 Task: Find connections with filter location Esperanza with filter topic #family with filter profile language English with filter current company Mettl with filter school SIES College of Arts, Science & Commerce SION(W) with filter industry IT Services and IT Consulting with filter service category Visual Design with filter keywords title Human Resources
Action: Mouse moved to (604, 80)
Screenshot: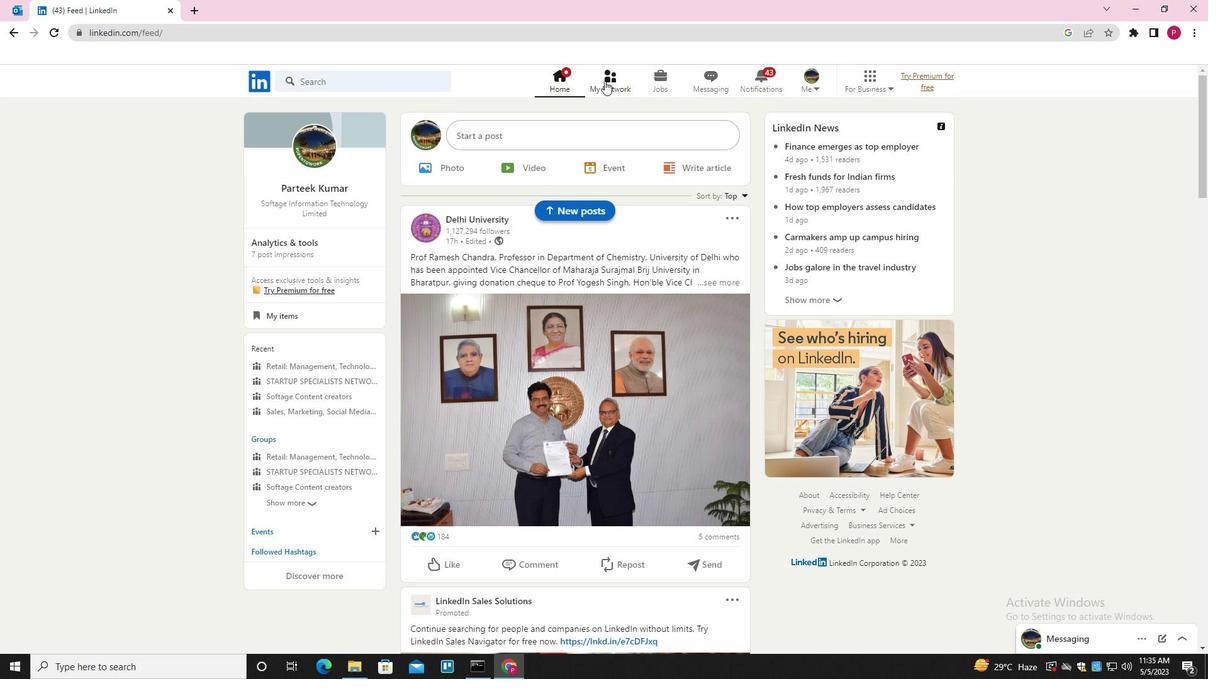 
Action: Mouse pressed left at (604, 80)
Screenshot: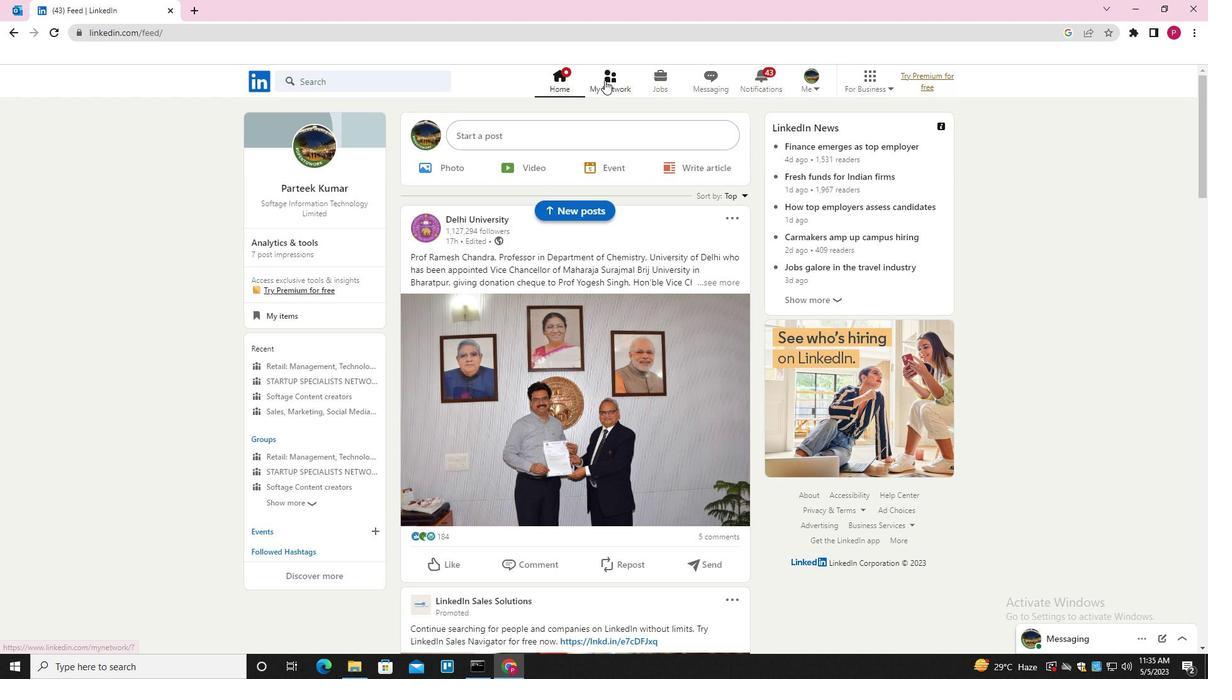 
Action: Mouse moved to (411, 148)
Screenshot: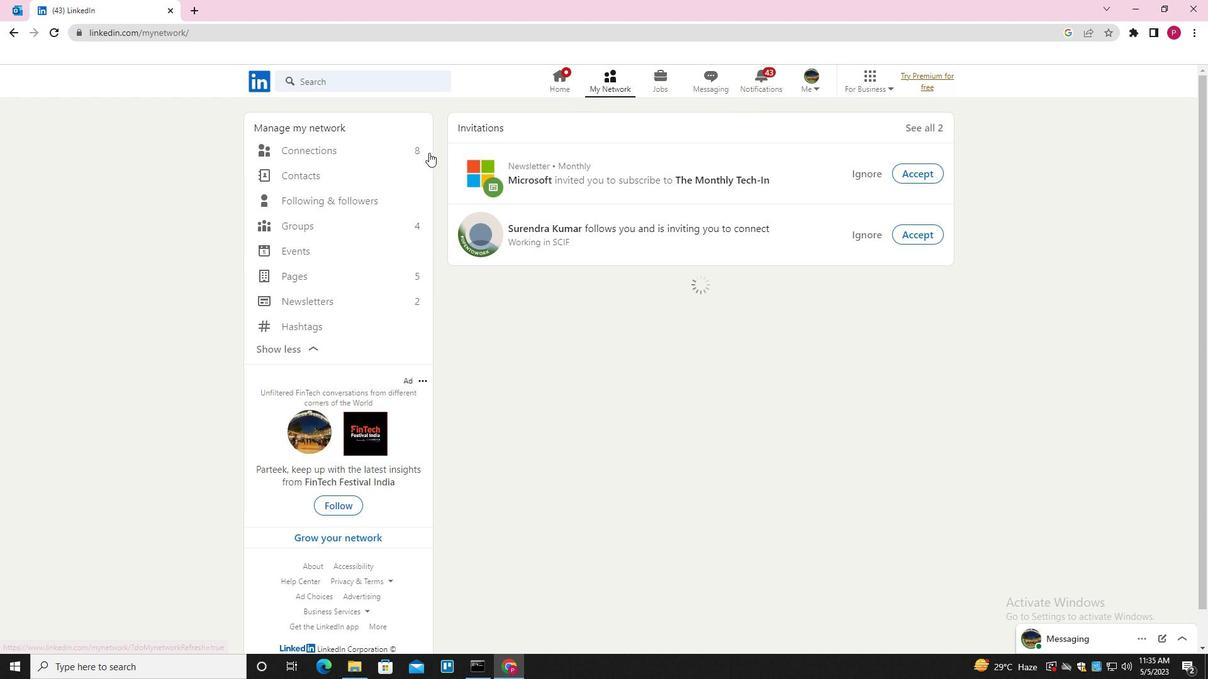
Action: Mouse pressed left at (411, 148)
Screenshot: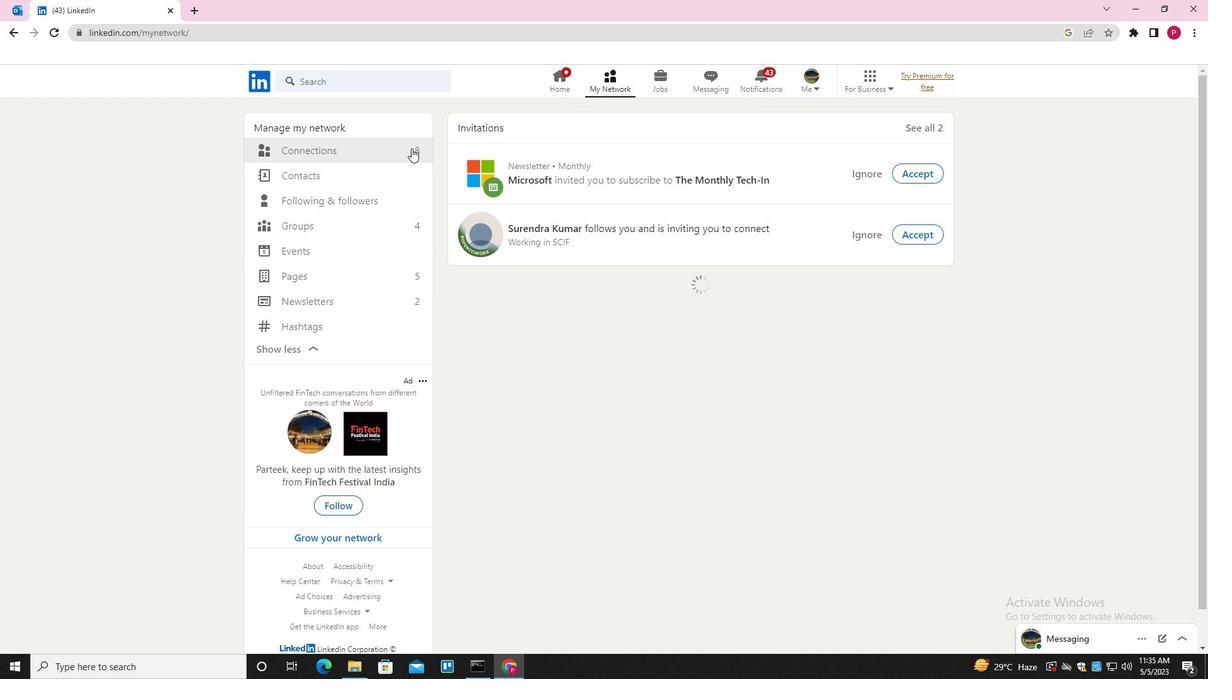 
Action: Mouse moved to (681, 152)
Screenshot: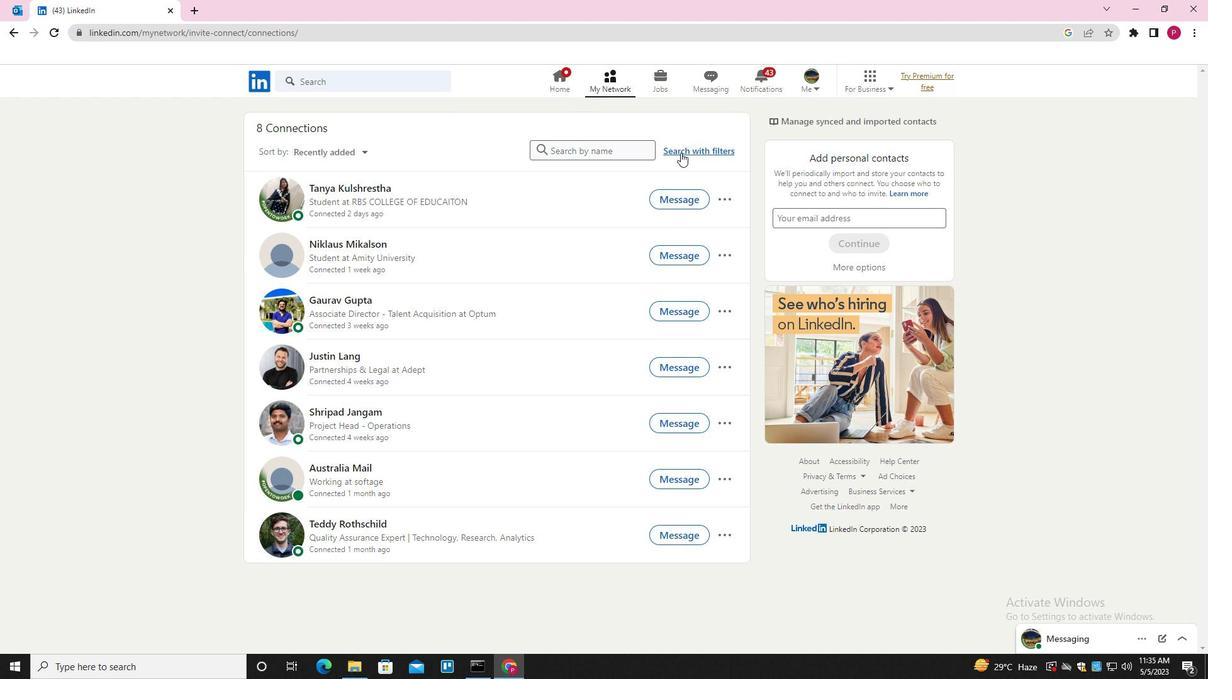 
Action: Mouse pressed left at (681, 152)
Screenshot: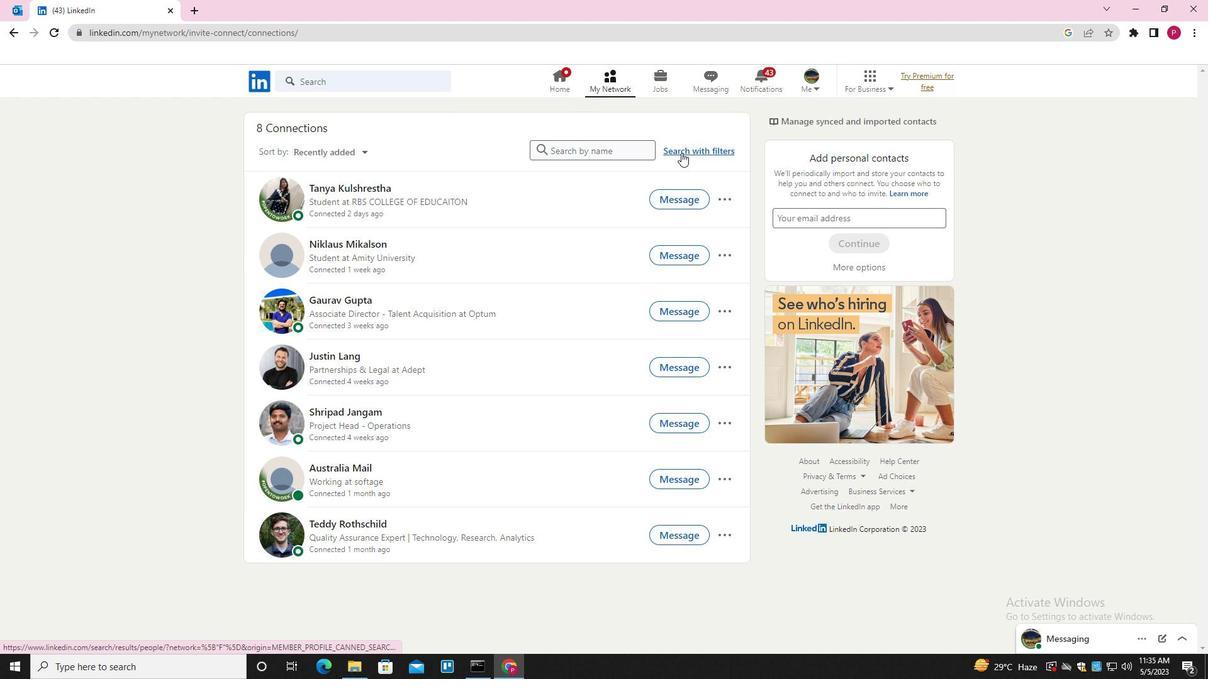 
Action: Mouse moved to (650, 119)
Screenshot: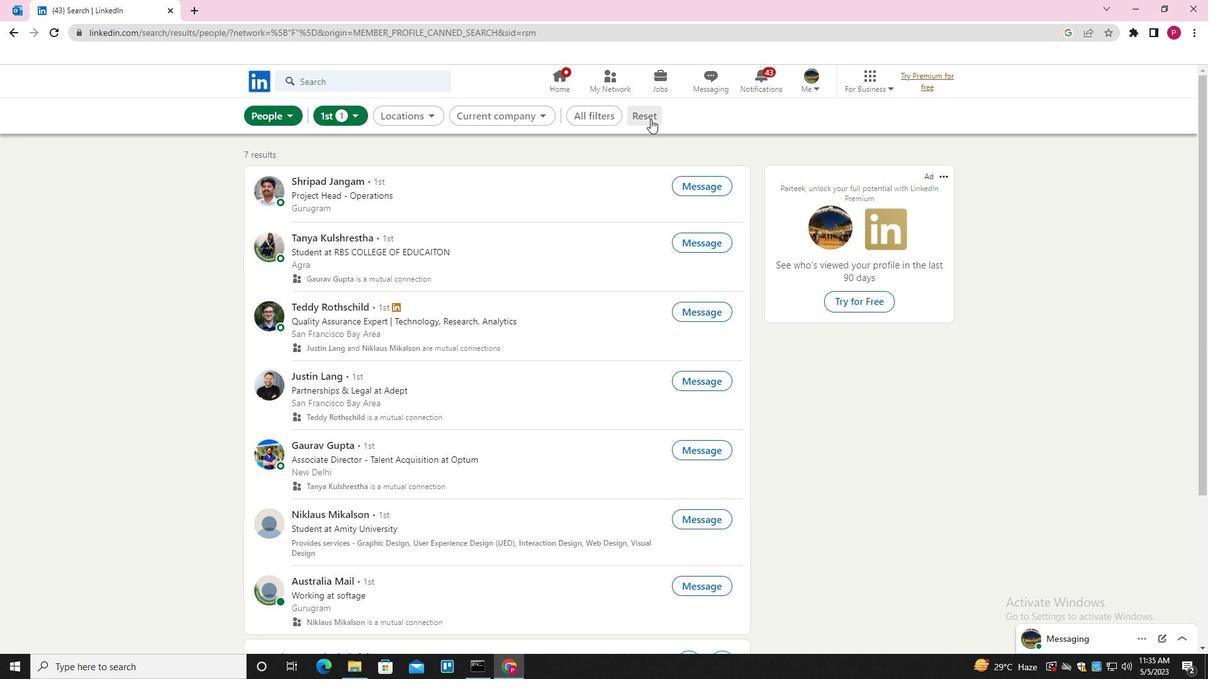 
Action: Mouse pressed left at (650, 119)
Screenshot: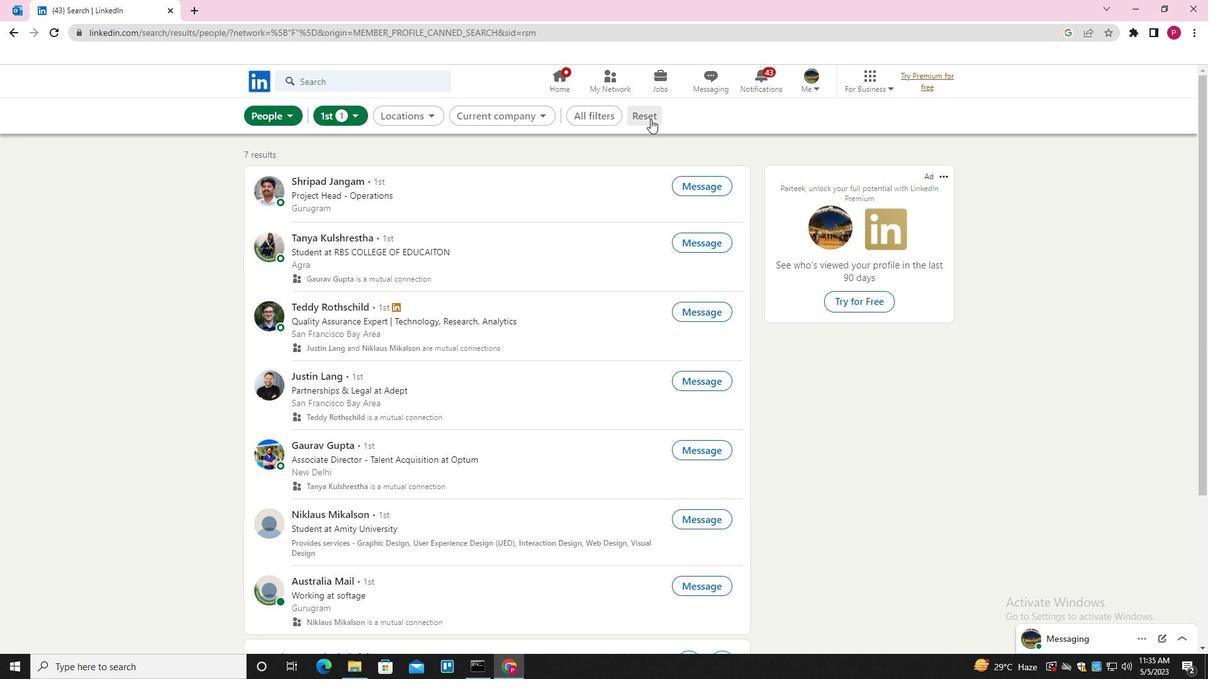 
Action: Mouse moved to (636, 118)
Screenshot: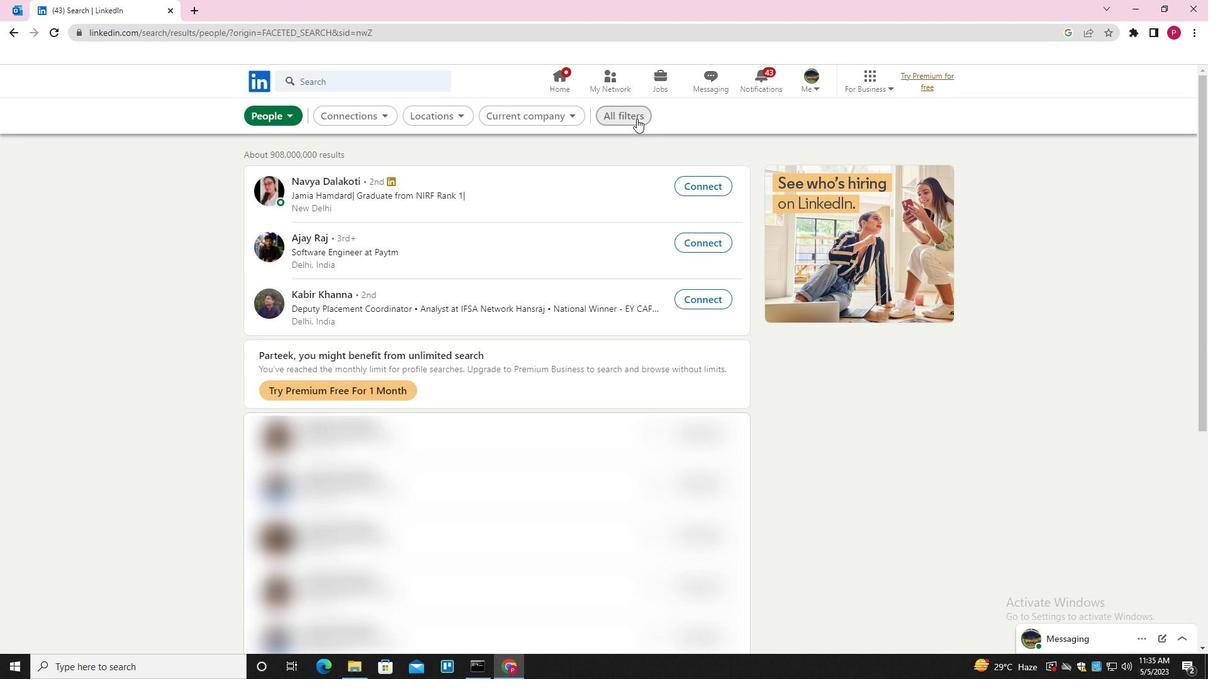 
Action: Mouse pressed left at (636, 118)
Screenshot: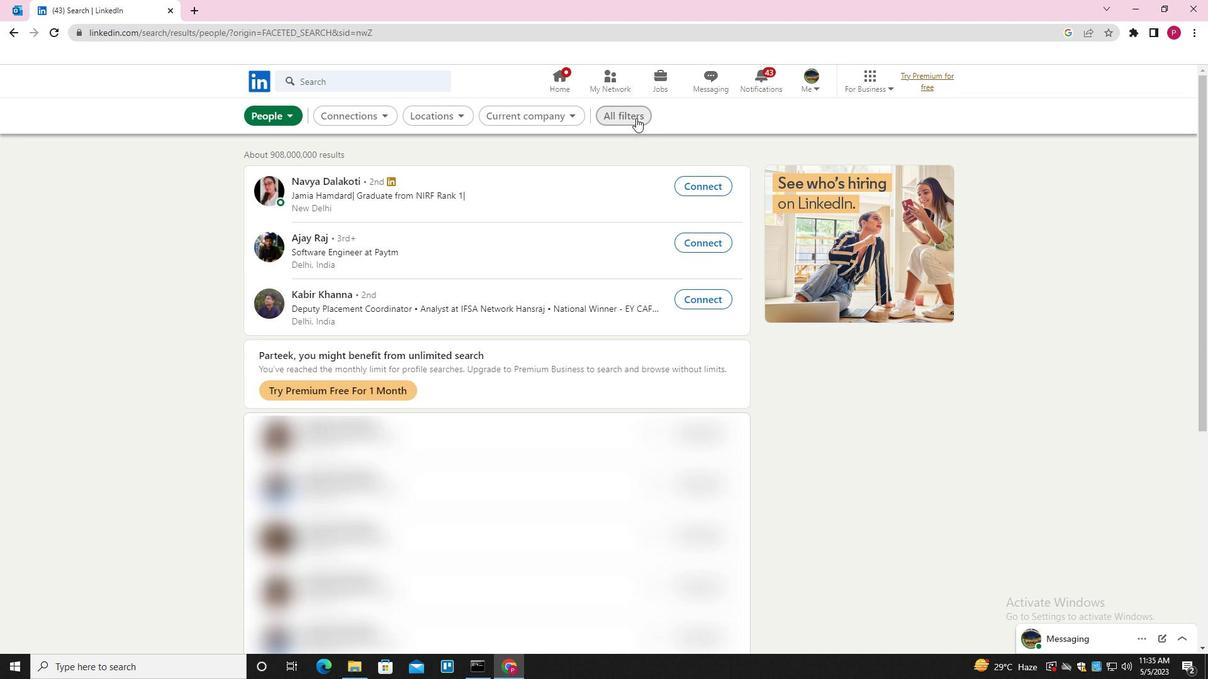 
Action: Mouse moved to (982, 353)
Screenshot: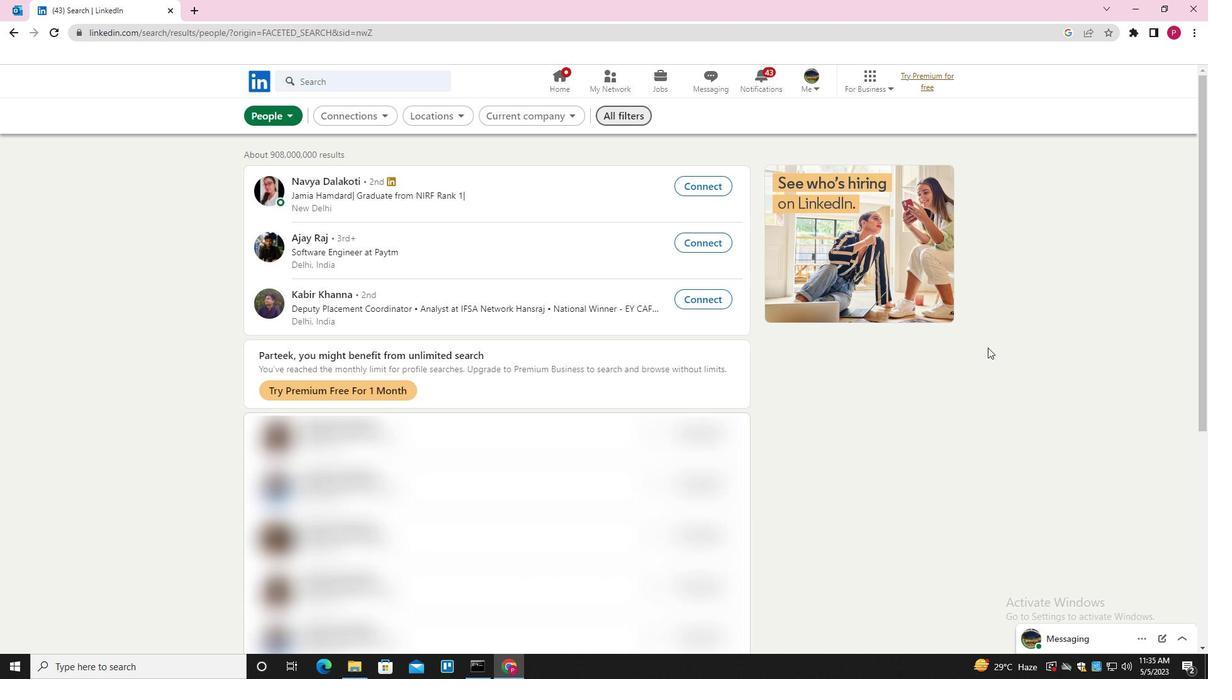 
Action: Mouse scrolled (982, 353) with delta (0, 0)
Screenshot: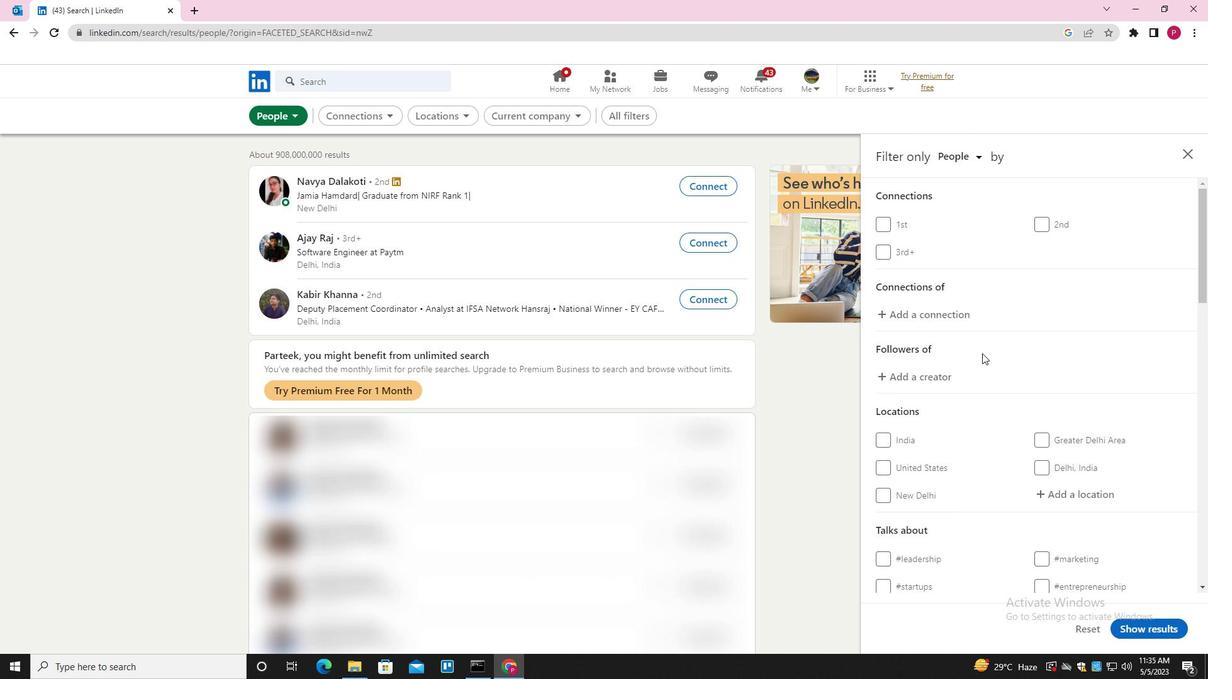 
Action: Mouse scrolled (982, 353) with delta (0, 0)
Screenshot: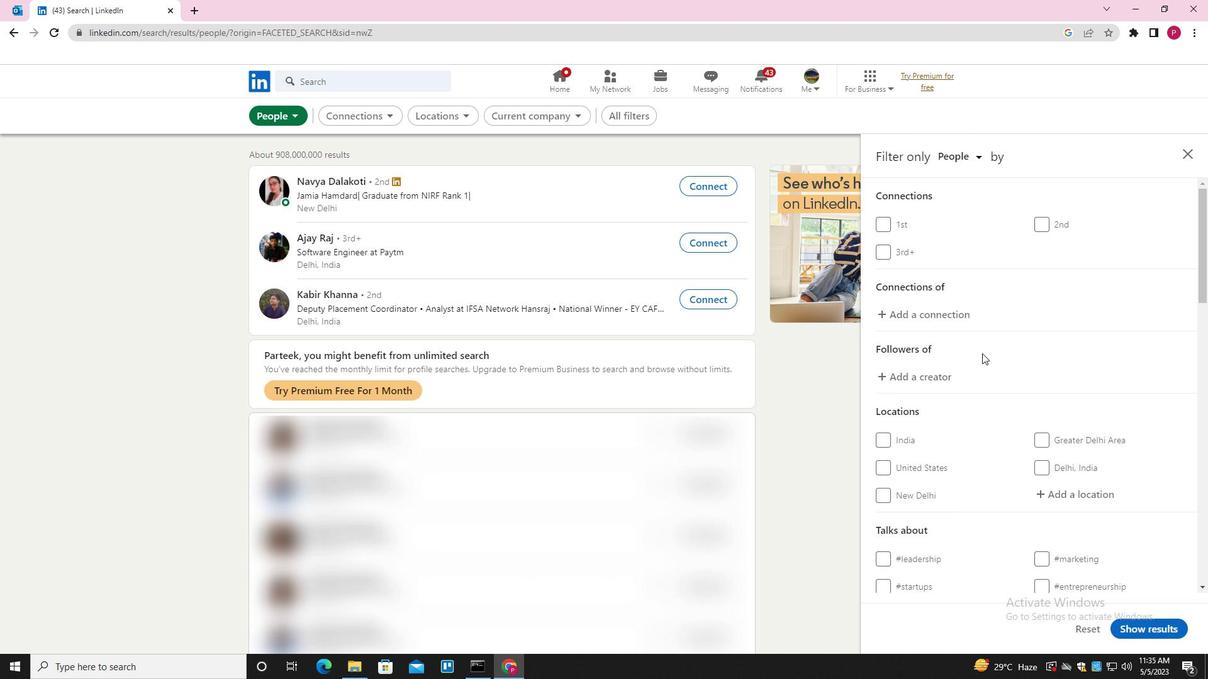 
Action: Mouse moved to (1069, 368)
Screenshot: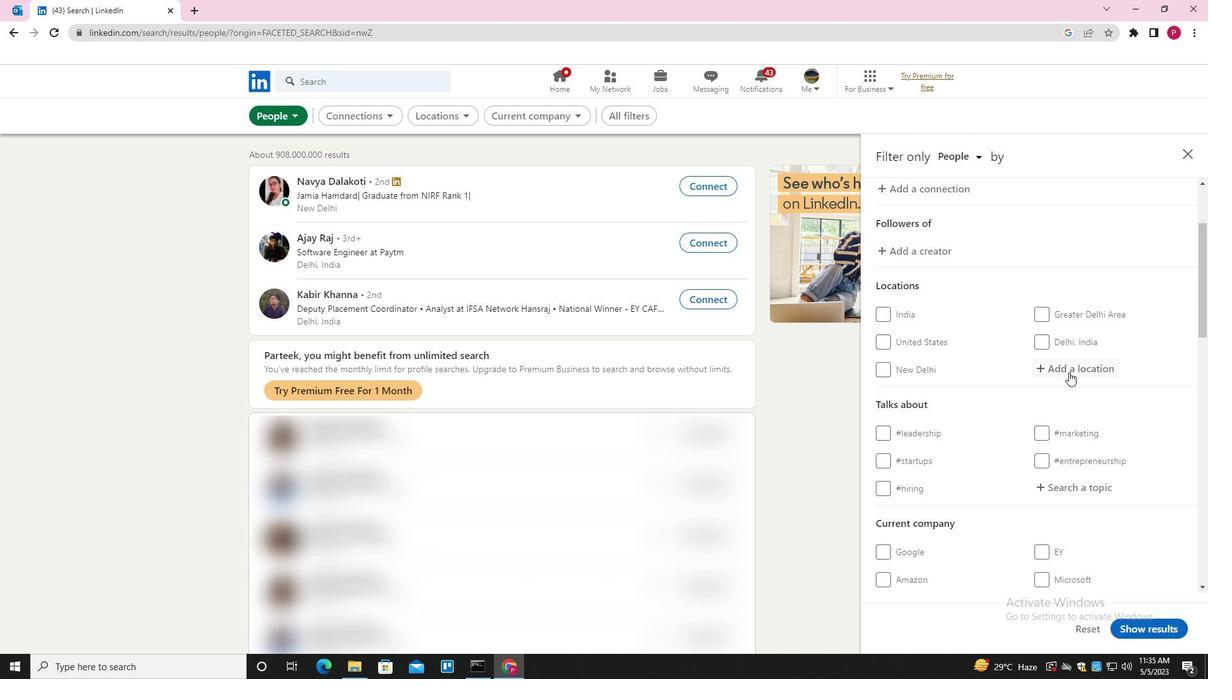 
Action: Mouse pressed left at (1069, 368)
Screenshot: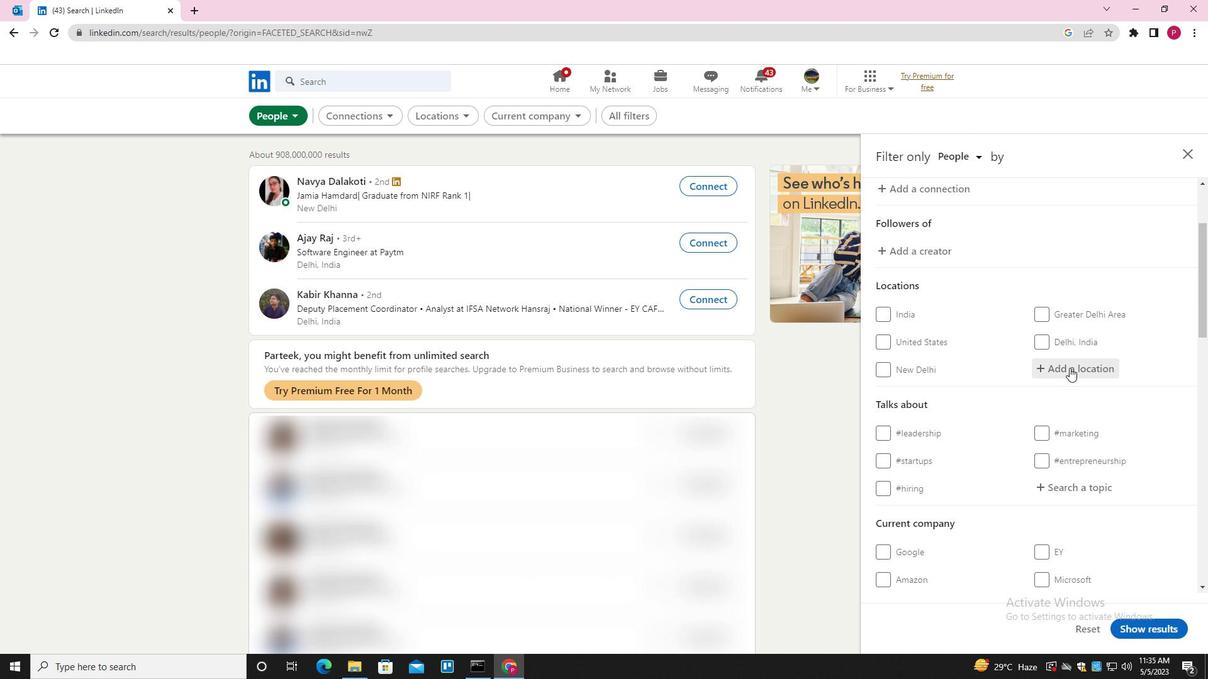
Action: Key pressed <Key.shift>ESPARANZA<Key.down>
Screenshot: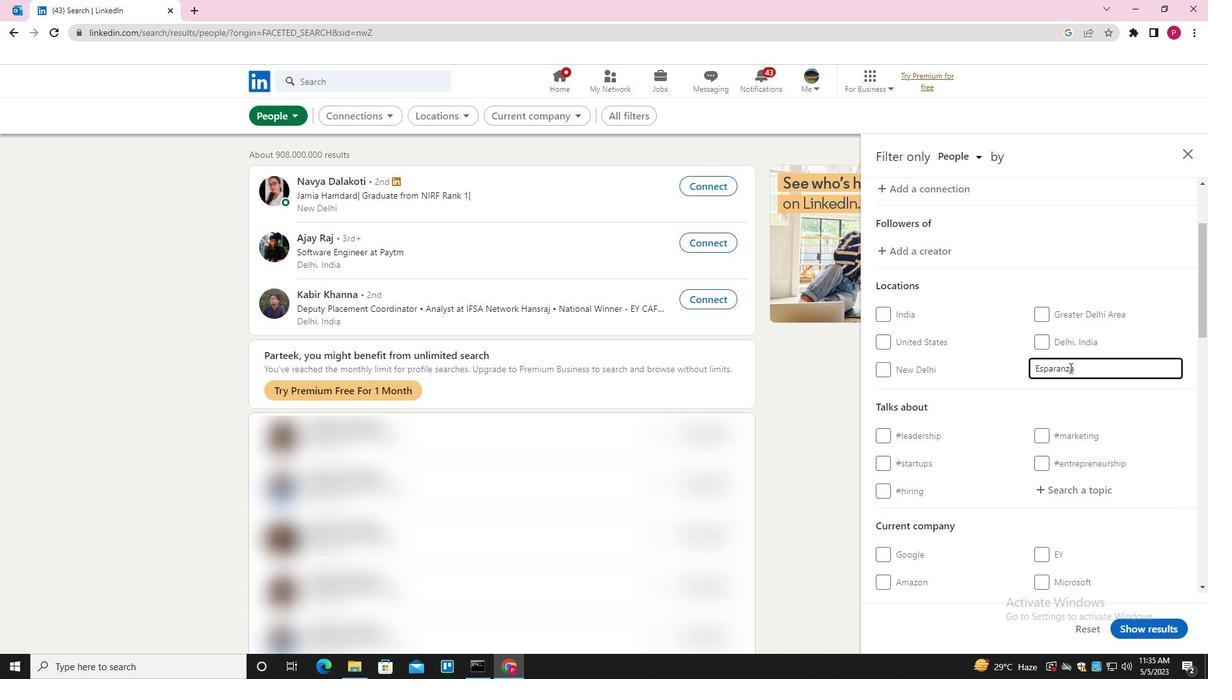 
Action: Mouse scrolled (1069, 367) with delta (0, 0)
Screenshot: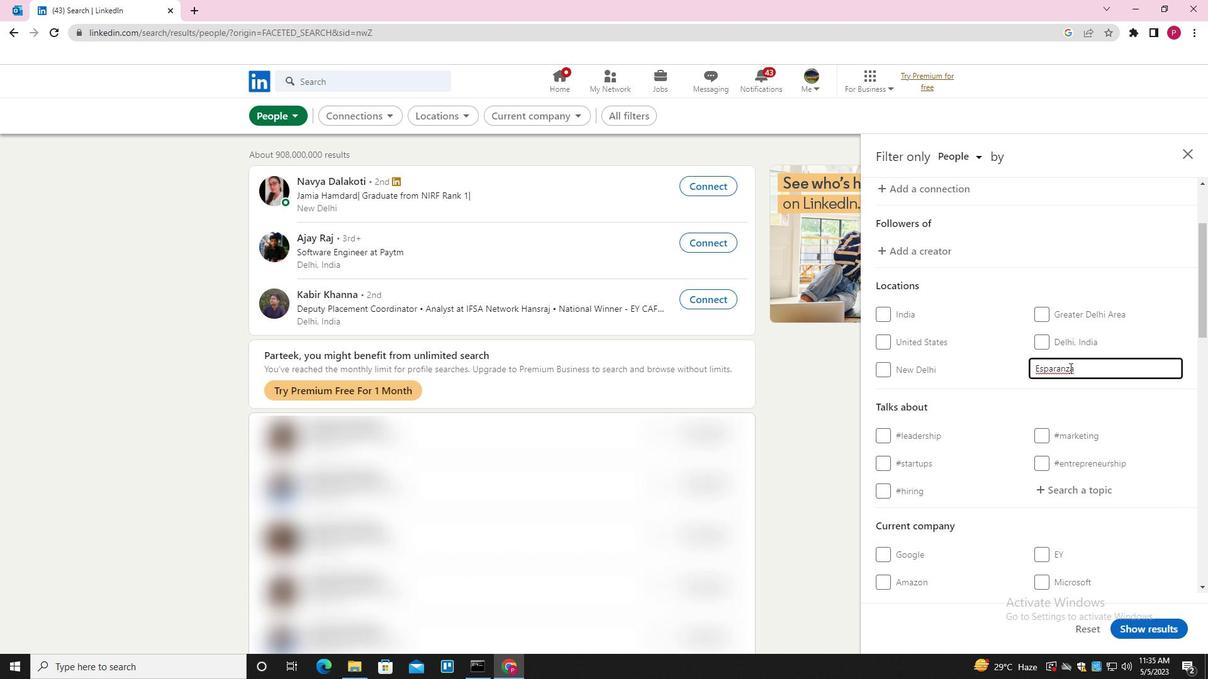 
Action: Mouse scrolled (1069, 367) with delta (0, 0)
Screenshot: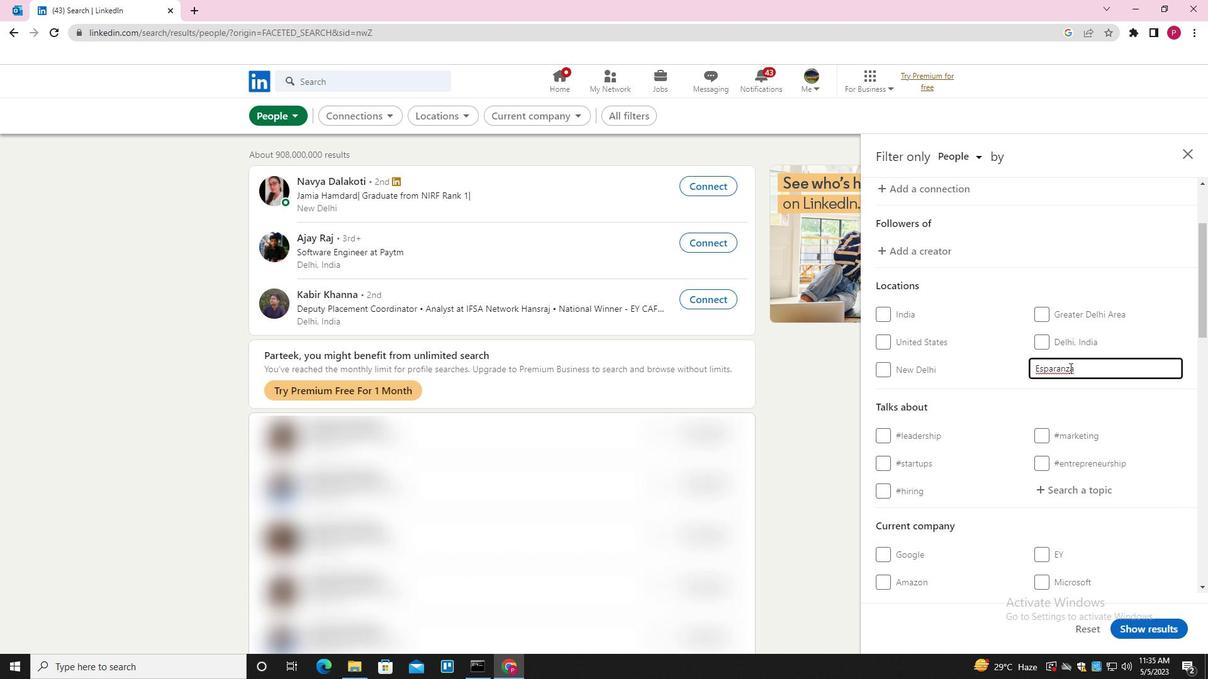 
Action: Mouse moved to (1076, 363)
Screenshot: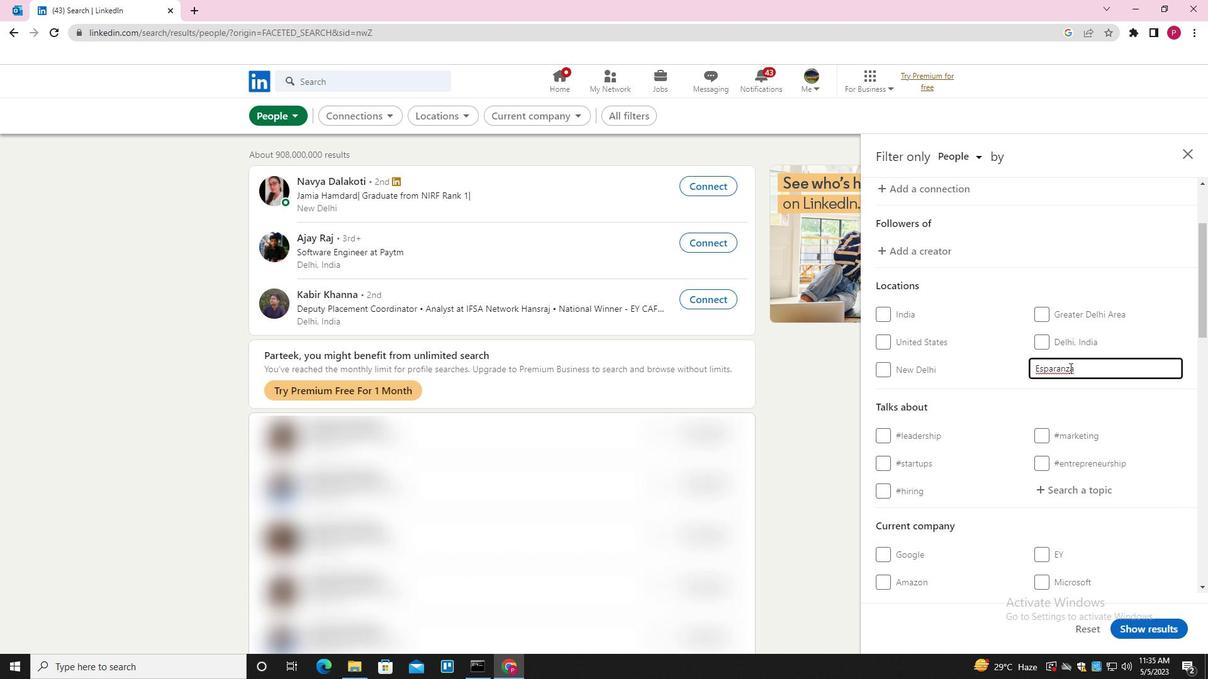 
Action: Mouse scrolled (1076, 362) with delta (0, 0)
Screenshot: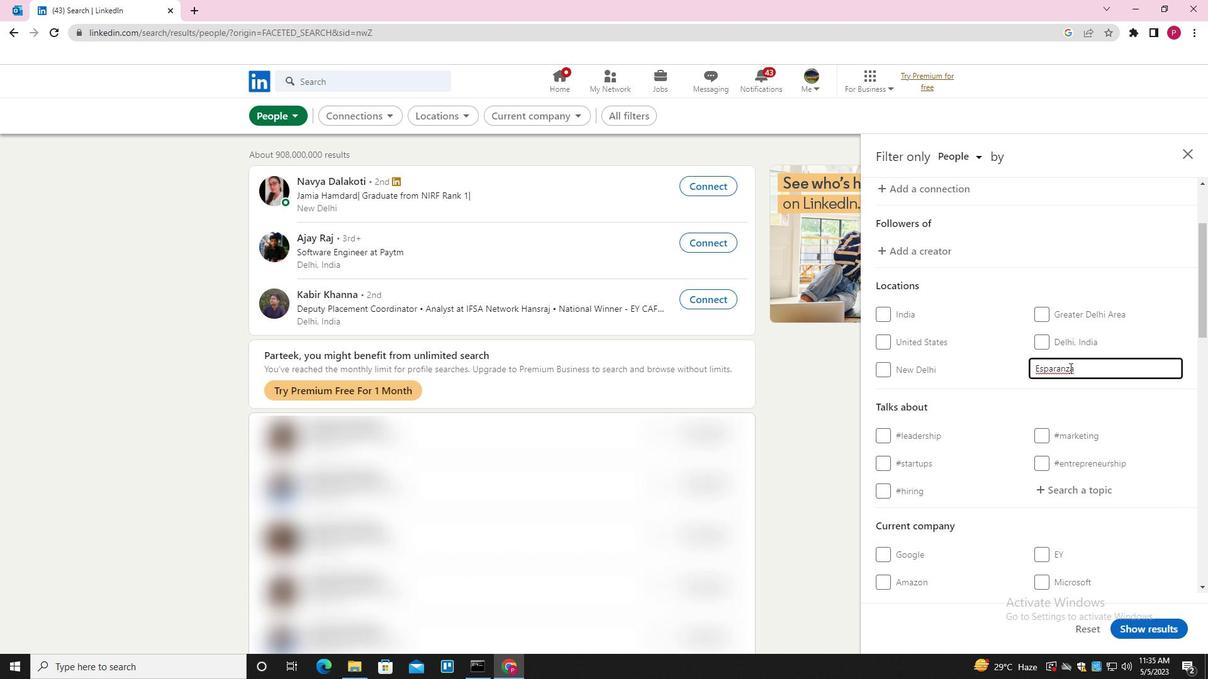 
Action: Mouse moved to (1070, 298)
Screenshot: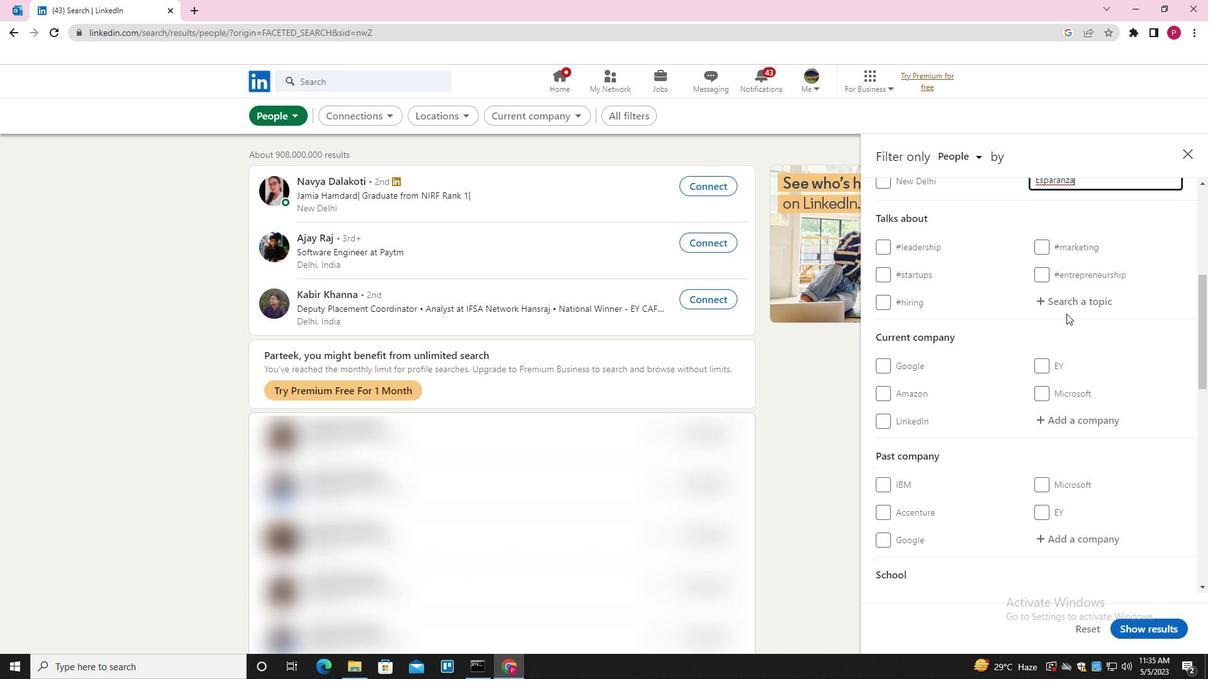 
Action: Mouse pressed left at (1070, 298)
Screenshot: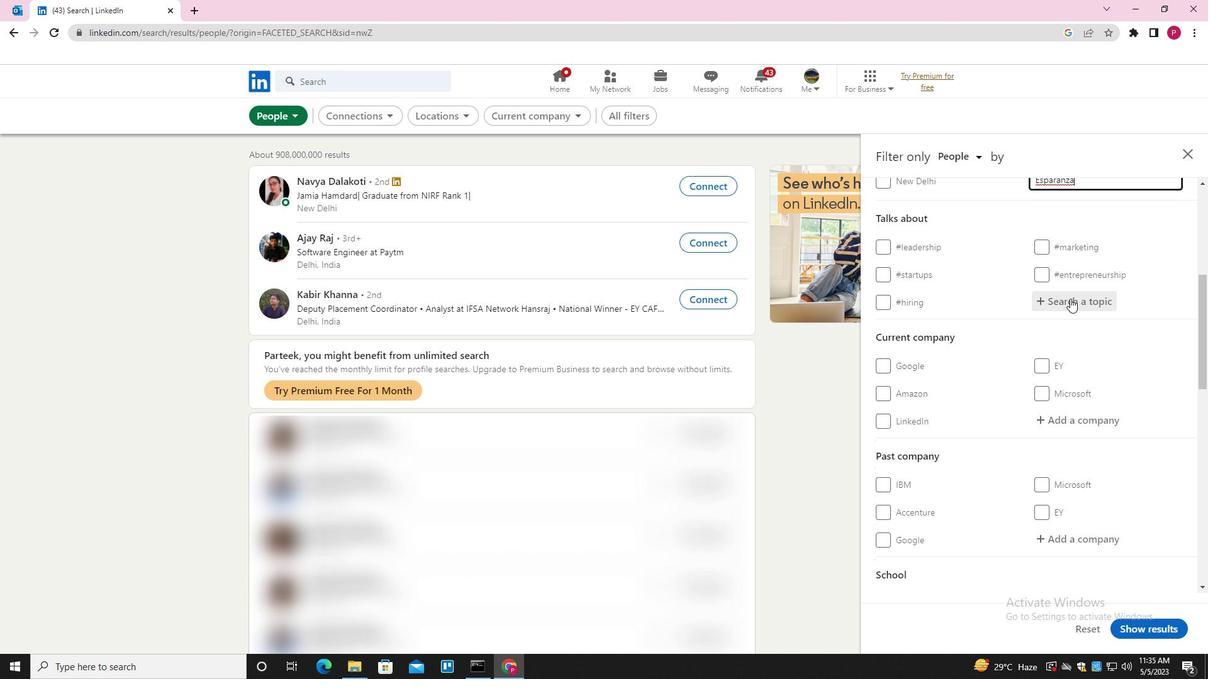 
Action: Key pressed FAMILY<Key.down><Key.enter>
Screenshot: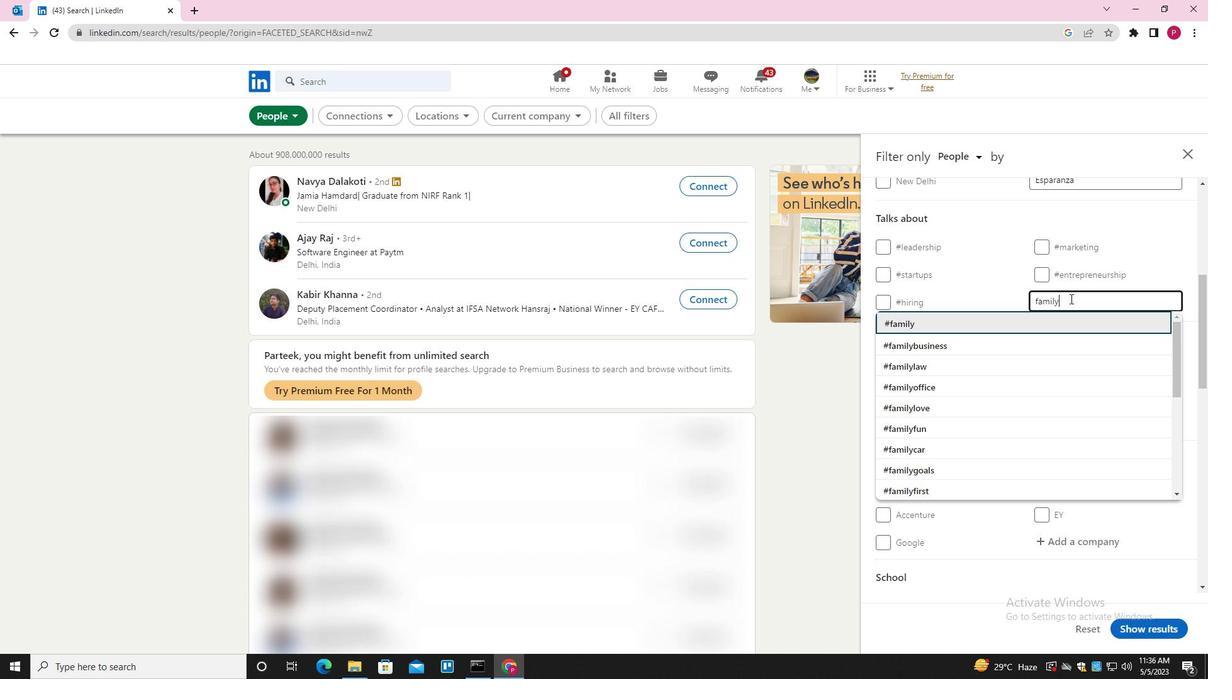 
Action: Mouse moved to (1037, 322)
Screenshot: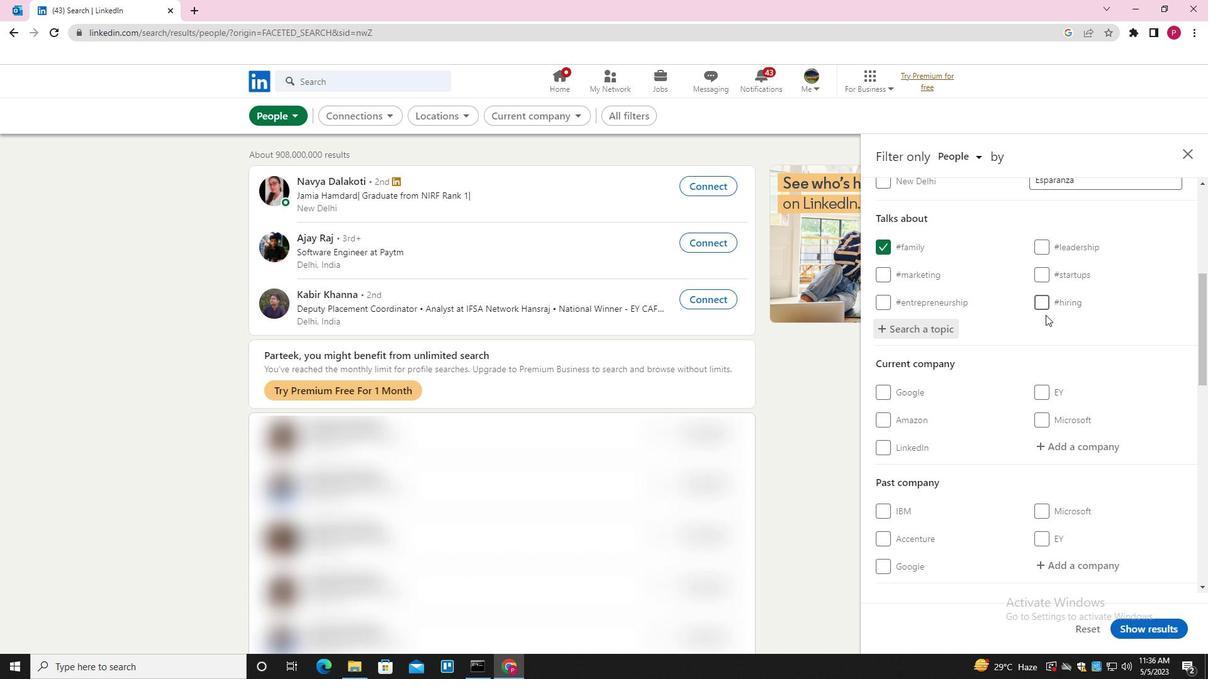 
Action: Mouse scrolled (1037, 321) with delta (0, 0)
Screenshot: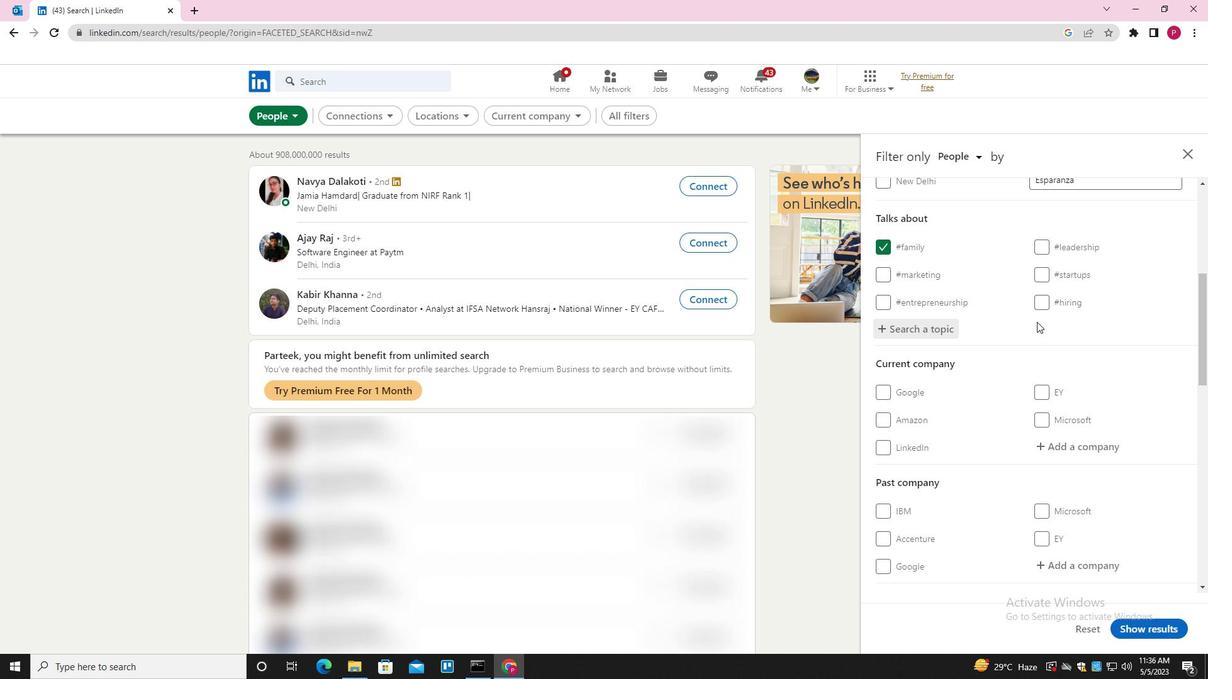 
Action: Mouse scrolled (1037, 321) with delta (0, 0)
Screenshot: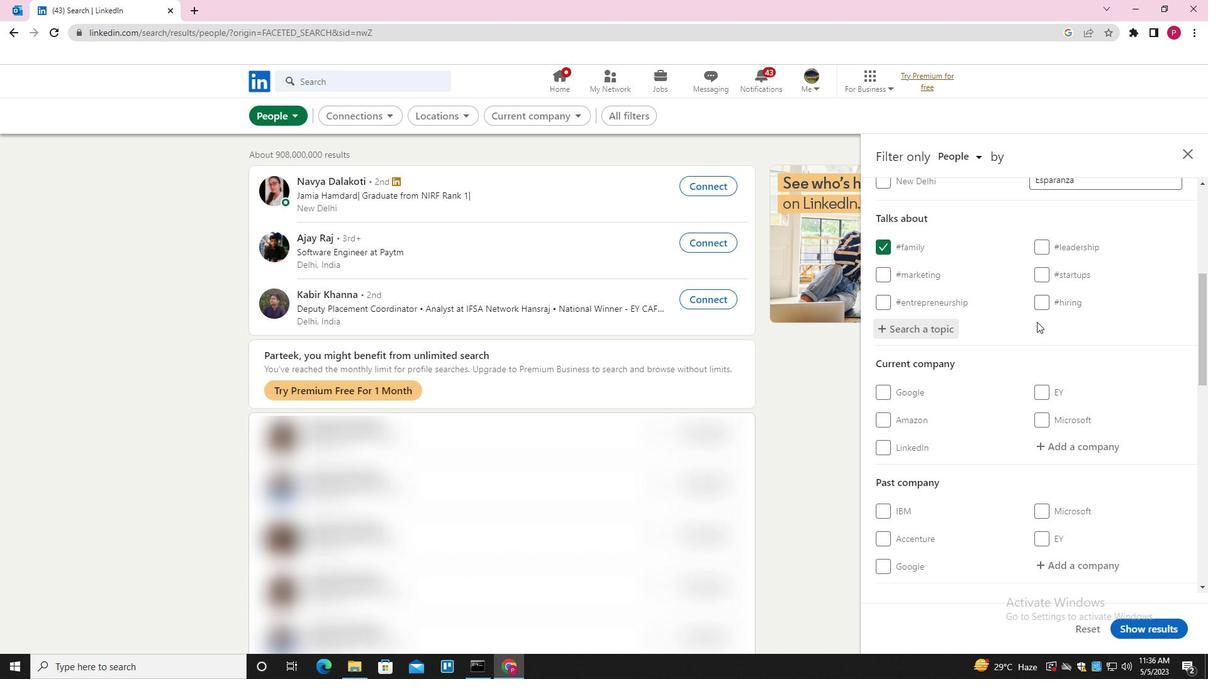 
Action: Mouse moved to (1049, 322)
Screenshot: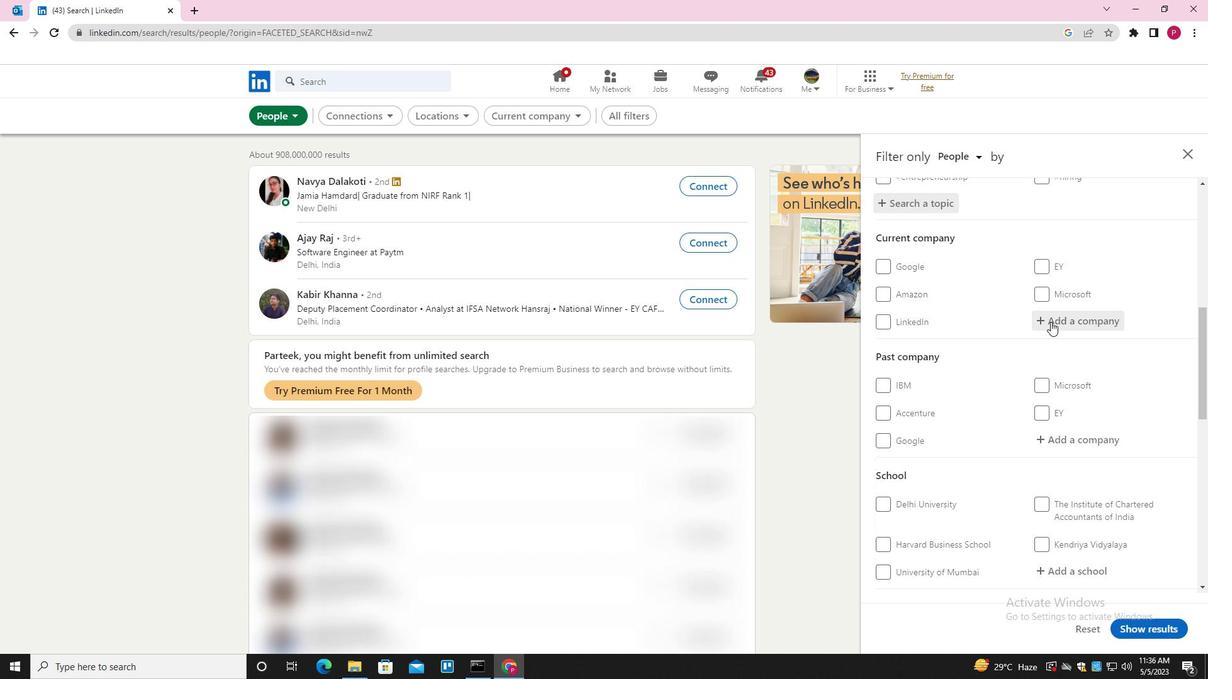 
Action: Mouse scrolled (1049, 322) with delta (0, 0)
Screenshot: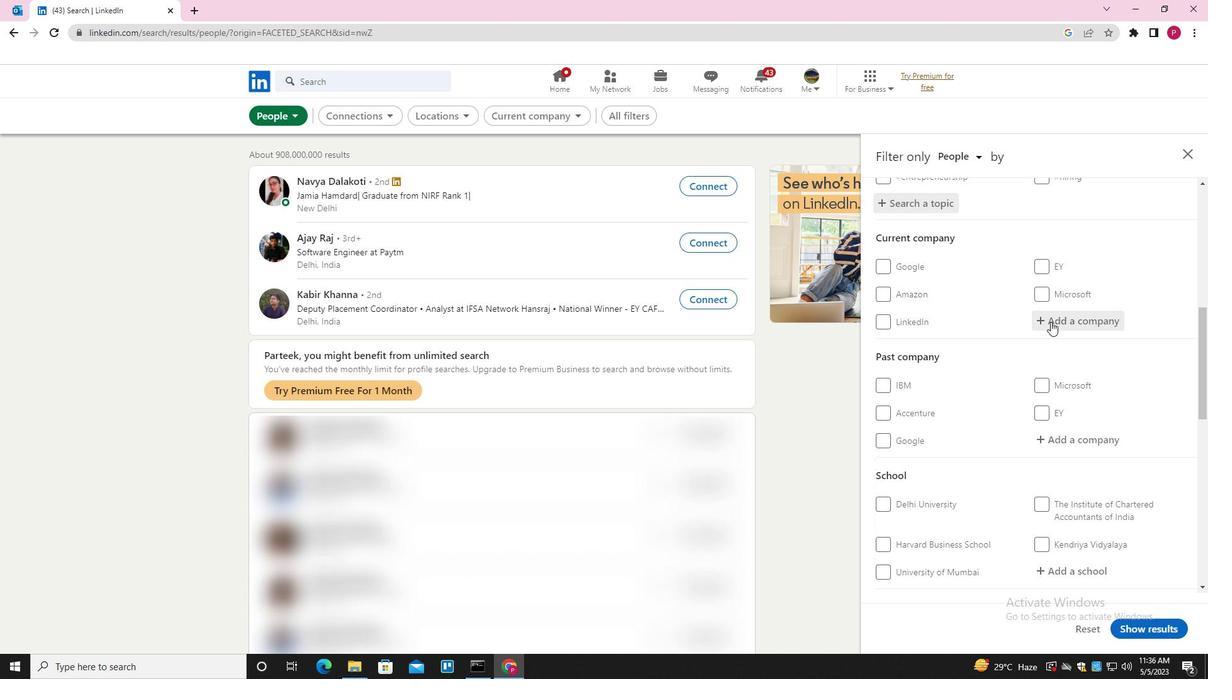 
Action: Mouse moved to (1047, 324)
Screenshot: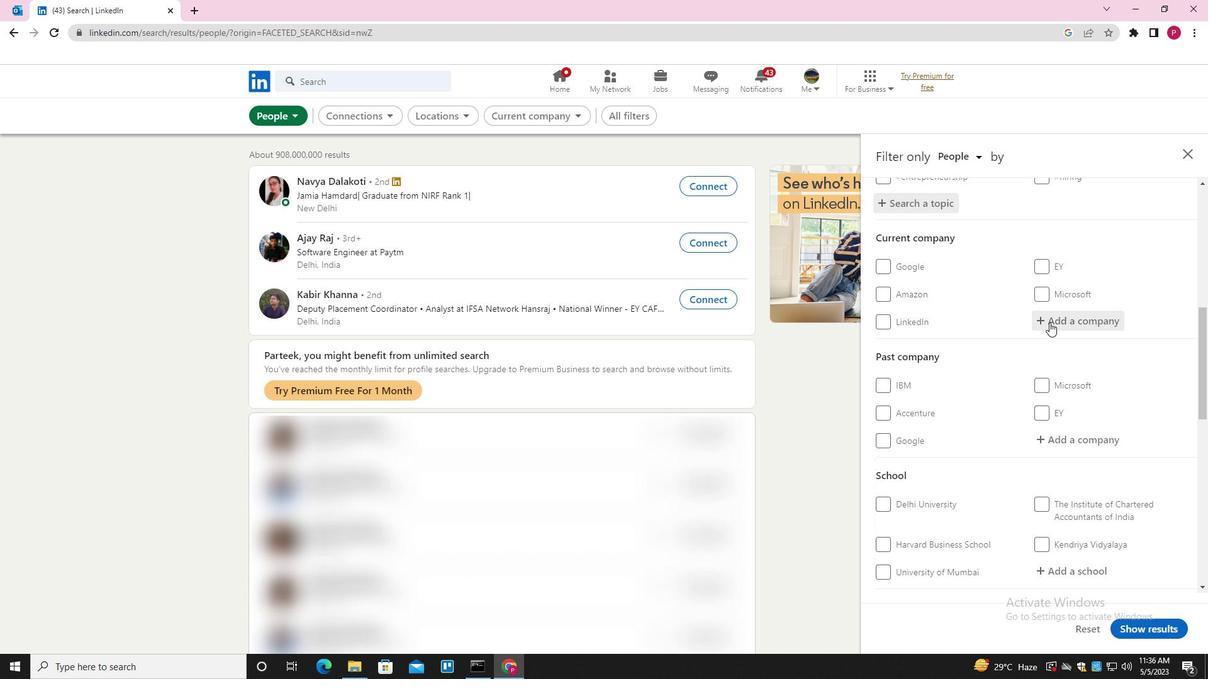 
Action: Mouse scrolled (1047, 323) with delta (0, 0)
Screenshot: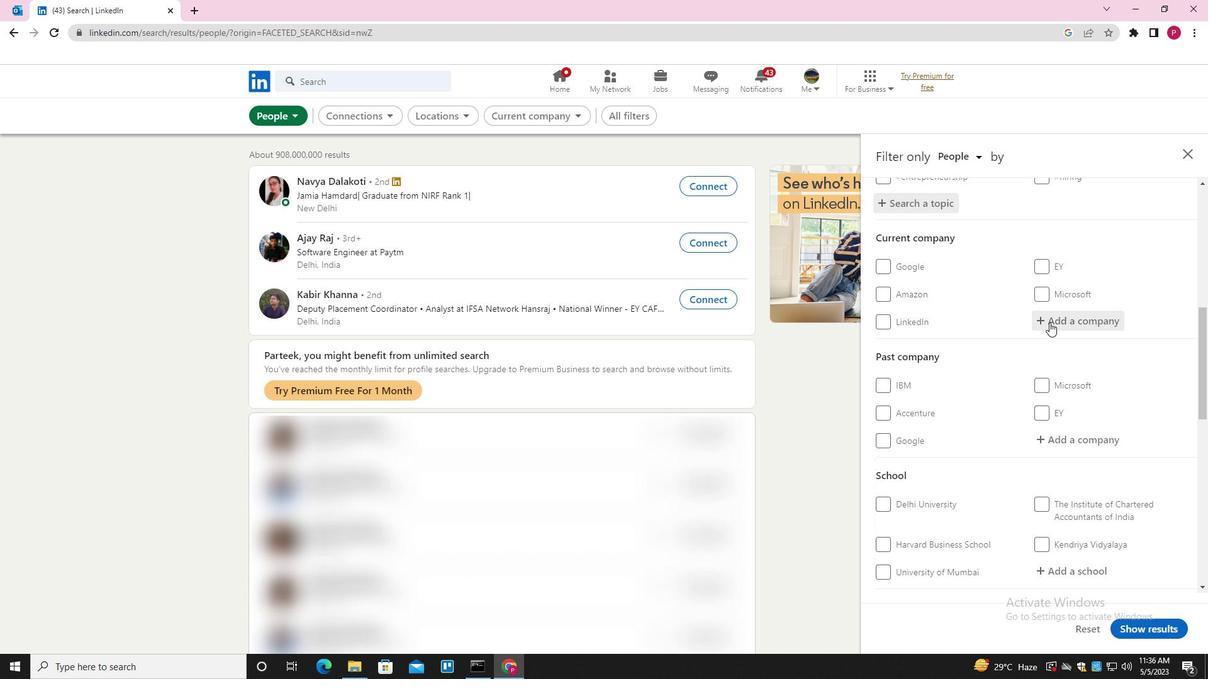 
Action: Mouse moved to (1045, 325)
Screenshot: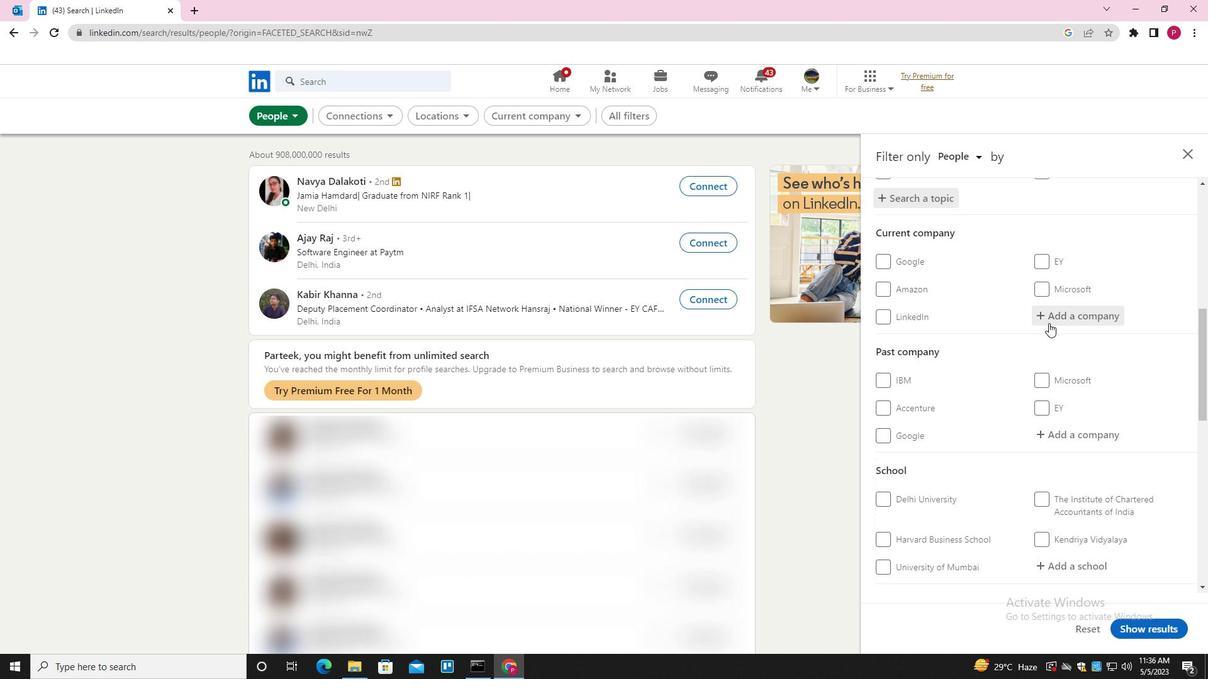 
Action: Mouse scrolled (1045, 324) with delta (0, 0)
Screenshot: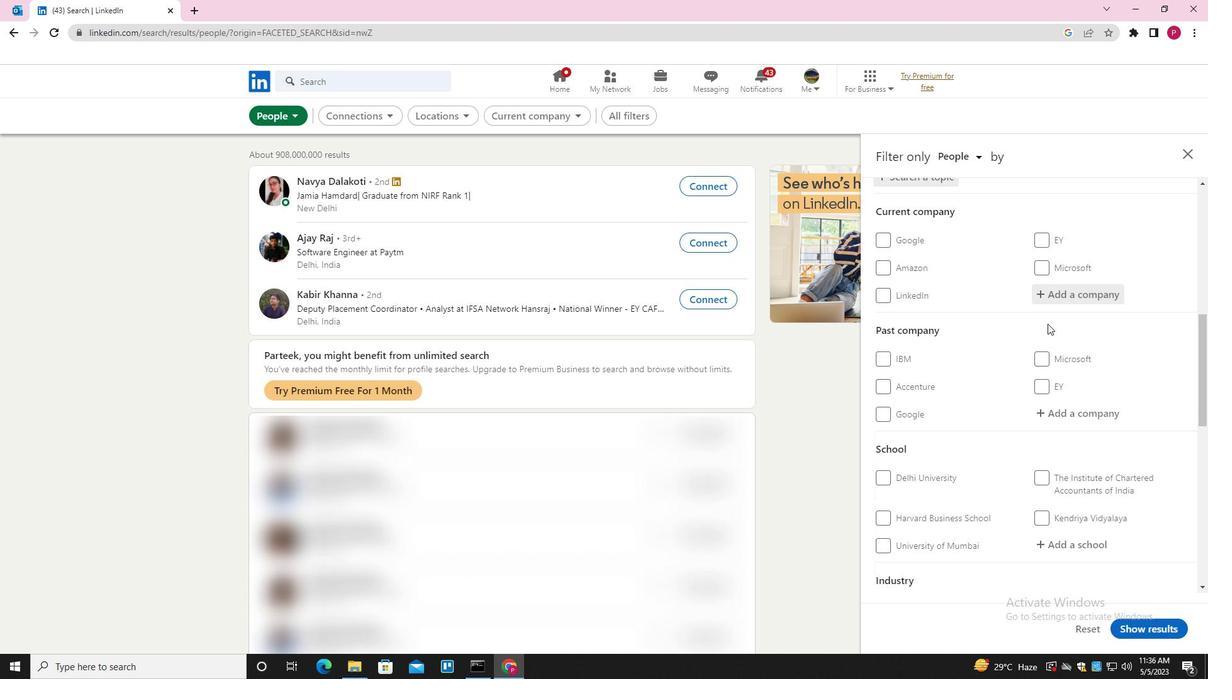 
Action: Mouse moved to (1044, 326)
Screenshot: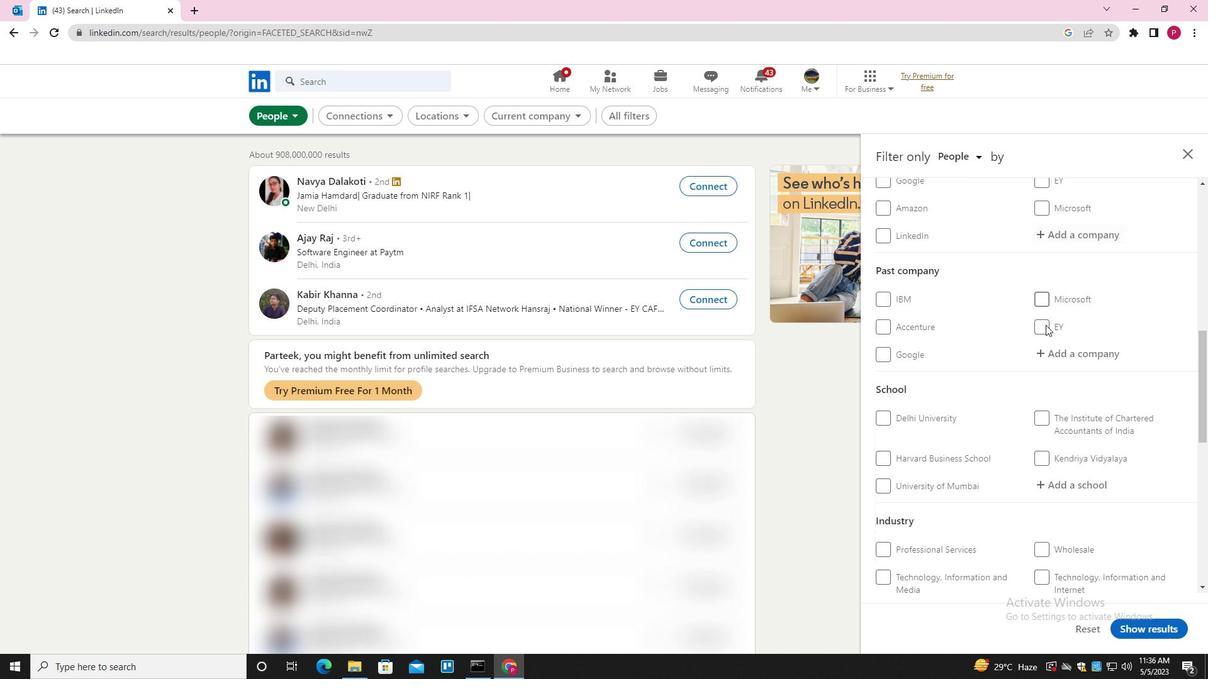 
Action: Mouse scrolled (1044, 325) with delta (0, 0)
Screenshot: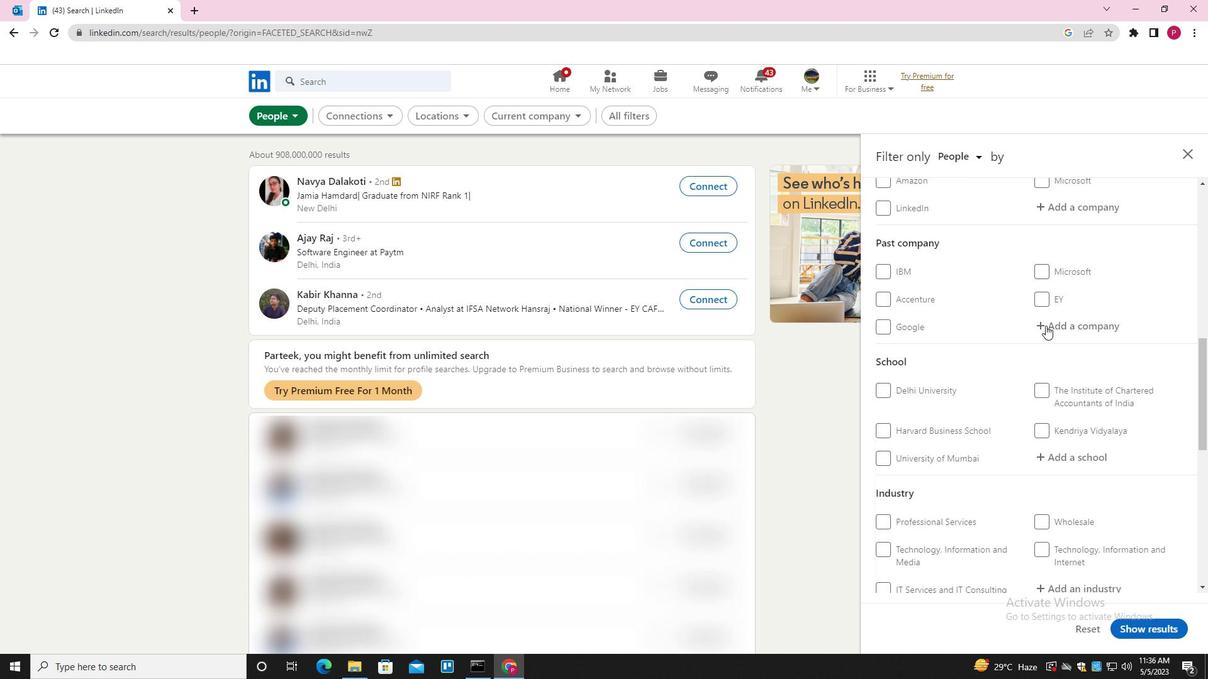 
Action: Mouse moved to (1042, 328)
Screenshot: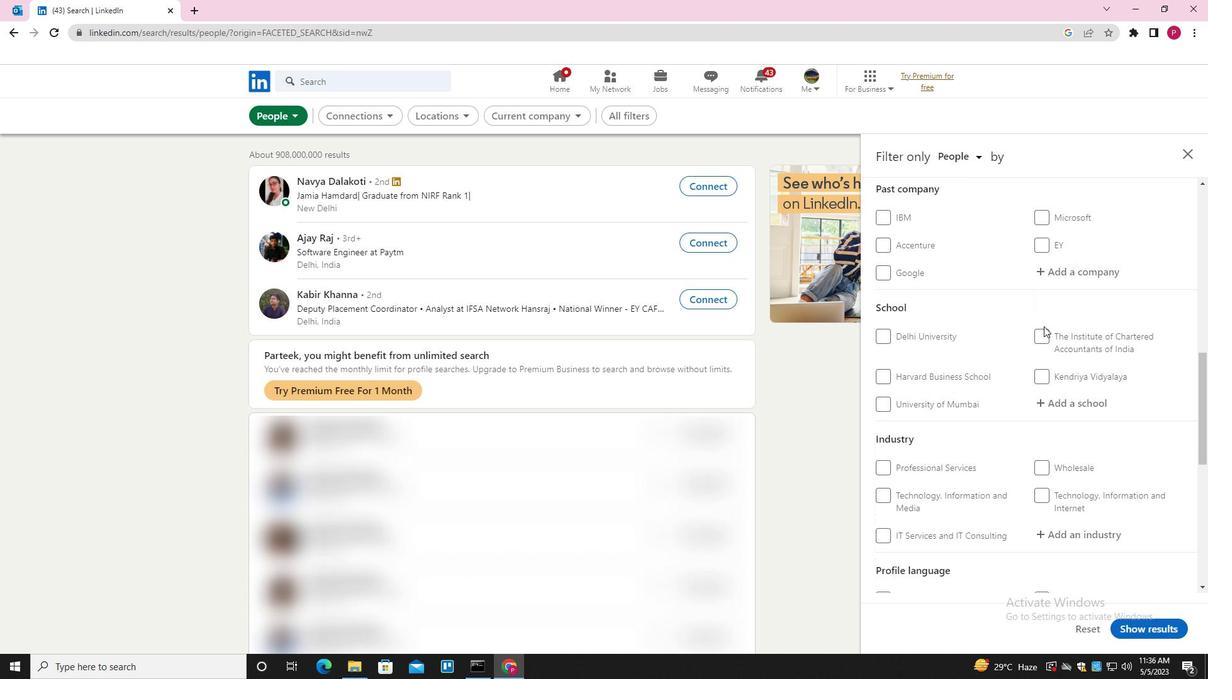 
Action: Mouse scrolled (1042, 327) with delta (0, 0)
Screenshot: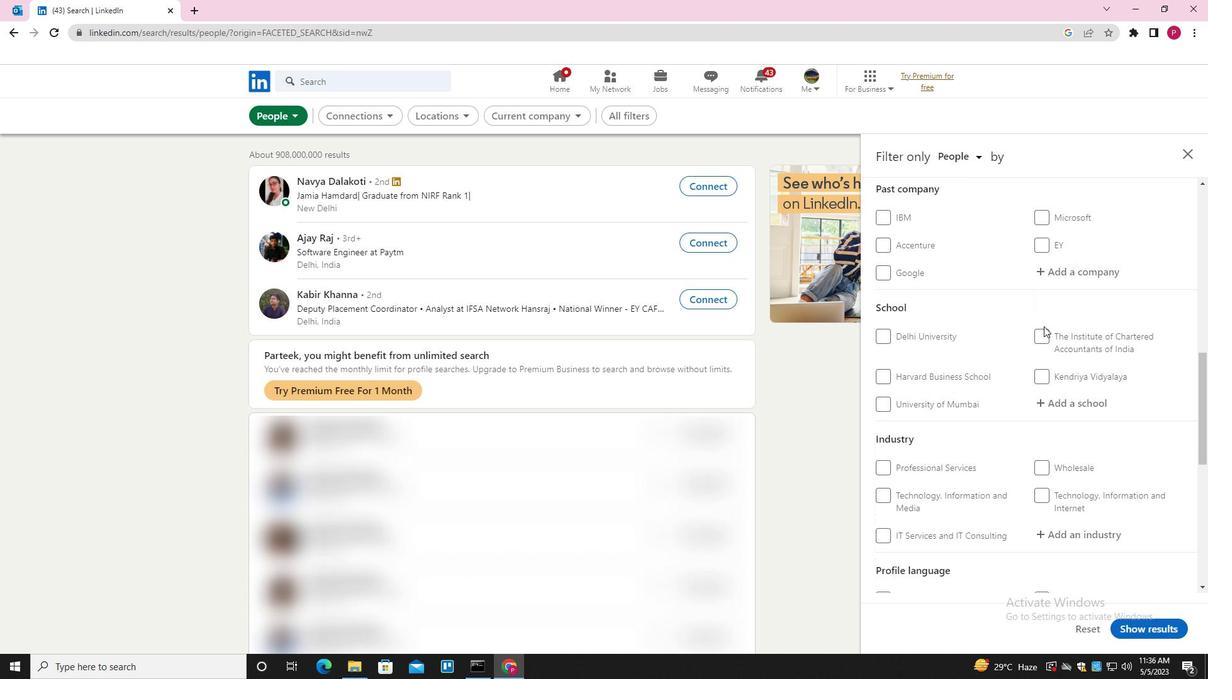 
Action: Mouse moved to (1023, 341)
Screenshot: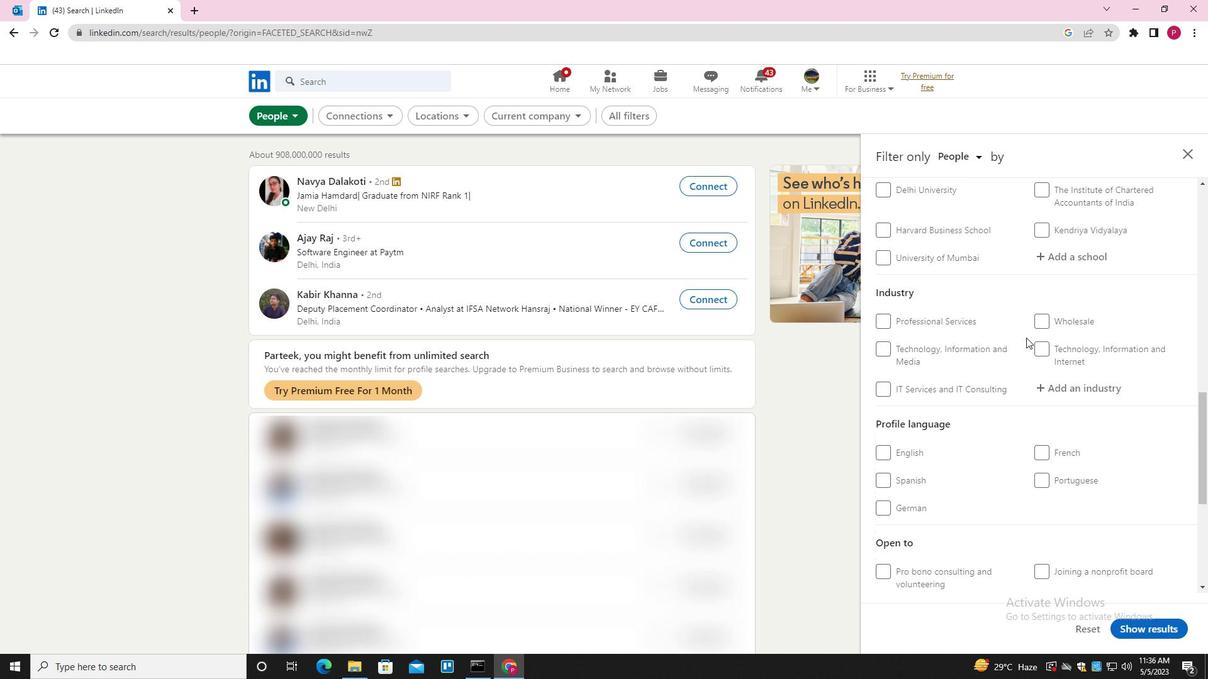
Action: Mouse scrolled (1023, 341) with delta (0, 0)
Screenshot: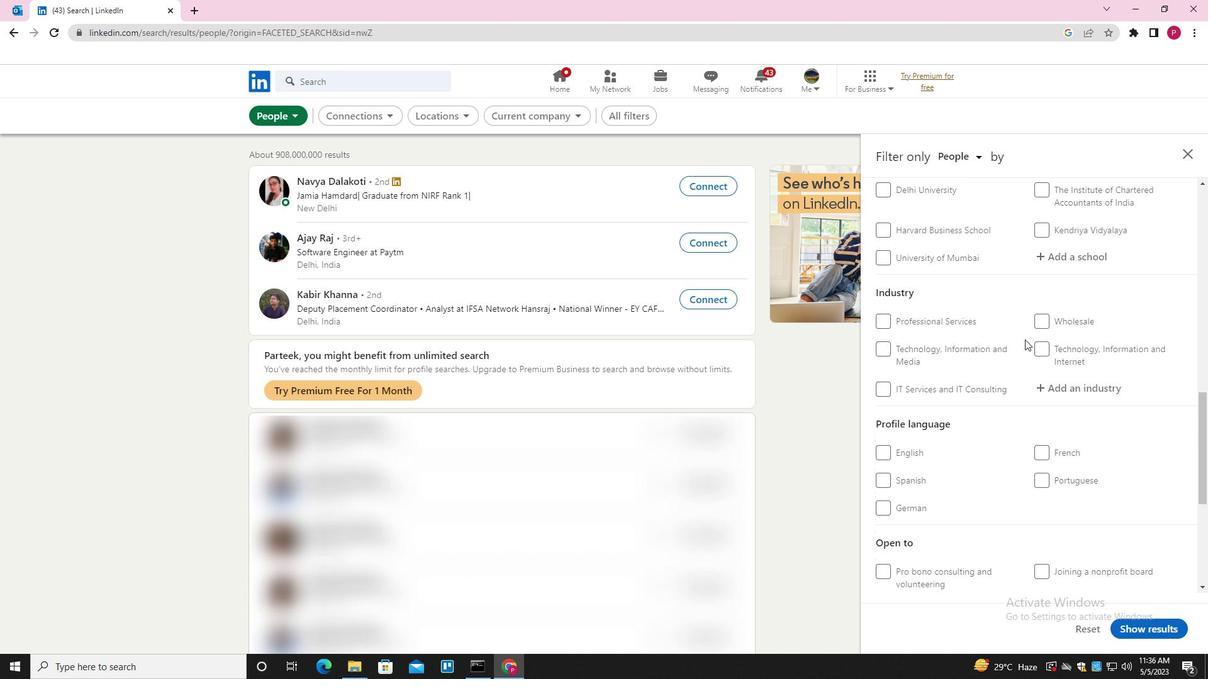 
Action: Mouse scrolled (1023, 341) with delta (0, 0)
Screenshot: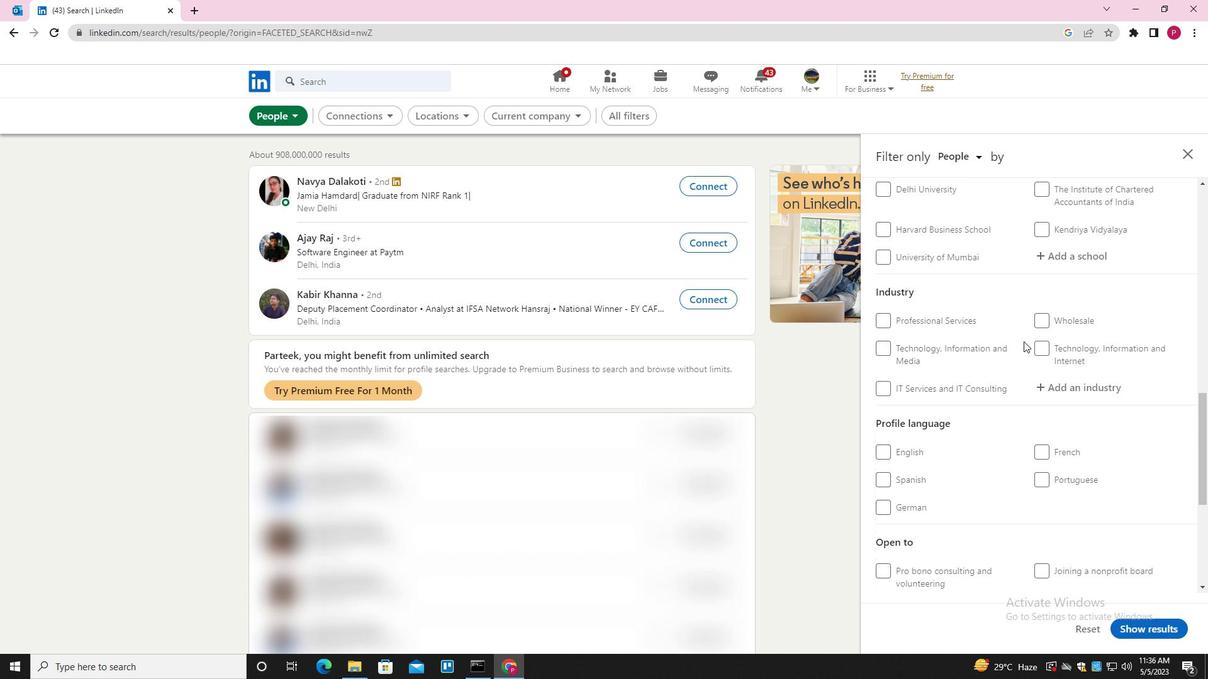 
Action: Mouse moved to (886, 336)
Screenshot: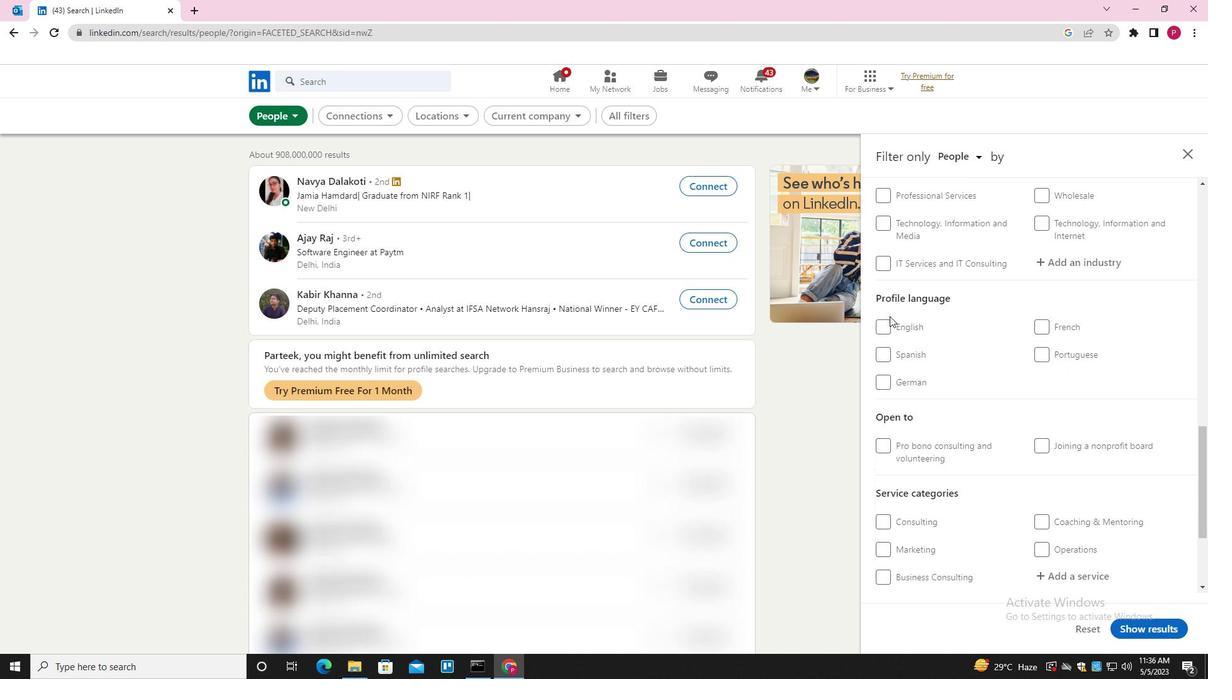 
Action: Mouse pressed left at (886, 336)
Screenshot: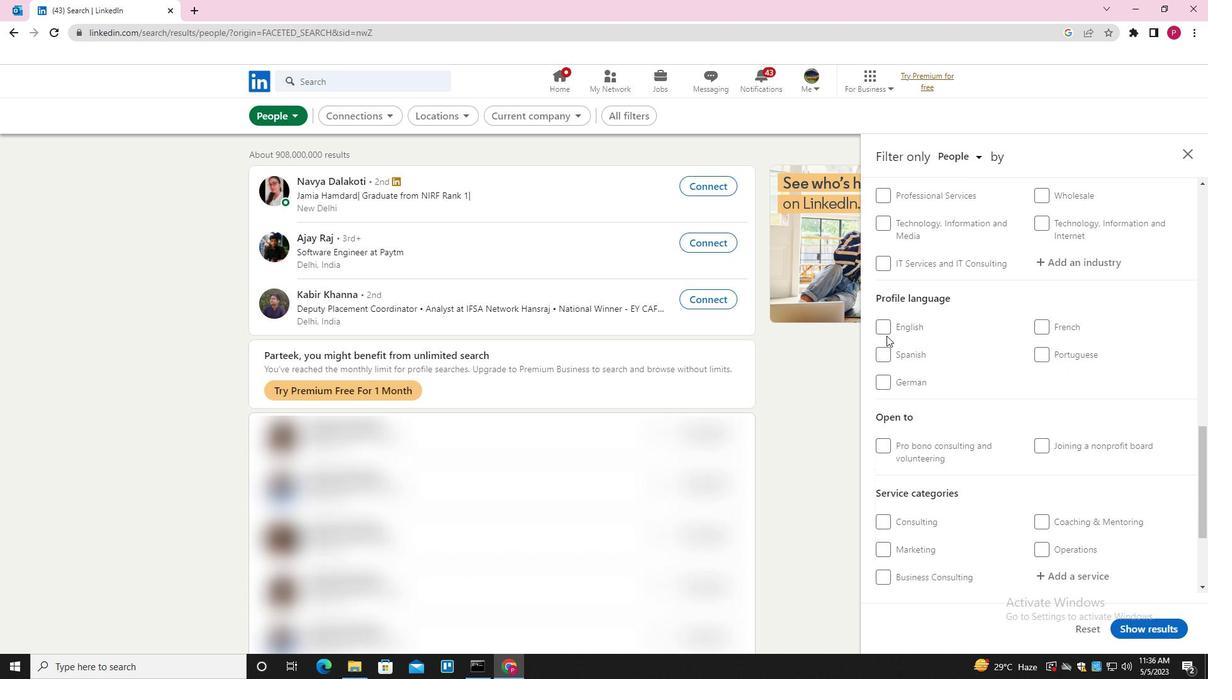 
Action: Mouse moved to (886, 327)
Screenshot: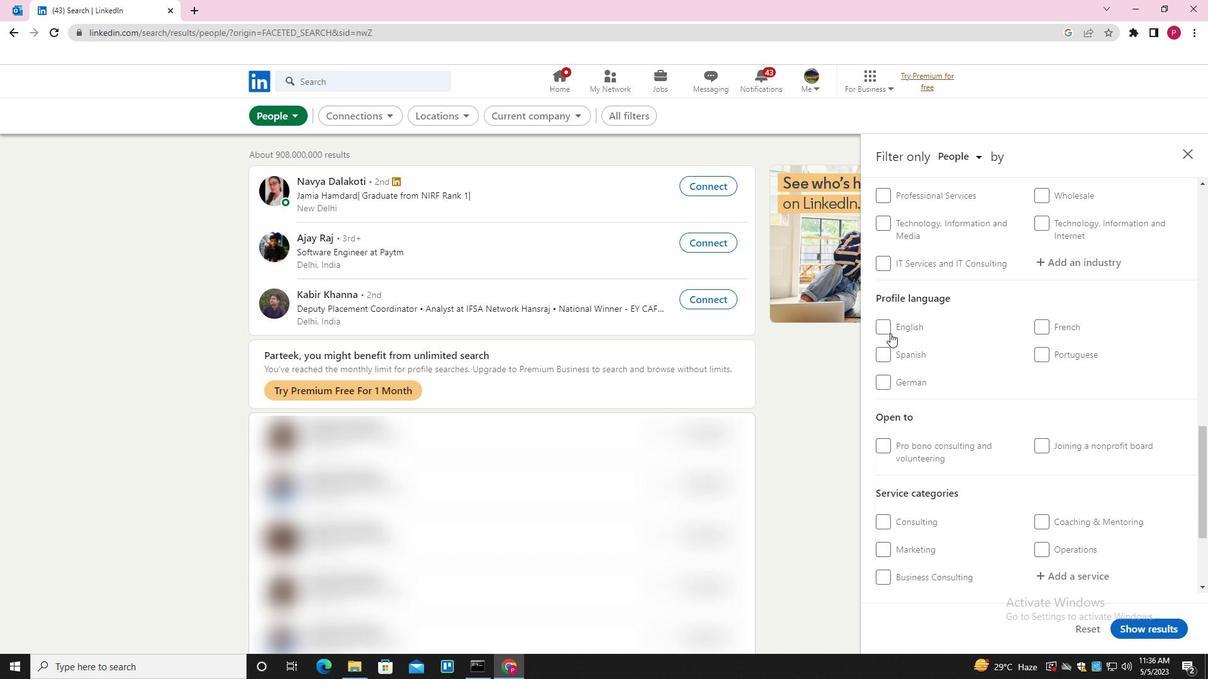 
Action: Mouse pressed left at (886, 327)
Screenshot: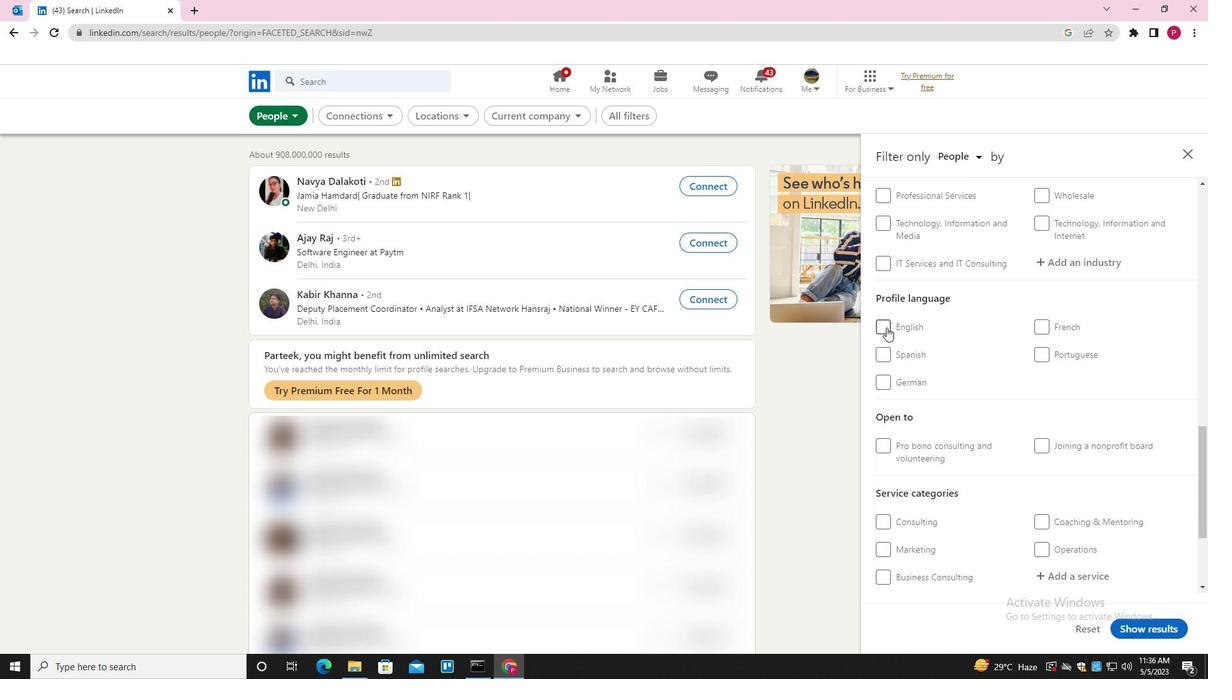 
Action: Mouse moved to (928, 346)
Screenshot: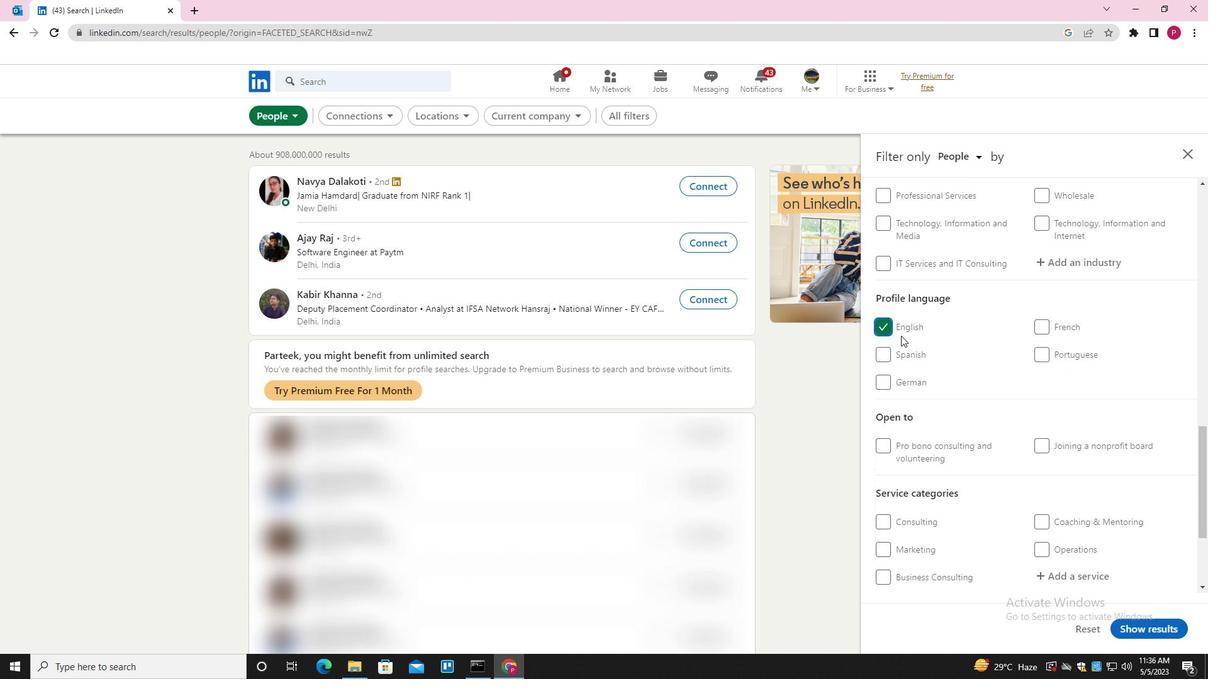 
Action: Mouse scrolled (928, 347) with delta (0, 0)
Screenshot: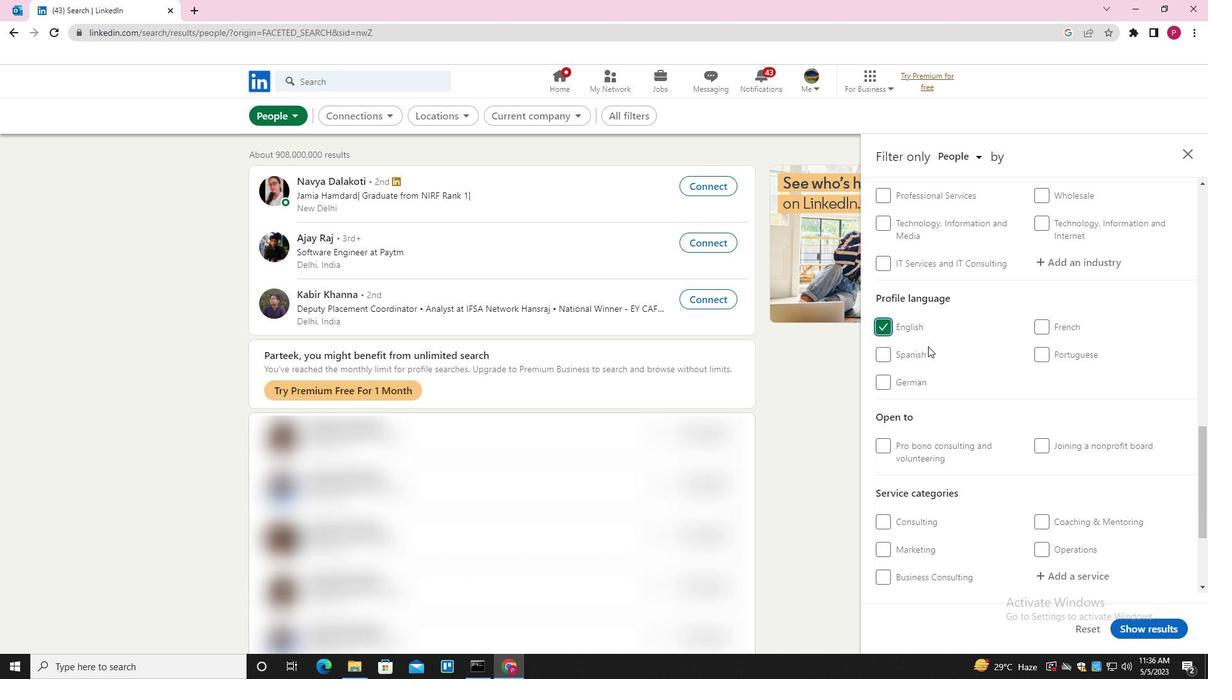 
Action: Mouse scrolled (928, 347) with delta (0, 0)
Screenshot: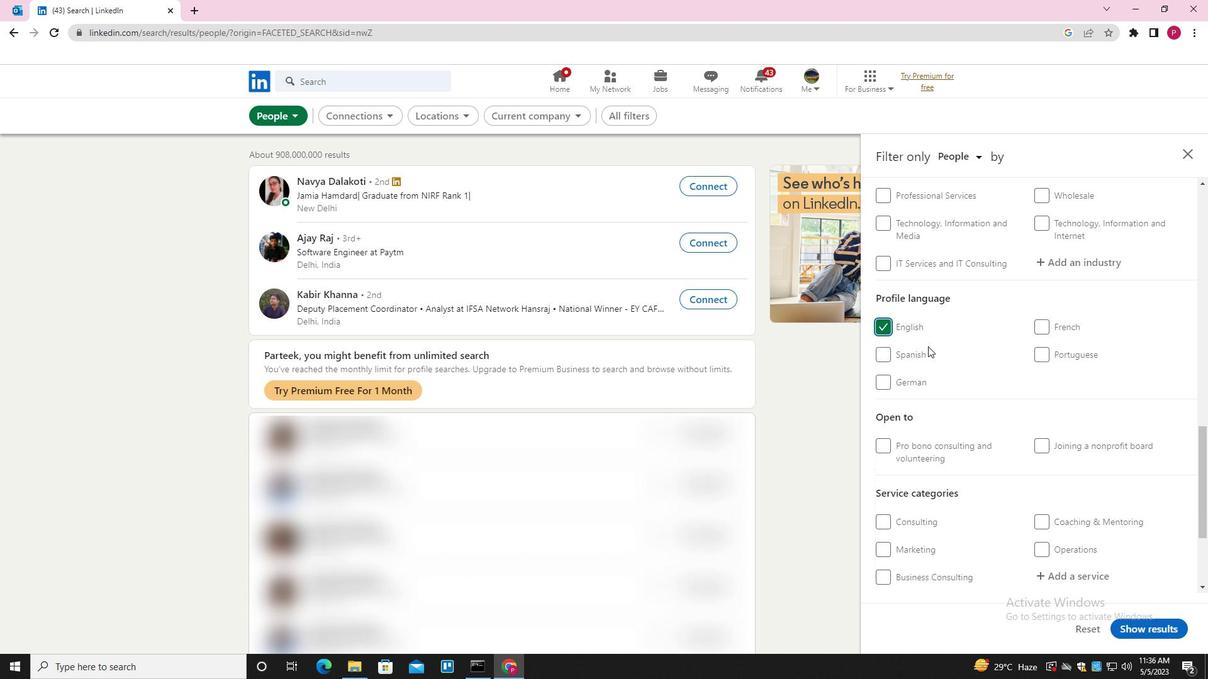 
Action: Mouse scrolled (928, 347) with delta (0, 0)
Screenshot: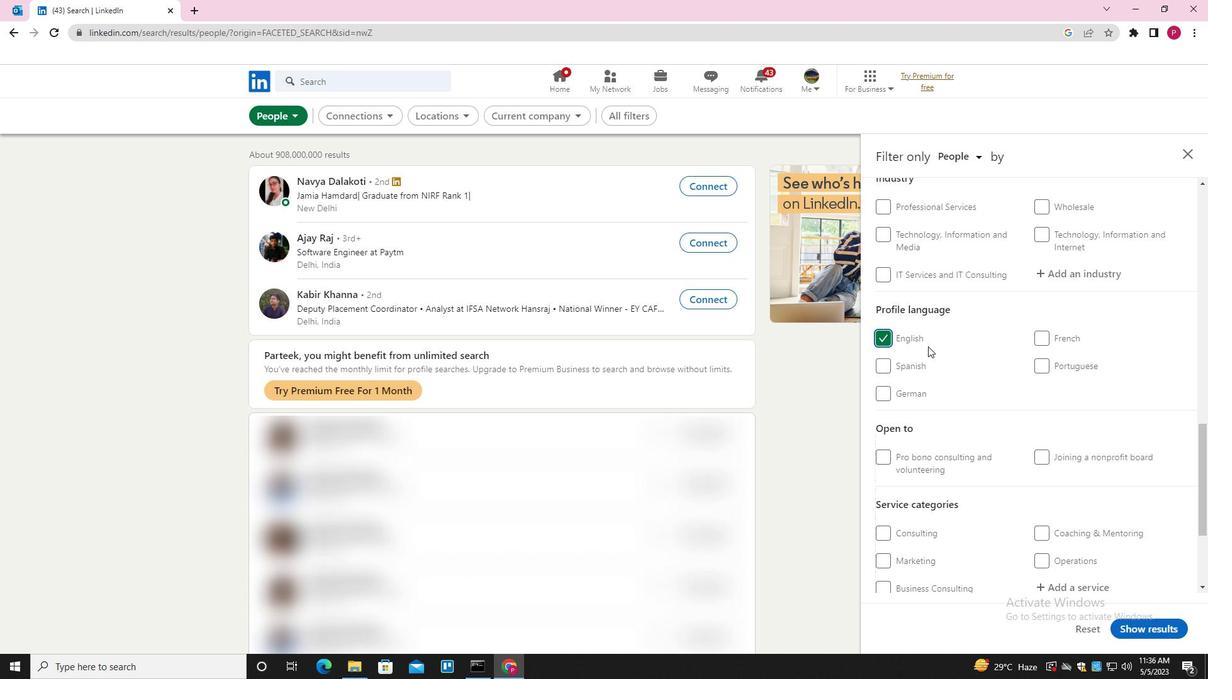 
Action: Mouse scrolled (928, 347) with delta (0, 0)
Screenshot: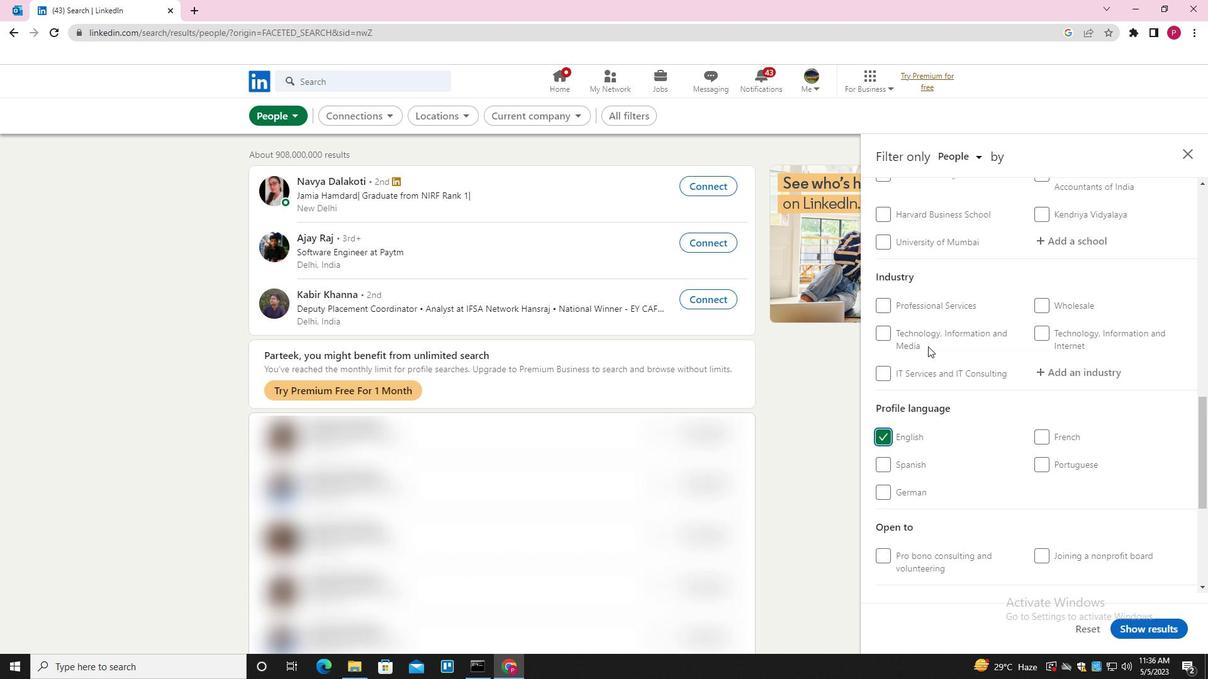 
Action: Mouse scrolled (928, 347) with delta (0, 0)
Screenshot: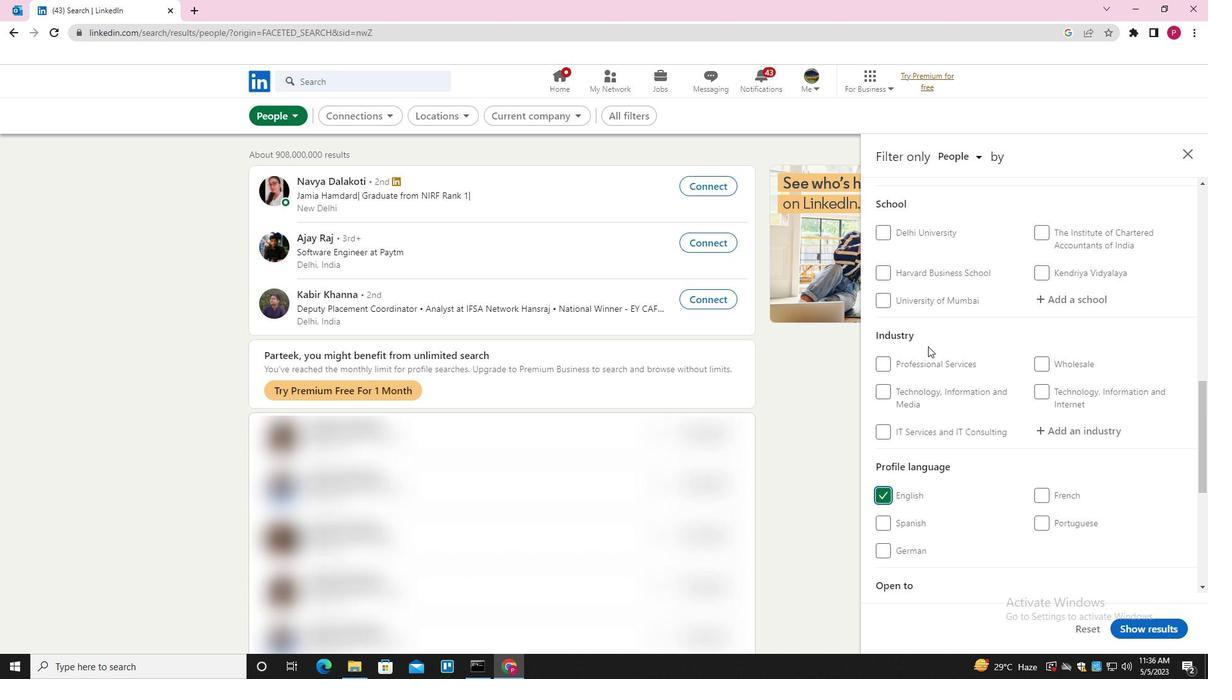 
Action: Mouse moved to (929, 348)
Screenshot: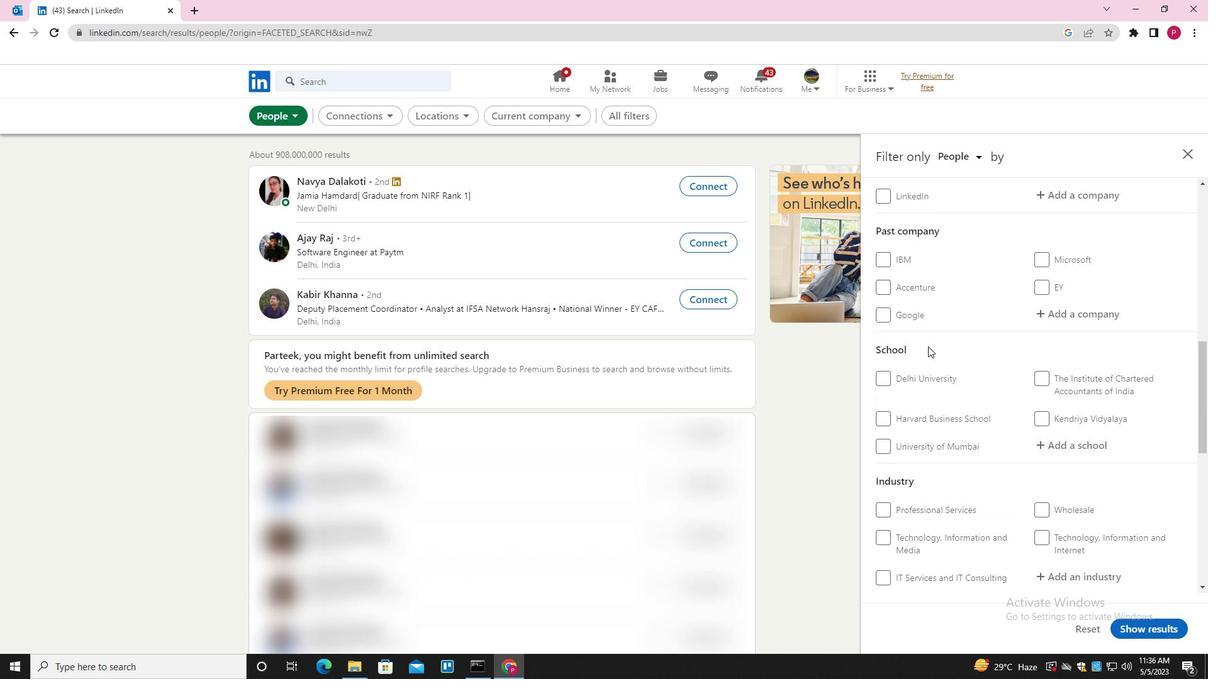 
Action: Mouse scrolled (929, 349) with delta (0, 0)
Screenshot: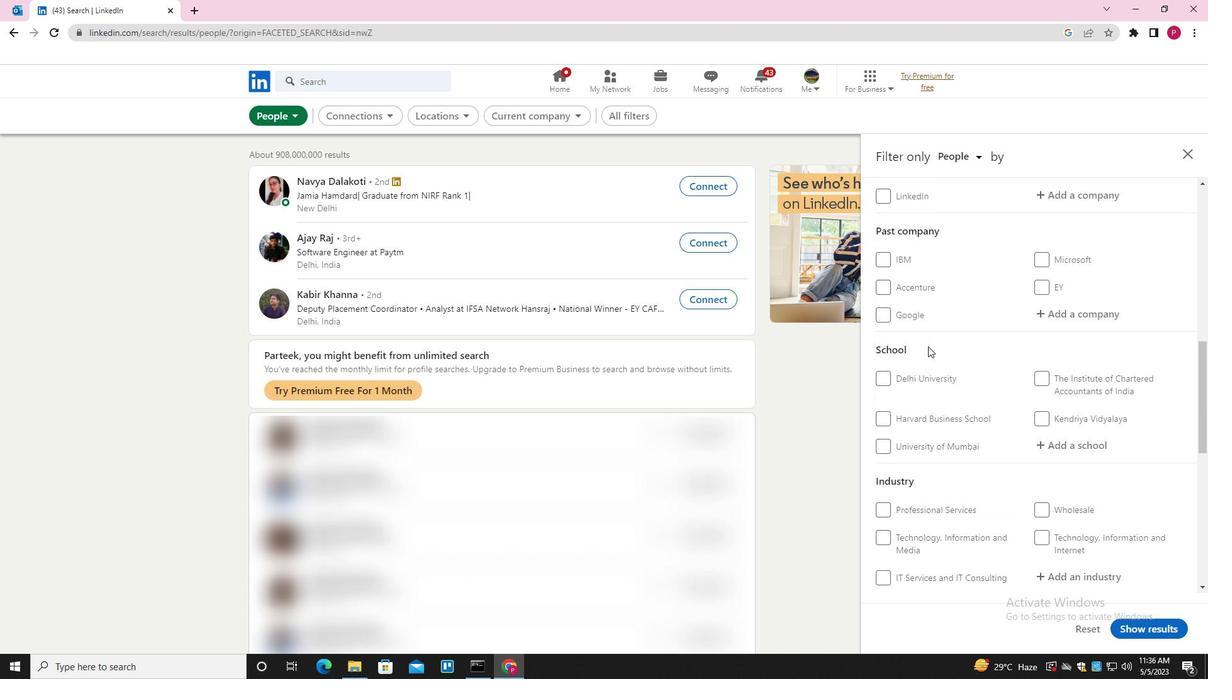 
Action: Mouse moved to (1070, 254)
Screenshot: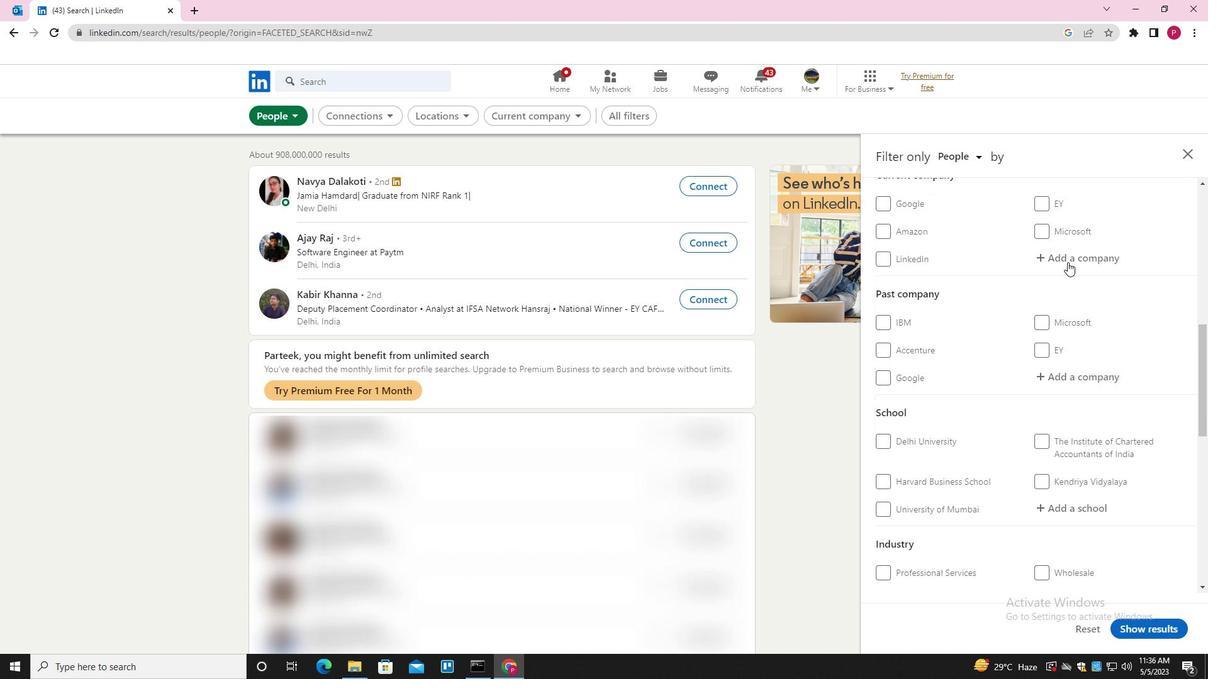 
Action: Mouse pressed left at (1070, 254)
Screenshot: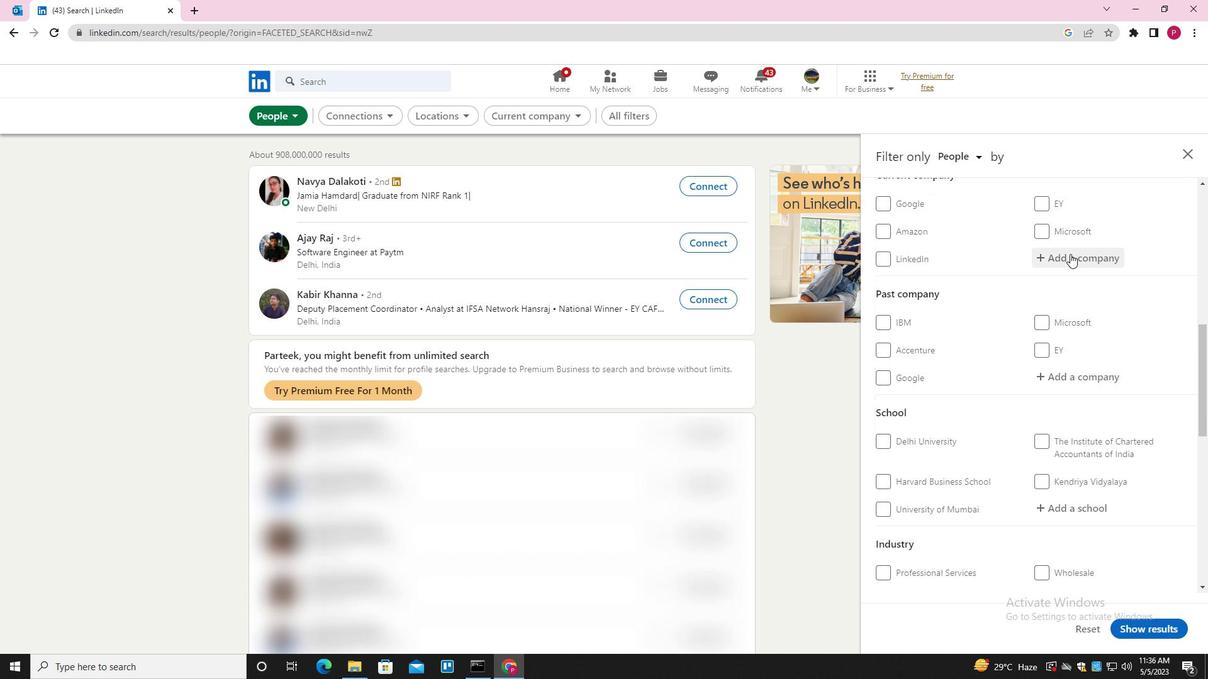 
Action: Key pressed <Key.shift>METTL<Key.down><Key.enter>
Screenshot: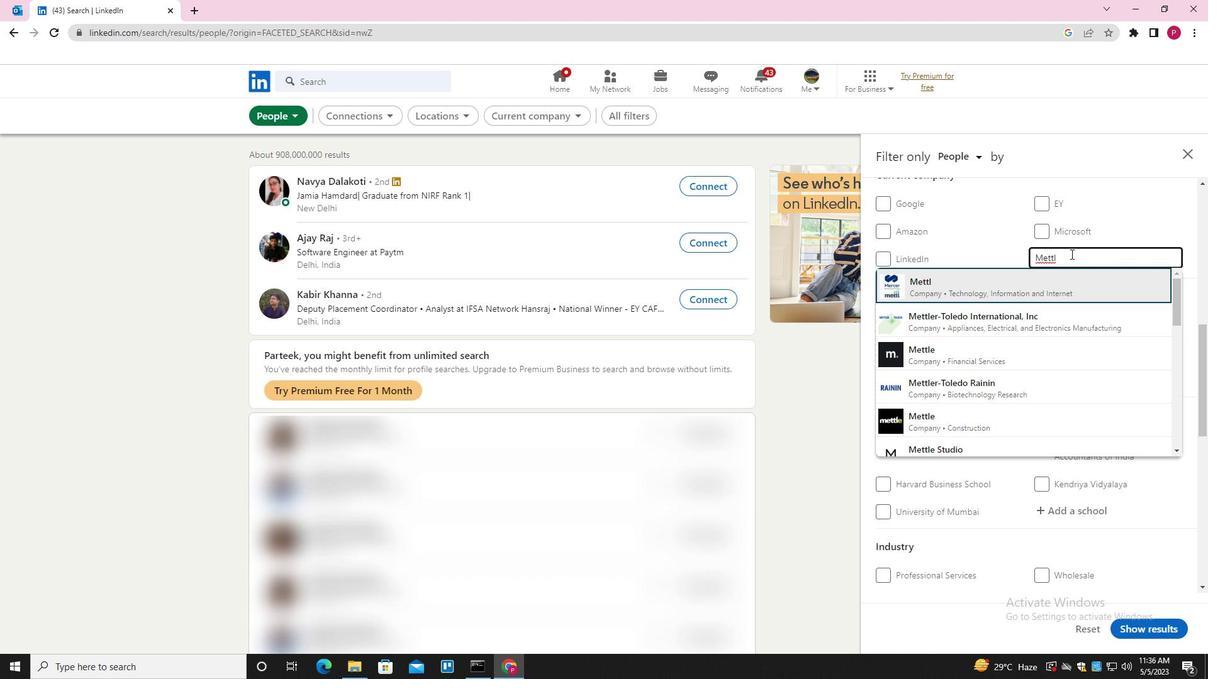 
Action: Mouse moved to (977, 317)
Screenshot: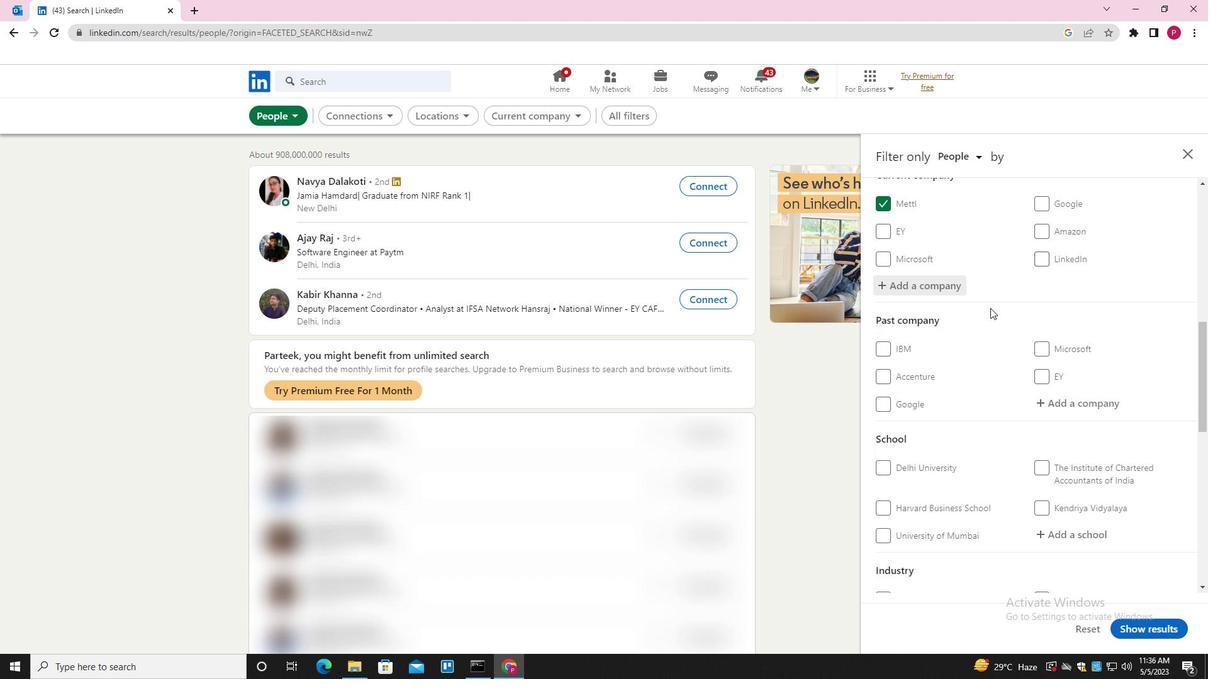 
Action: Mouse scrolled (977, 317) with delta (0, 0)
Screenshot: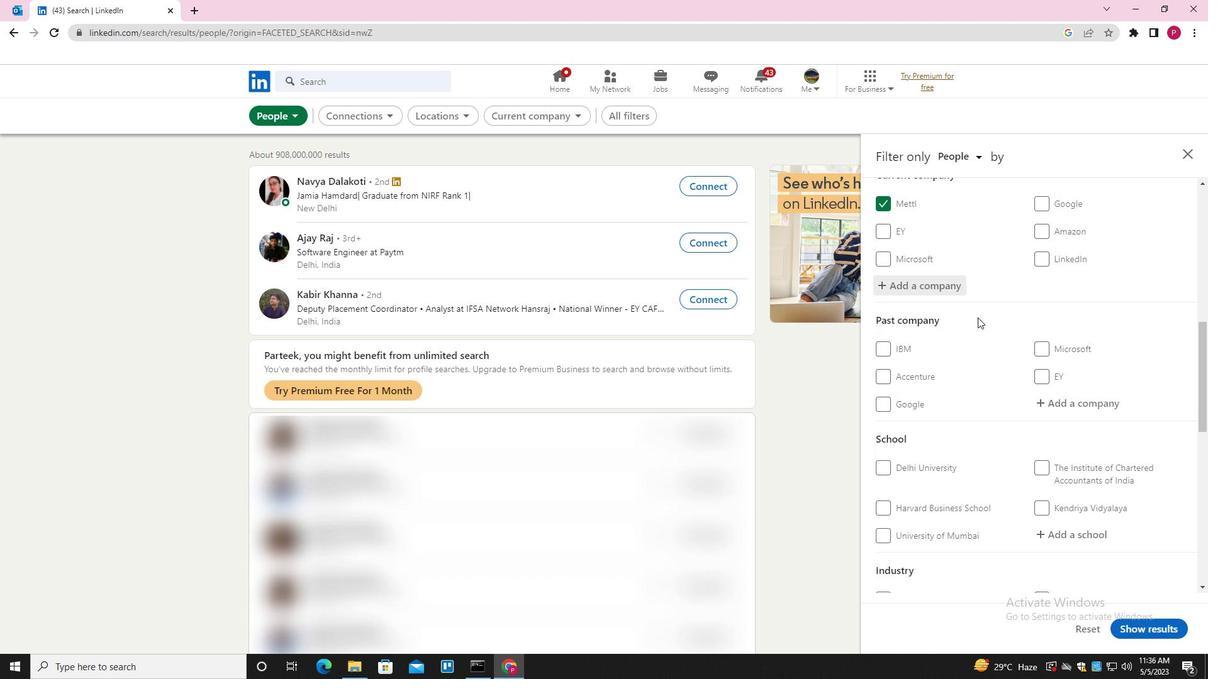 
Action: Mouse scrolled (977, 317) with delta (0, 0)
Screenshot: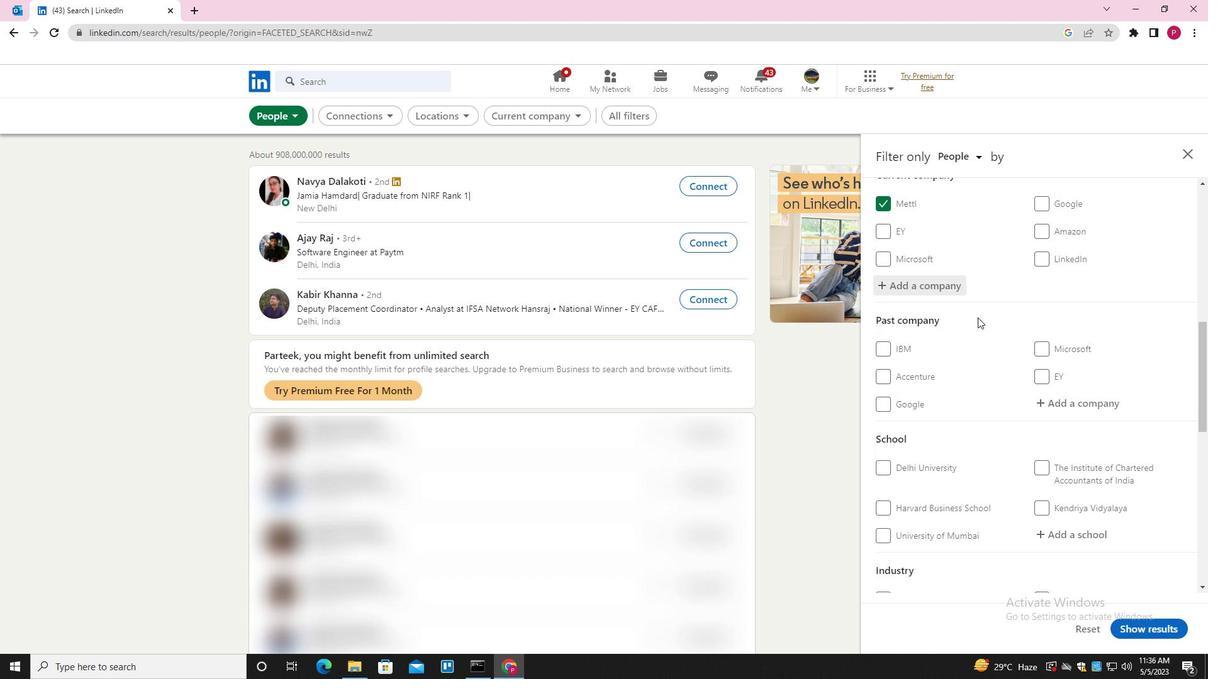 
Action: Mouse scrolled (977, 317) with delta (0, 0)
Screenshot: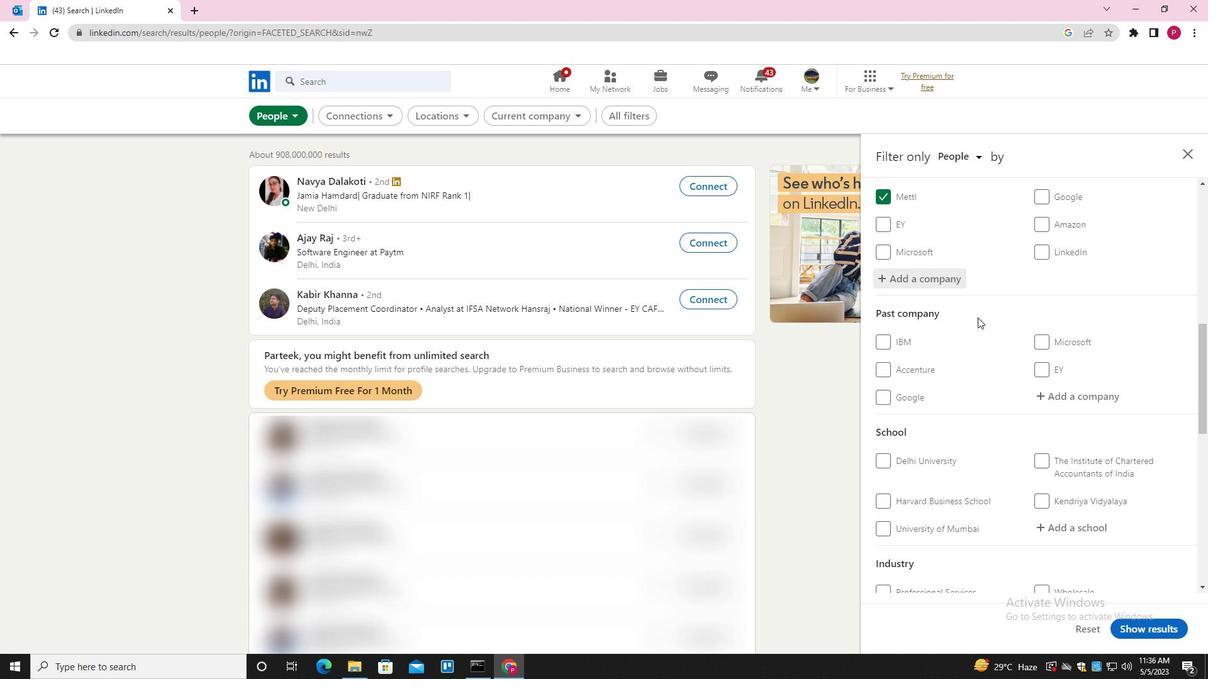 
Action: Mouse scrolled (977, 317) with delta (0, 0)
Screenshot: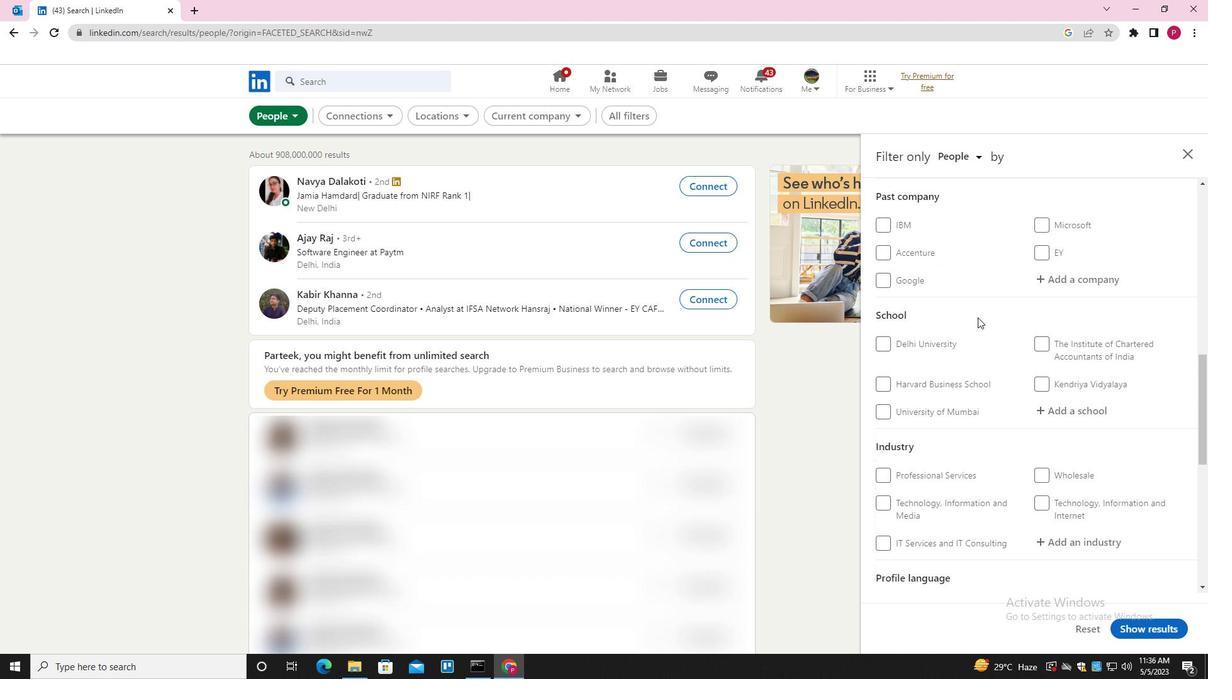 
Action: Mouse moved to (1070, 292)
Screenshot: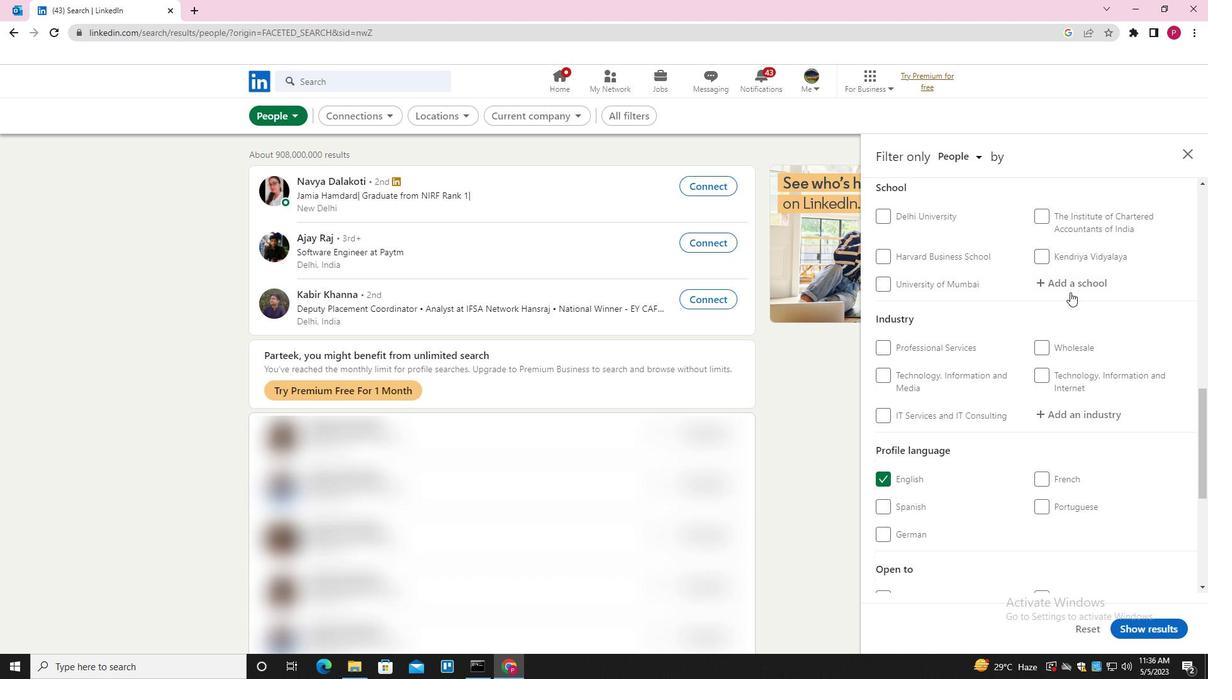 
Action: Mouse pressed left at (1070, 292)
Screenshot: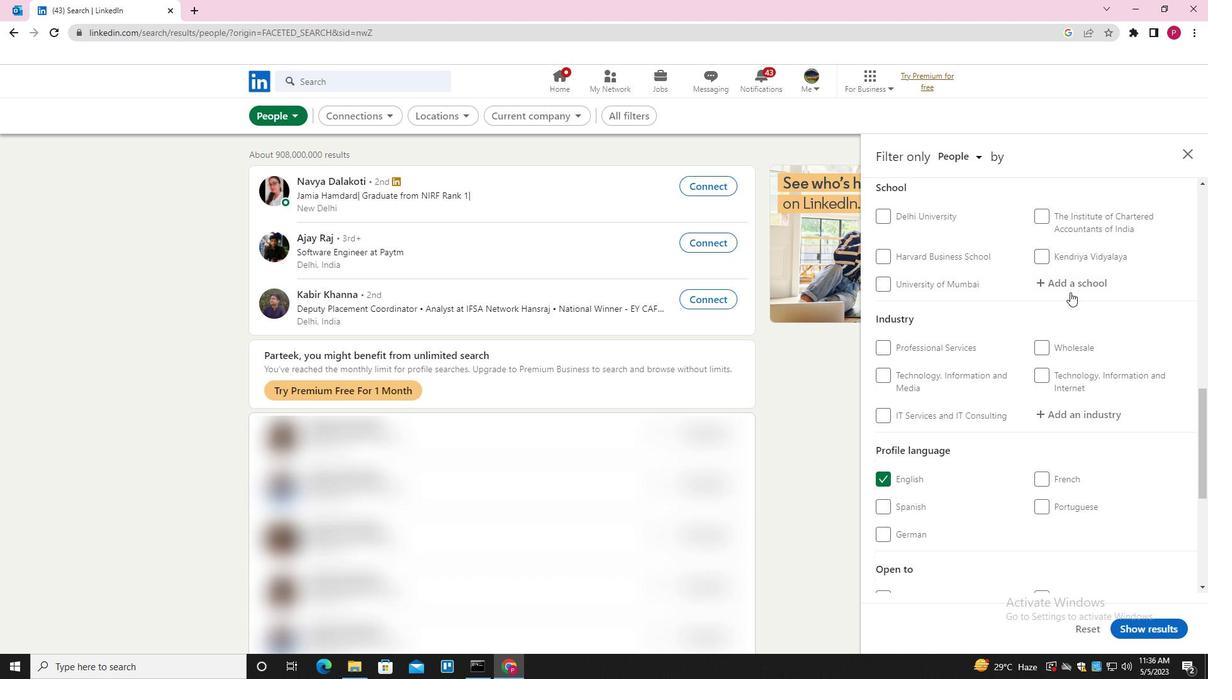 
Action: Key pressed <Key.shift>SI<Key.shift><Key.backspace><Key.shift>IES<Key.space>COLLEGE<Key.space><Key.shift>OF<Key.space><Key.shift>ARTS<Key.space><Key.backspace>,<Key.space><Key.down><Key.enter>
Screenshot: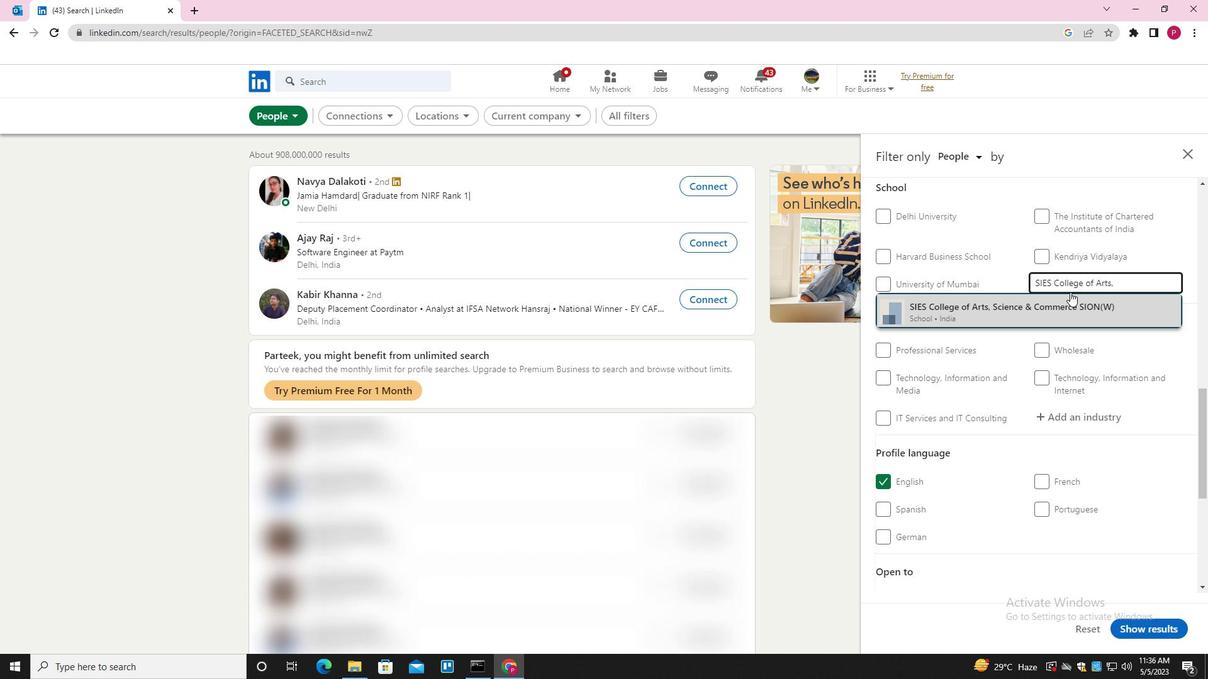 
Action: Mouse moved to (1060, 299)
Screenshot: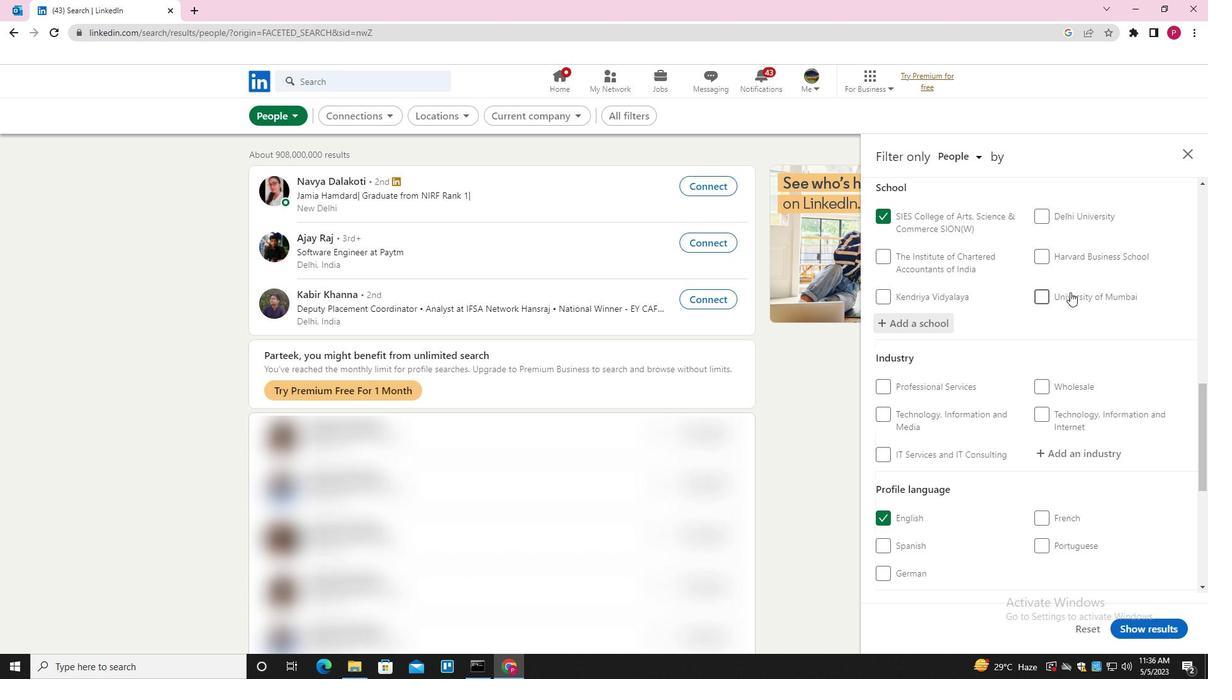 
Action: Mouse scrolled (1060, 298) with delta (0, 0)
Screenshot: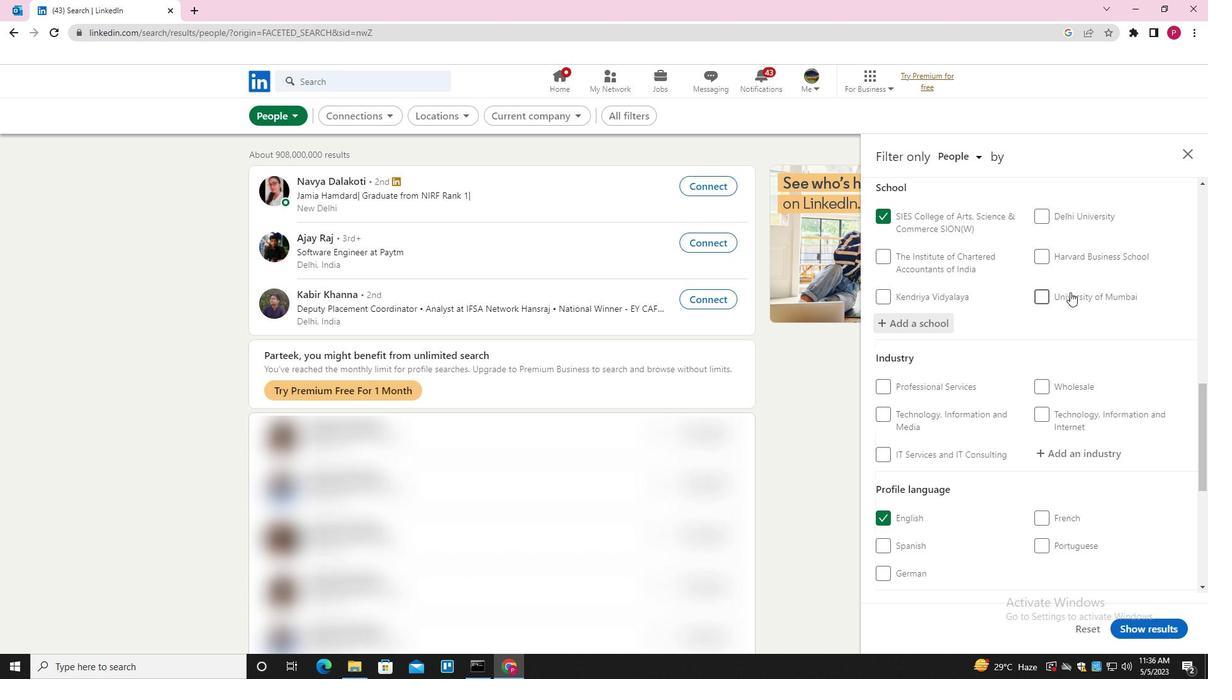 
Action: Mouse scrolled (1060, 298) with delta (0, 0)
Screenshot: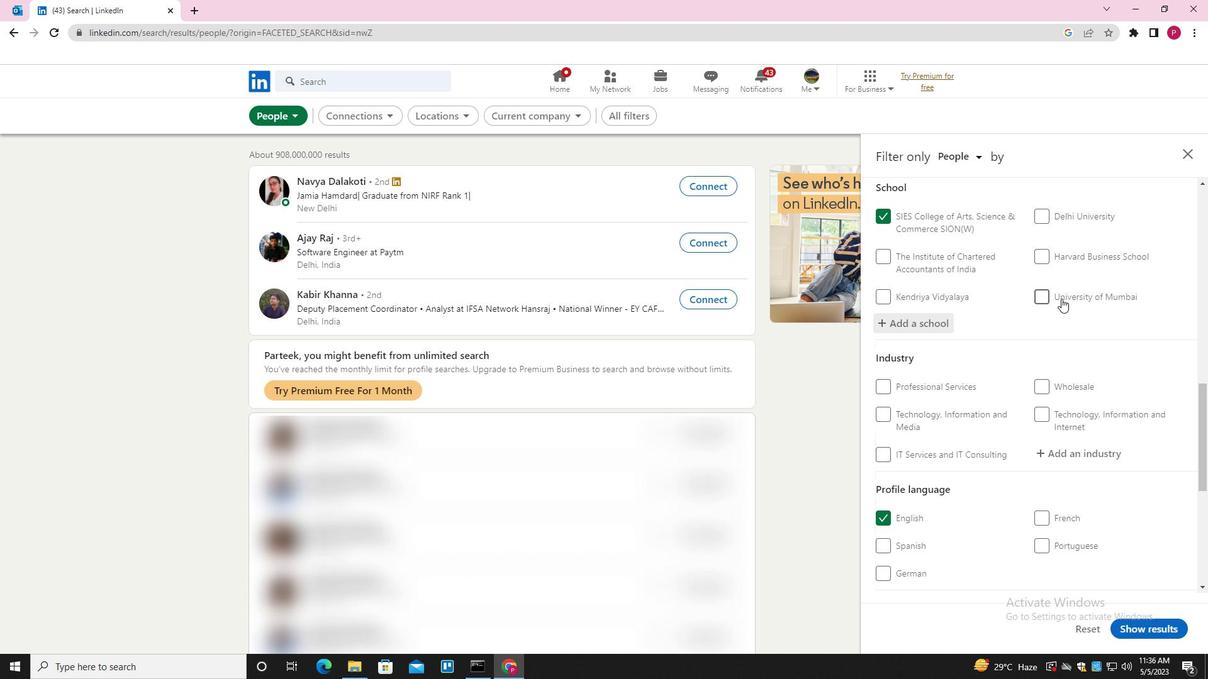 
Action: Mouse scrolled (1060, 298) with delta (0, 0)
Screenshot: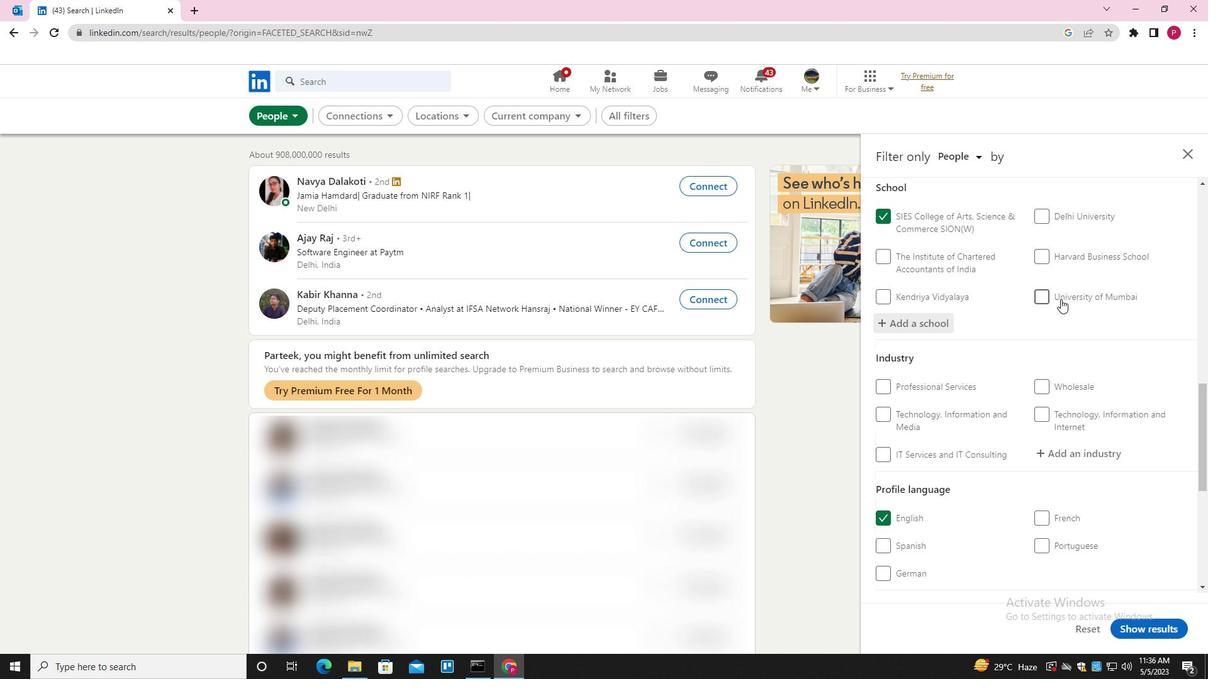 
Action: Mouse moved to (1087, 262)
Screenshot: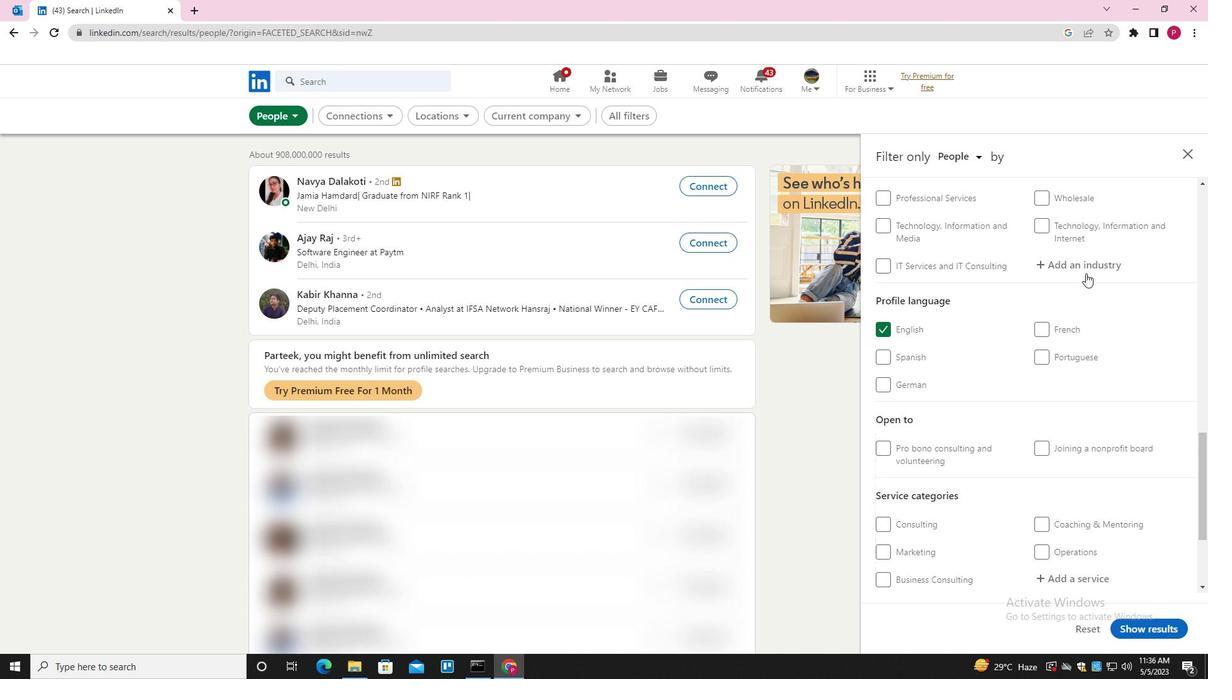 
Action: Mouse pressed left at (1087, 262)
Screenshot: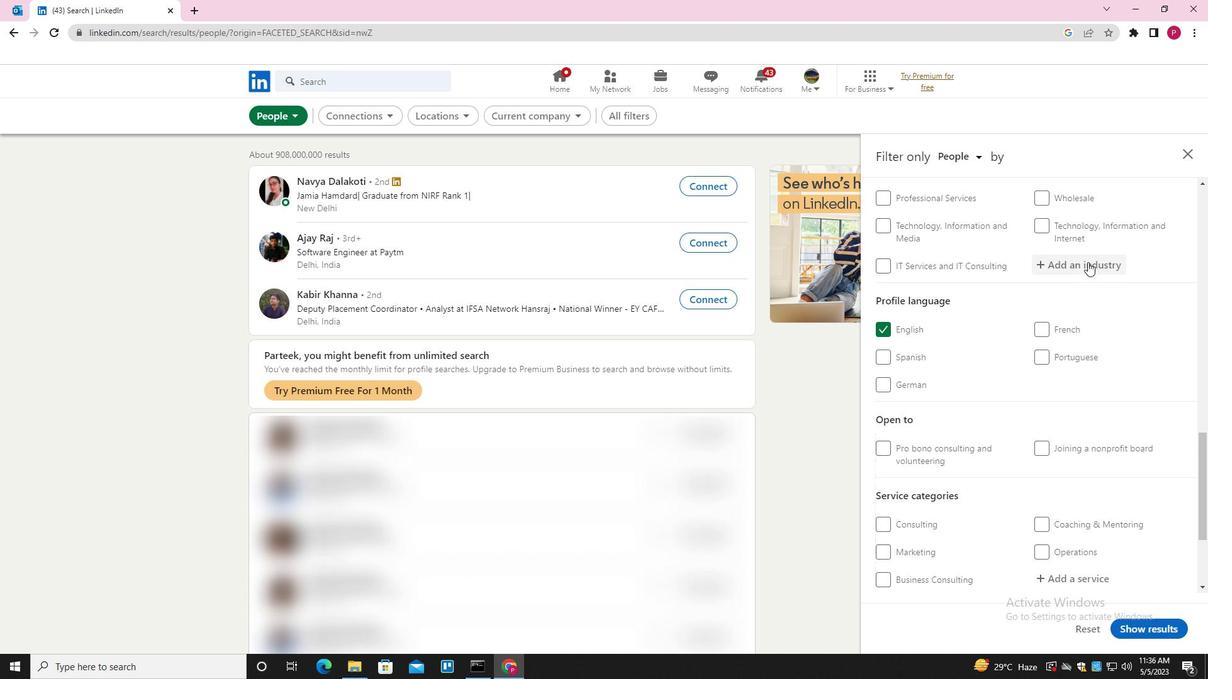 
Action: Key pressed <Key.shift><Key.shift><Key.shift><Key.shift><Key.shift><Key.shift><Key.shift><Key.shift>IT<Key.space><Key.shift>SERVIS<Key.backspace>CES<Key.space>AND<Key.space><Key.shift>I<Key.shift>T<Key.space>CONSULTING<Key.down><Key.enter>
Screenshot: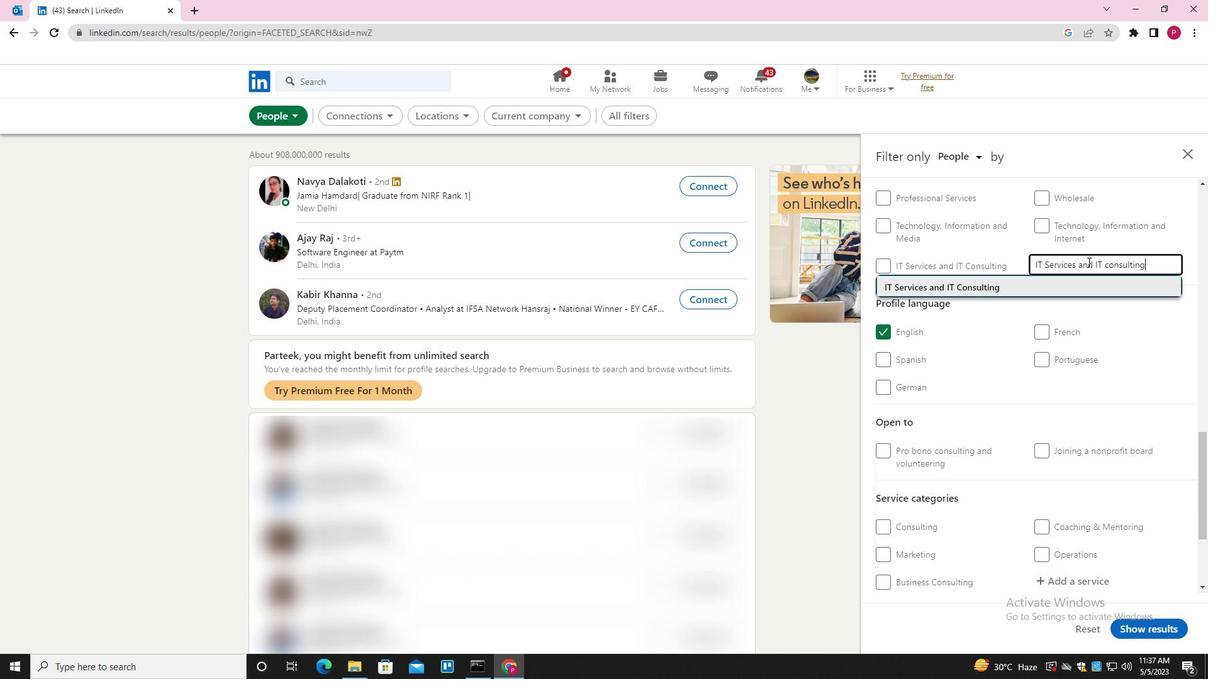 
Action: Mouse moved to (1028, 326)
Screenshot: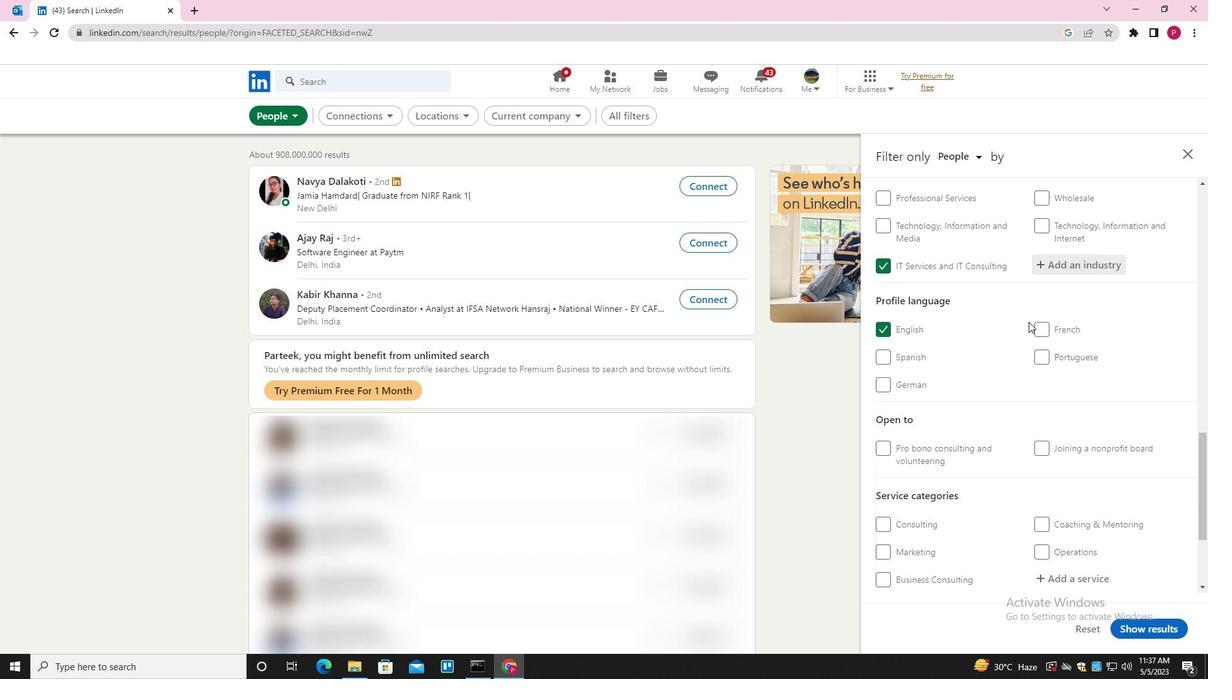 
Action: Mouse scrolled (1028, 325) with delta (0, 0)
Screenshot: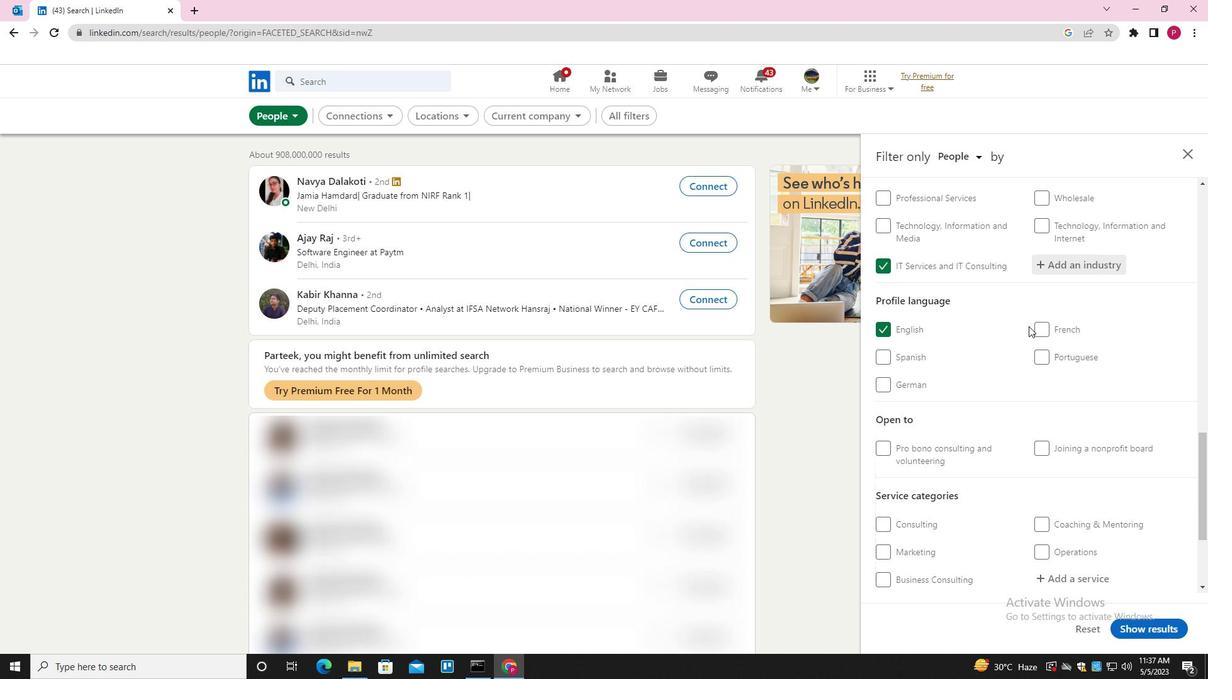 
Action: Mouse scrolled (1028, 325) with delta (0, 0)
Screenshot: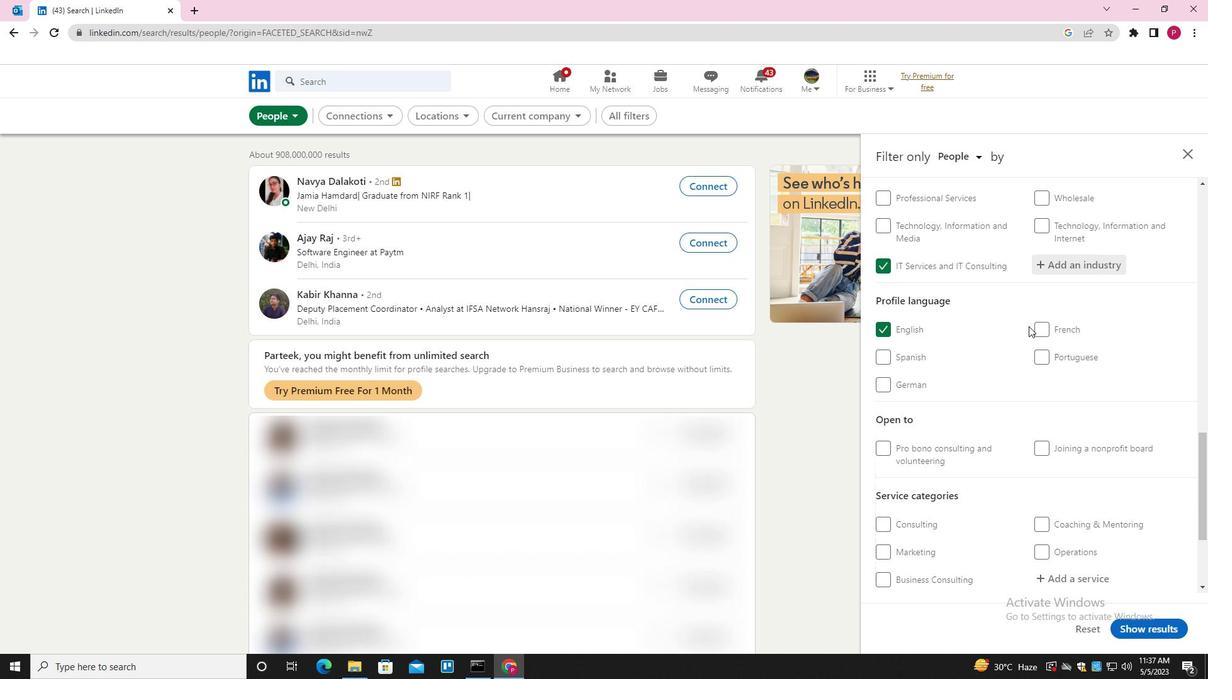 
Action: Mouse scrolled (1028, 325) with delta (0, 0)
Screenshot: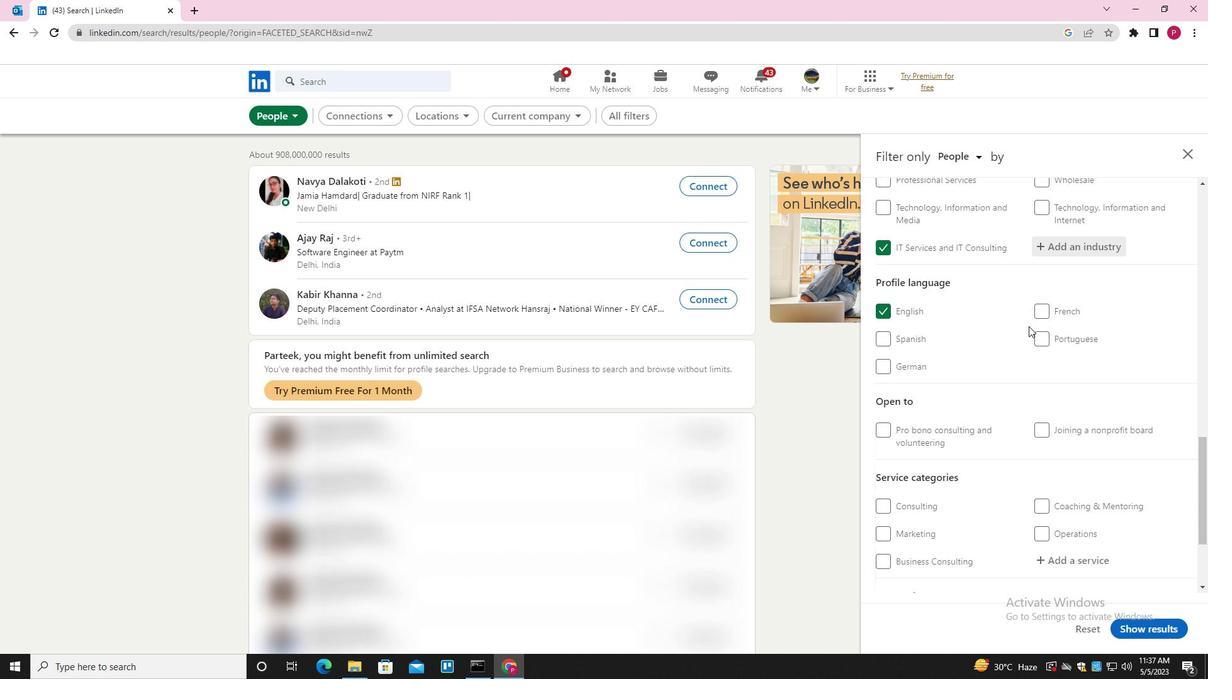 
Action: Mouse moved to (1060, 414)
Screenshot: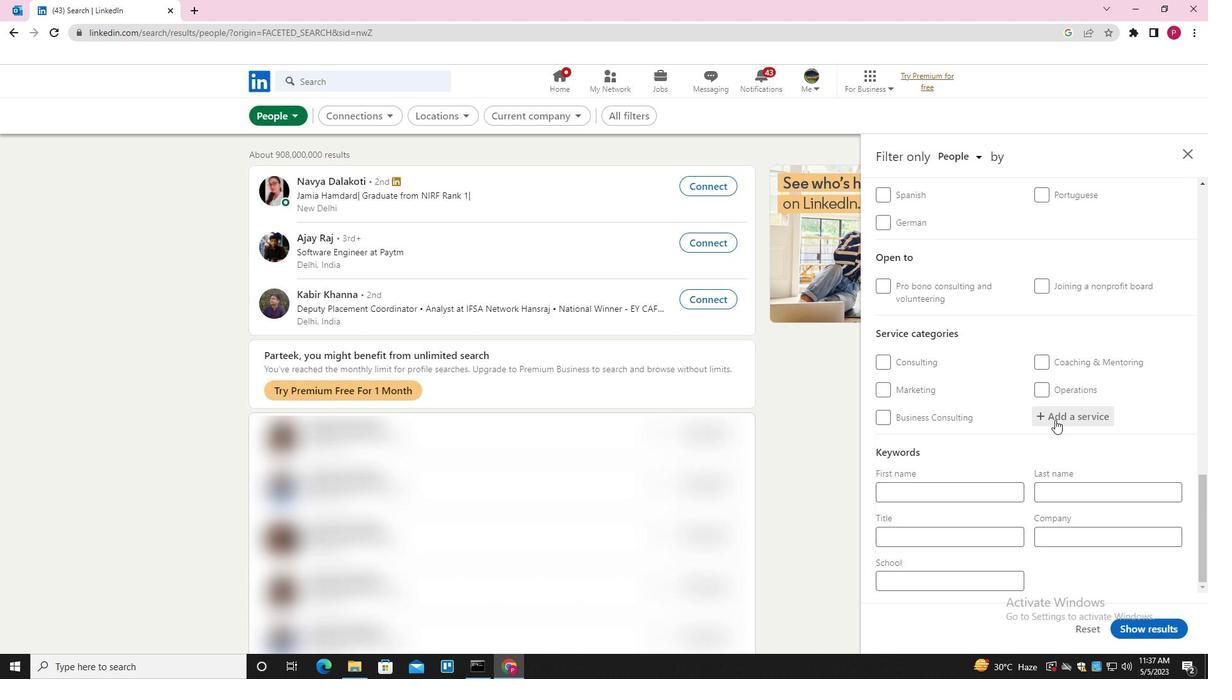 
Action: Mouse pressed left at (1060, 414)
Screenshot: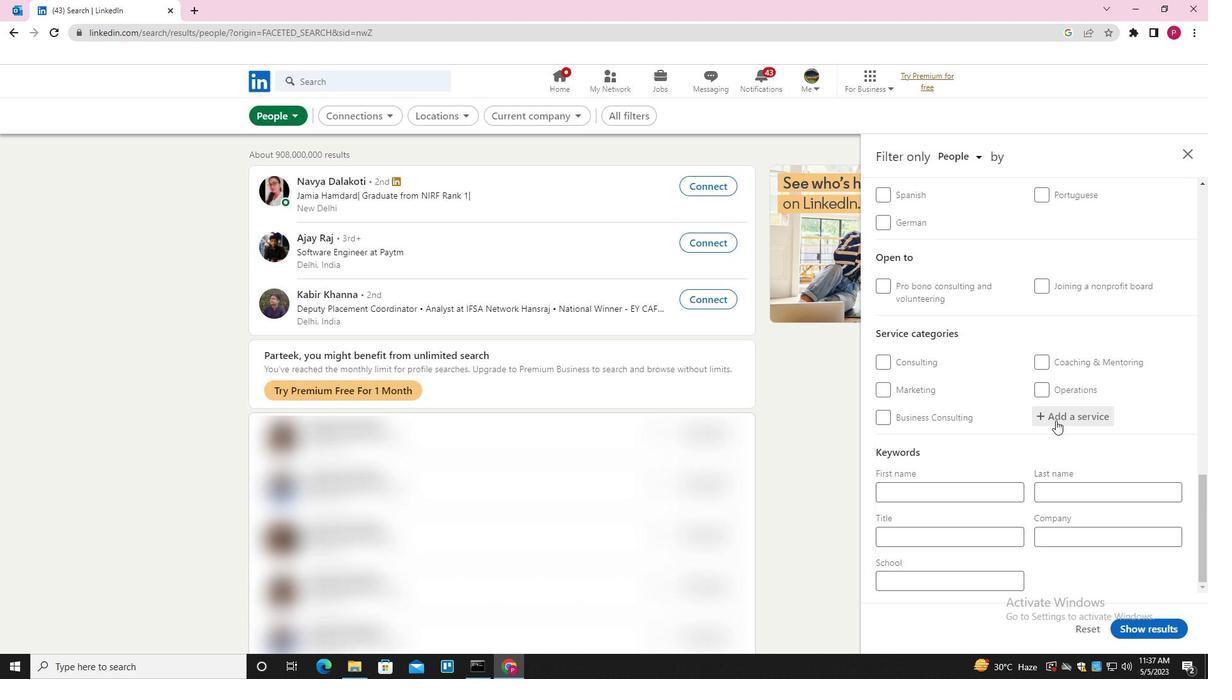 
Action: Key pressed <Key.shift>VISUAL<Key.space><Key.shift><Key.shift><Key.shift><Key.shift>DESIGN<Key.down><Key.enter>
Screenshot: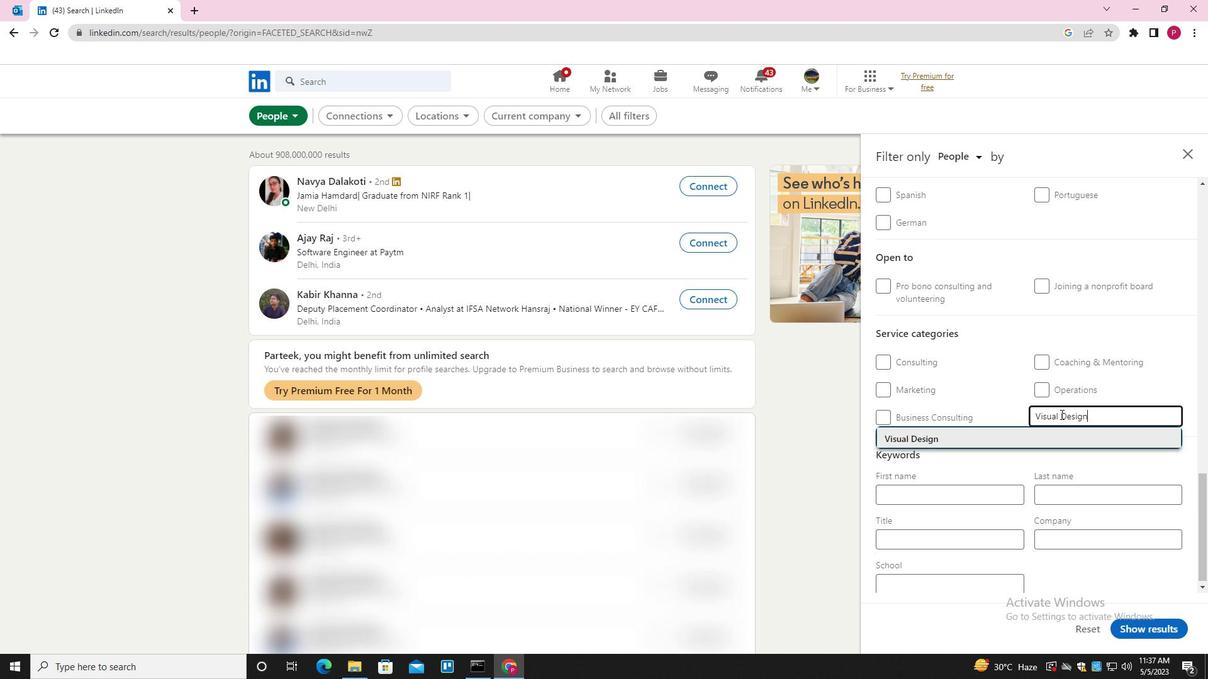 
Action: Mouse scrolled (1060, 414) with delta (0, 0)
Screenshot: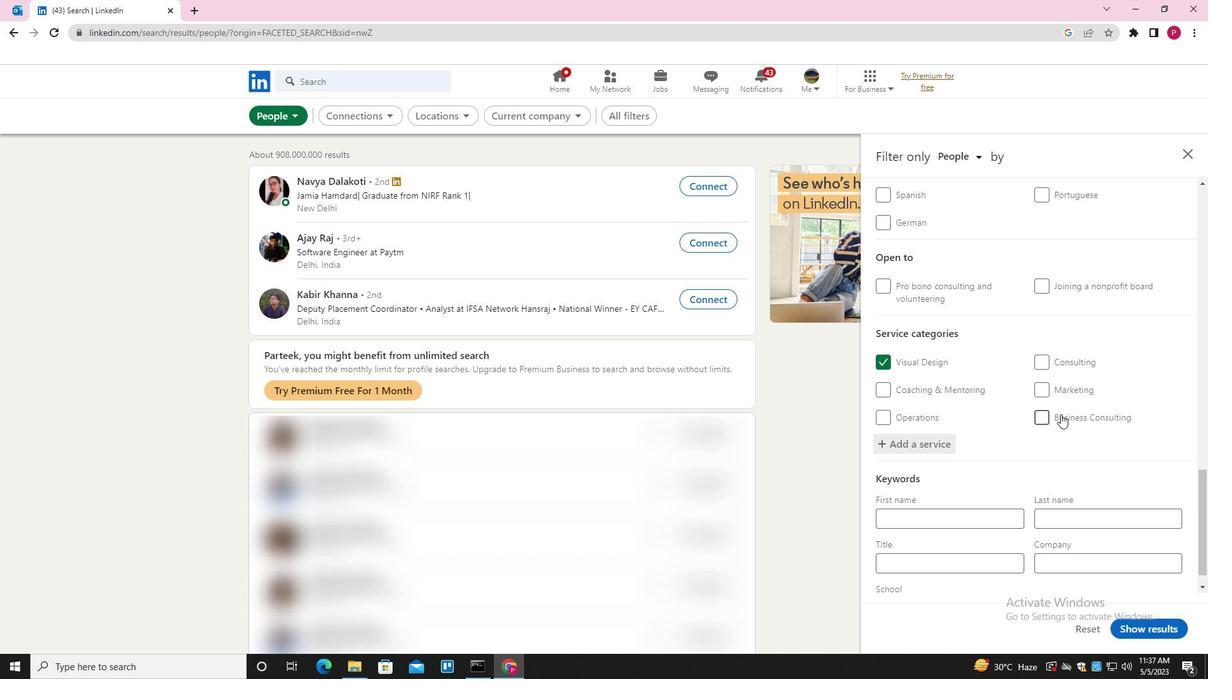 
Action: Mouse scrolled (1060, 414) with delta (0, 0)
Screenshot: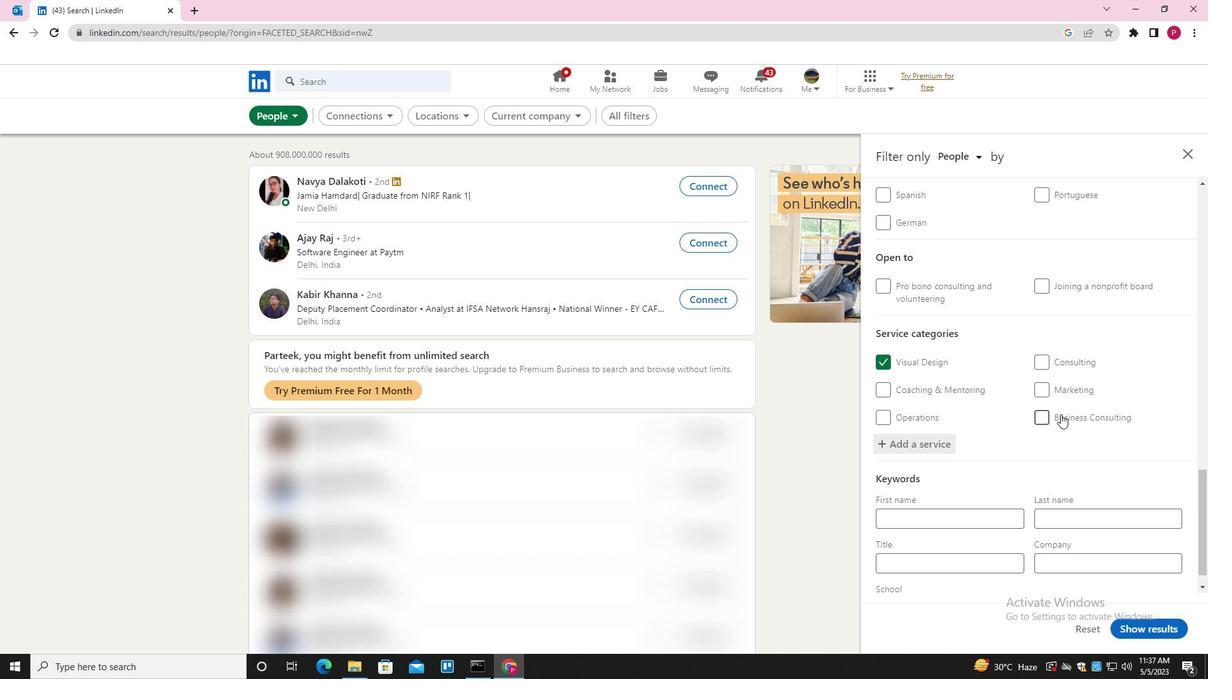 
Action: Mouse moved to (1055, 416)
Screenshot: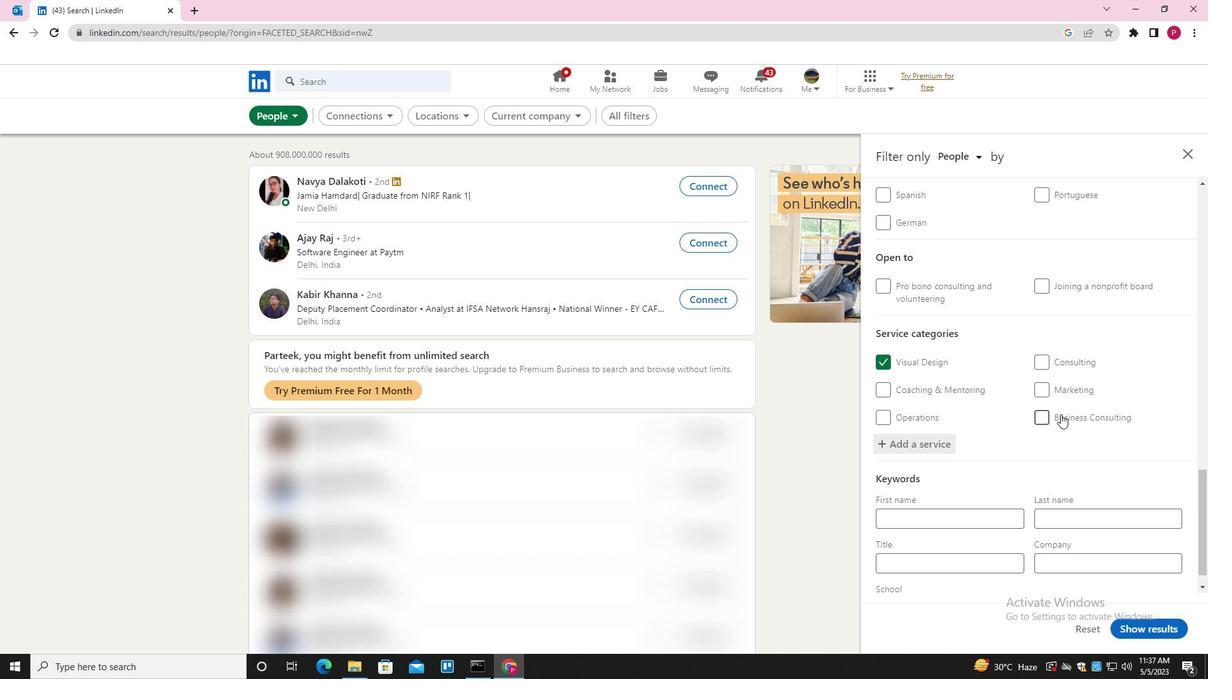 
Action: Mouse scrolled (1055, 415) with delta (0, 0)
Screenshot: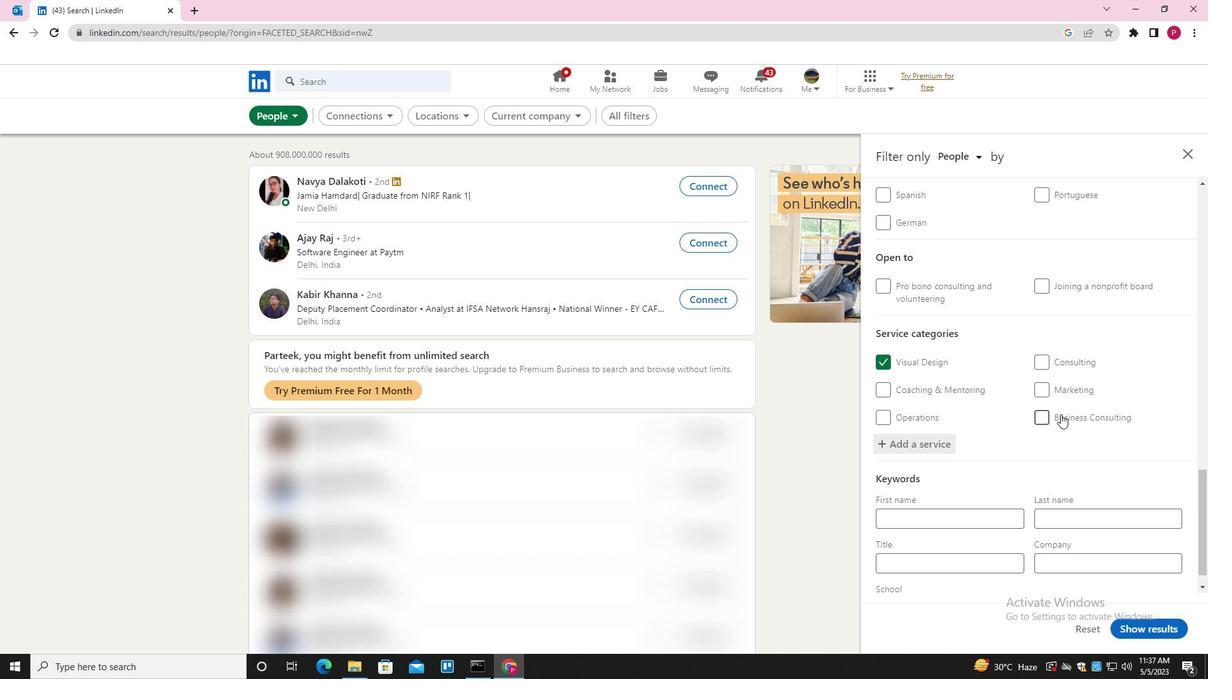 
Action: Mouse moved to (1042, 434)
Screenshot: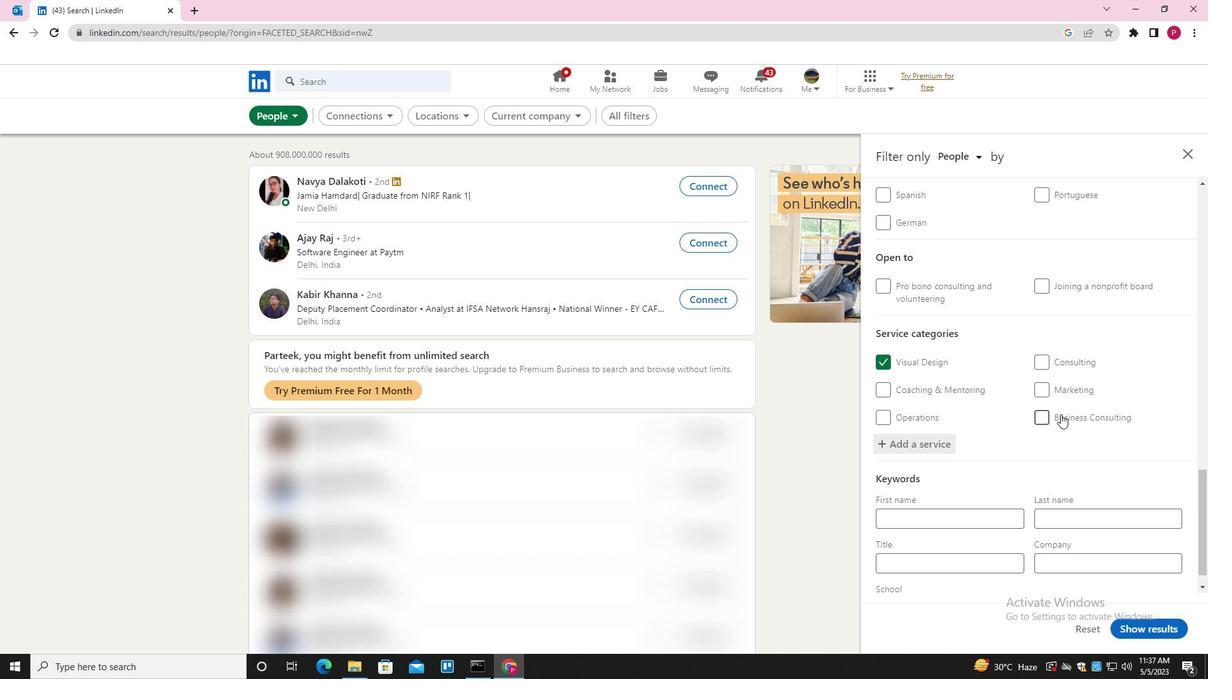 
Action: Mouse scrolled (1042, 434) with delta (0, 0)
Screenshot: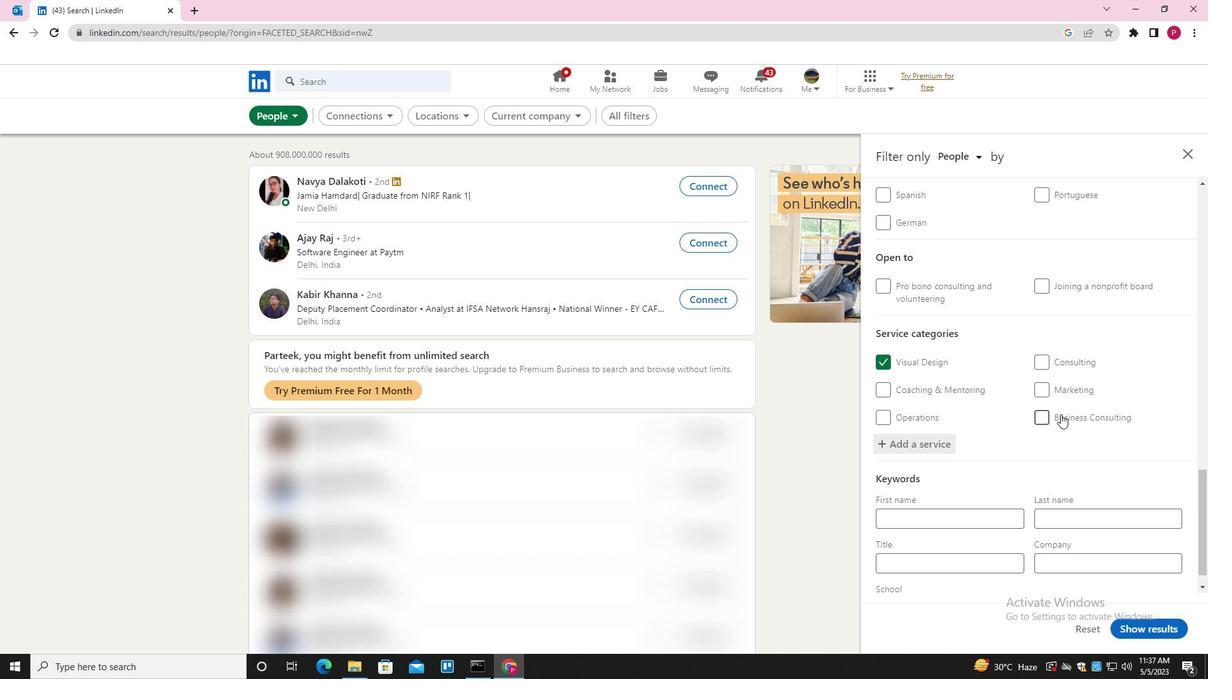 
Action: Mouse moved to (984, 532)
Screenshot: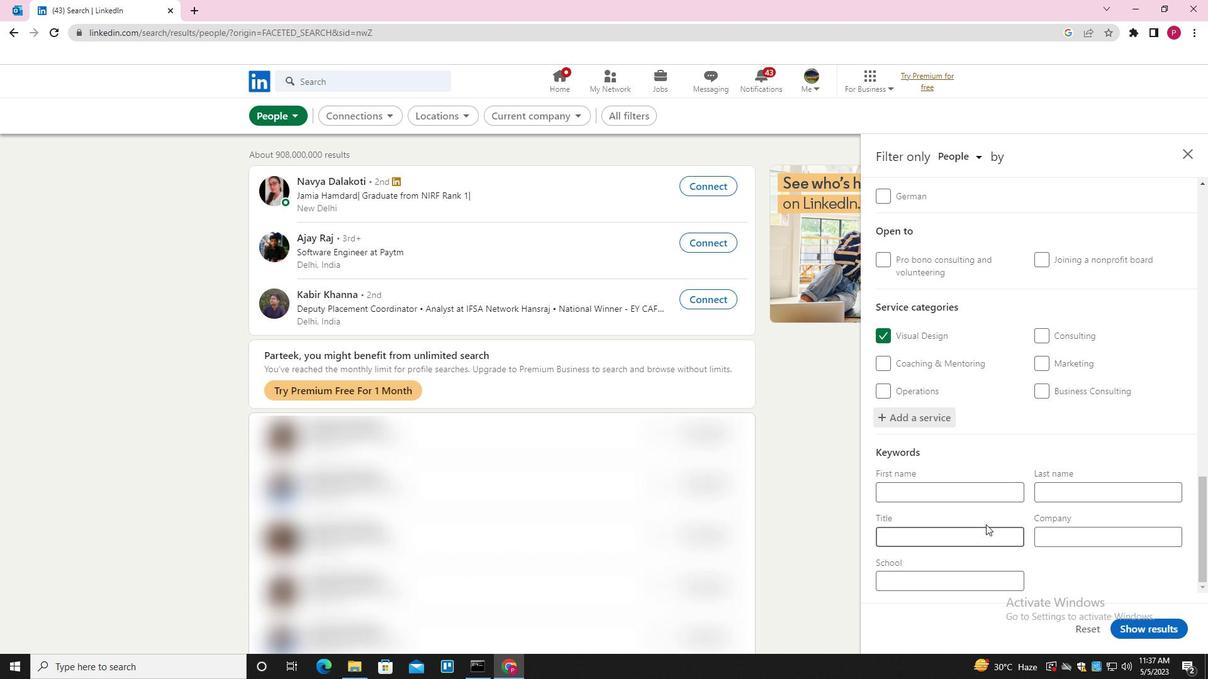
Action: Mouse pressed left at (984, 532)
Screenshot: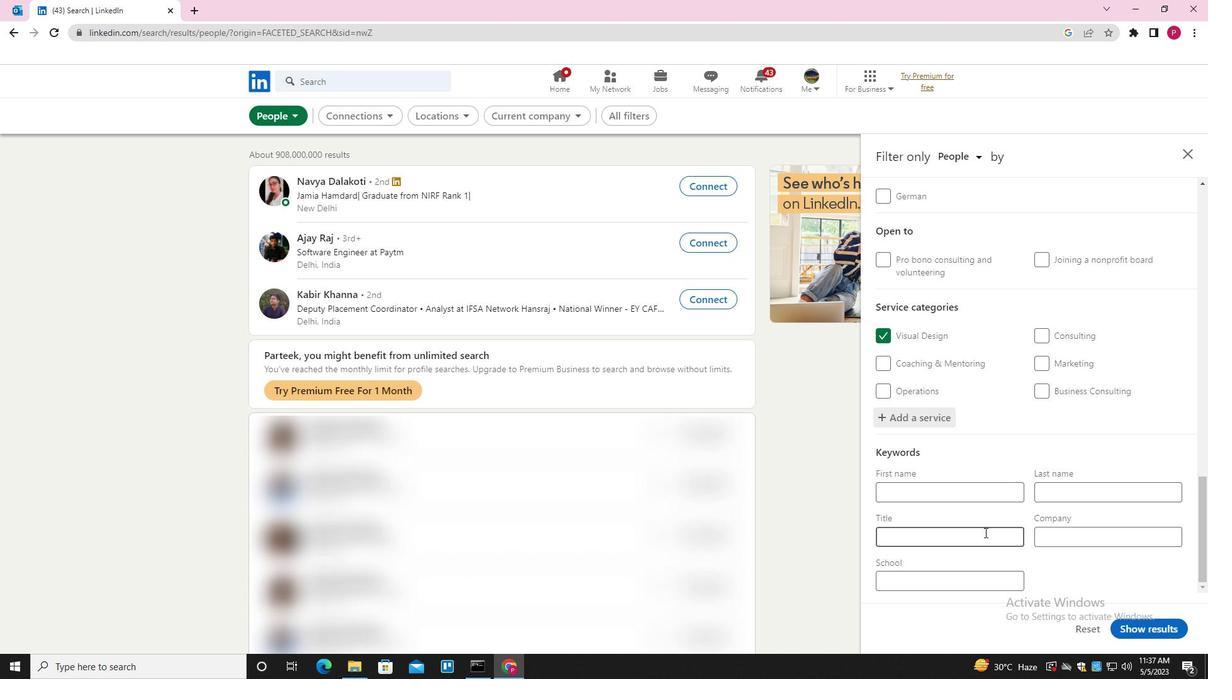 
Action: Key pressed <Key.shift><Key.shift><Key.shift>HUMAN<Key.space><Key.shift><Key.backspace><Key.backspace><Key.backspace><Key.backspace><Key.backspace>UMAN<Key.space><Key.shift>RESOR<Key.backspace>URCES
Screenshot: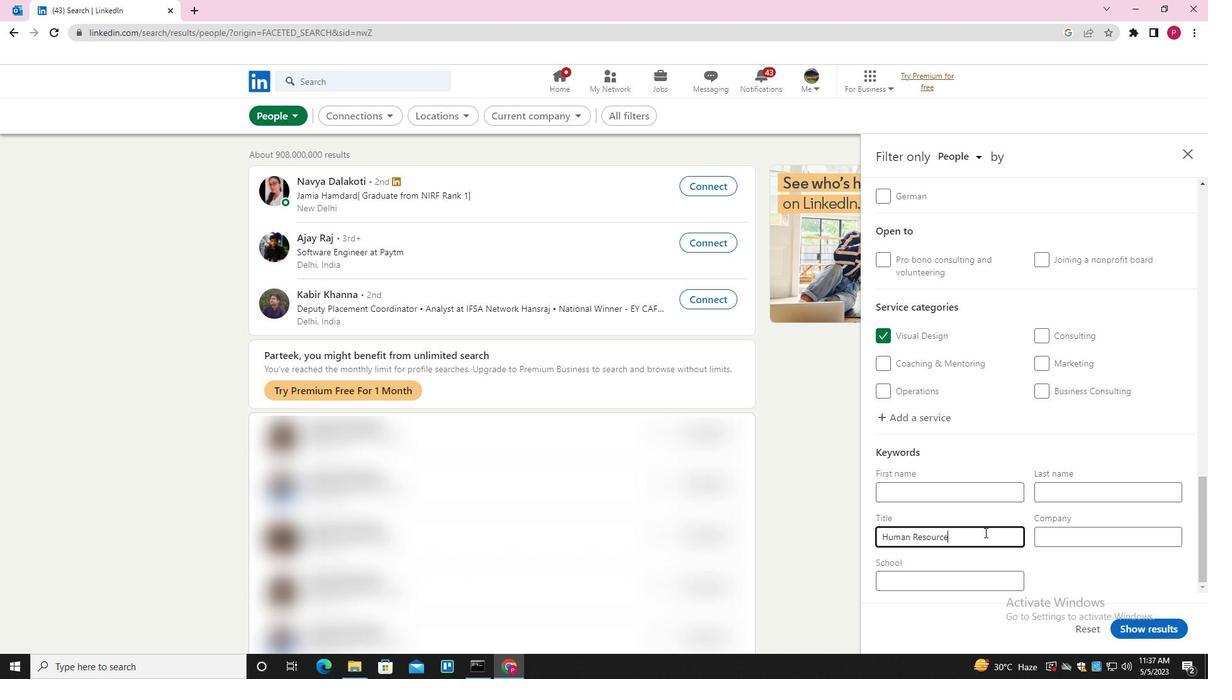 
Action: Mouse moved to (1061, 655)
Screenshot: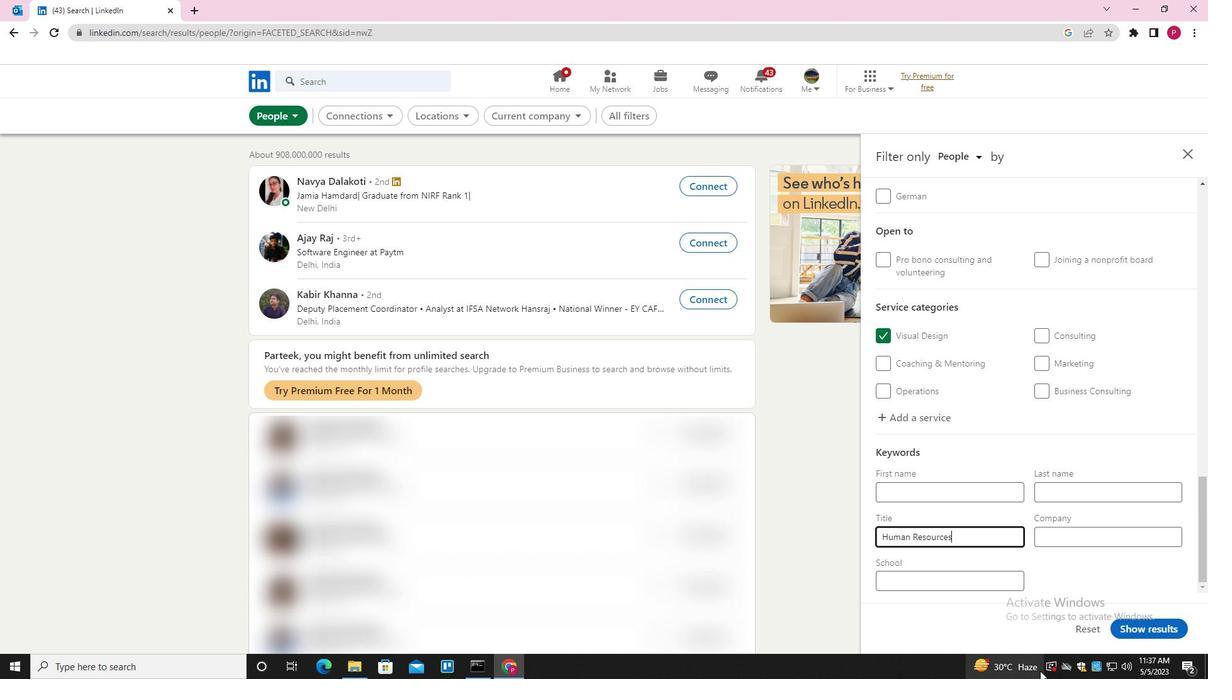 
Action: Mouse scrolled (1061, 654) with delta (0, 0)
Screenshot: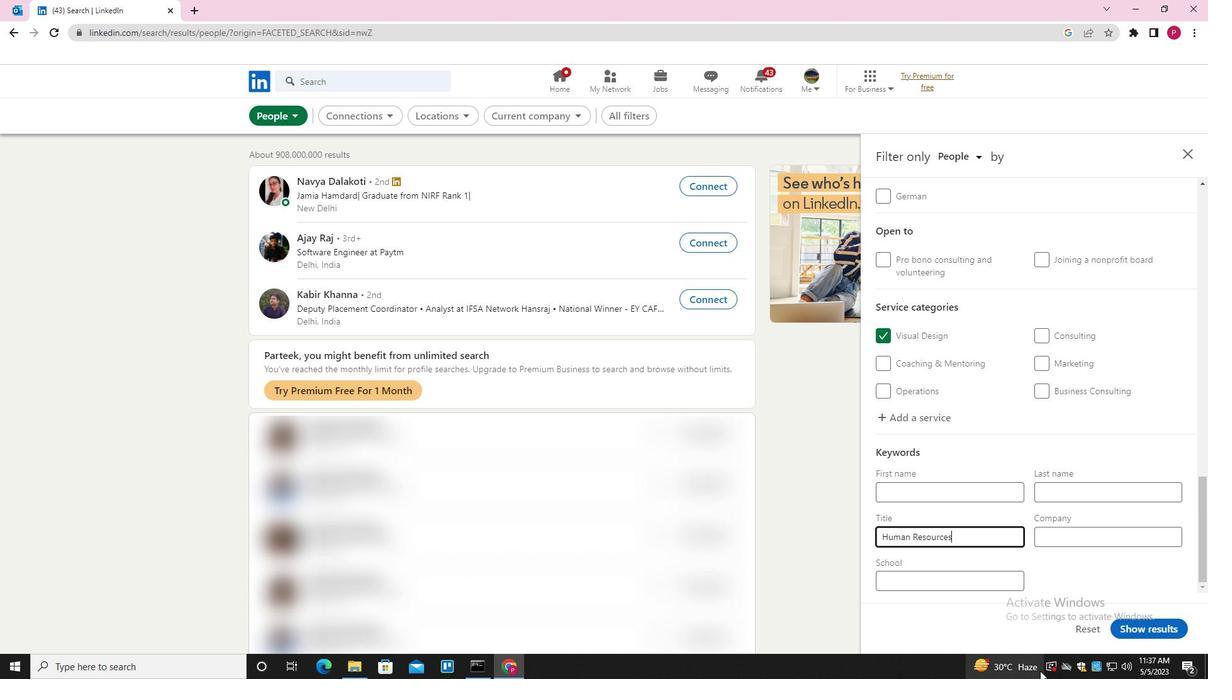 
Action: Mouse moved to (1080, 599)
Screenshot: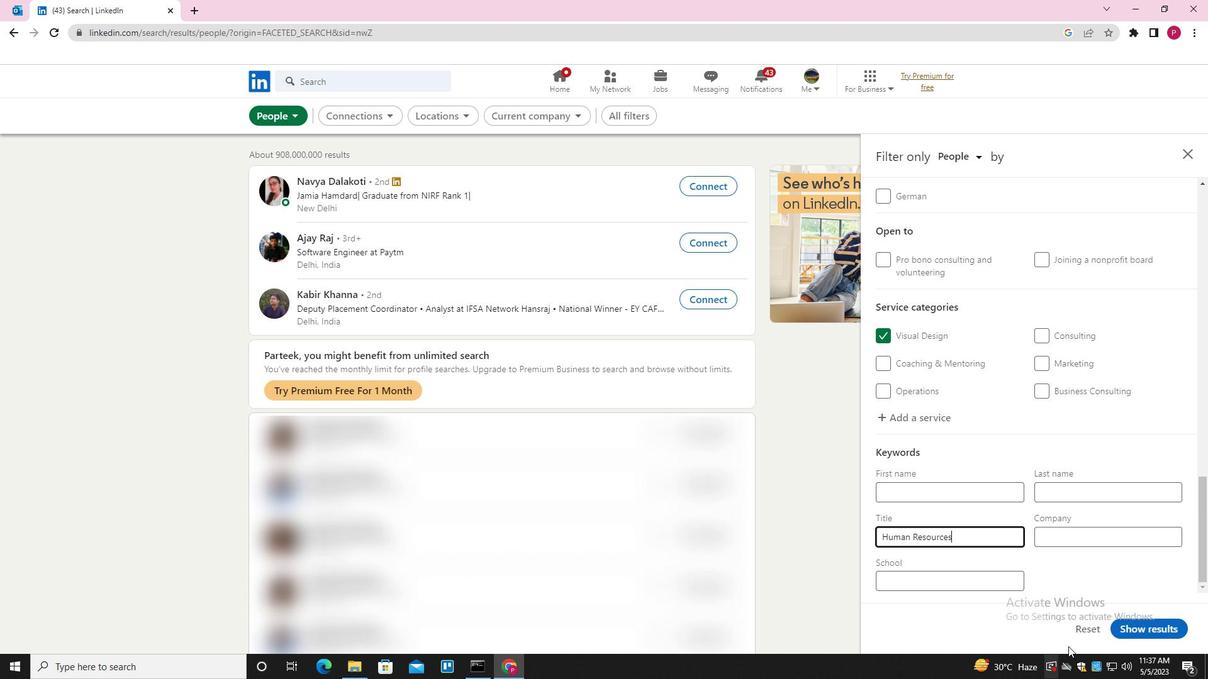 
Action: Mouse scrolled (1080, 598) with delta (0, 0)
Screenshot: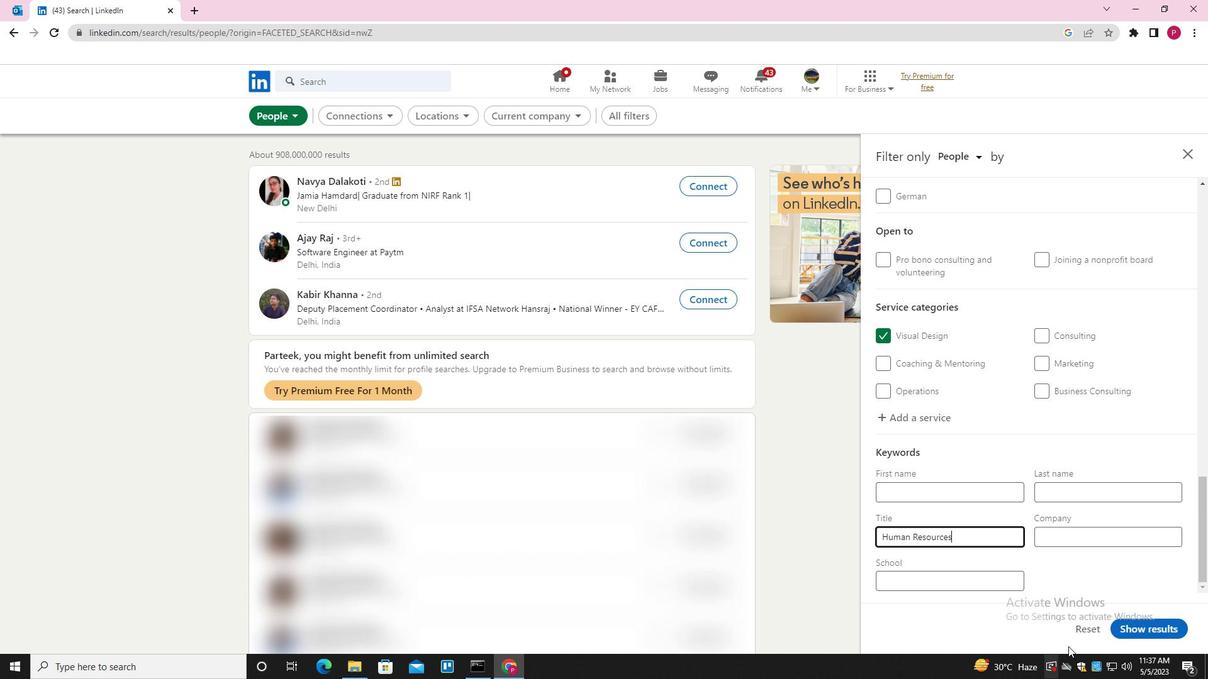 
Action: Mouse moved to (1081, 581)
Screenshot: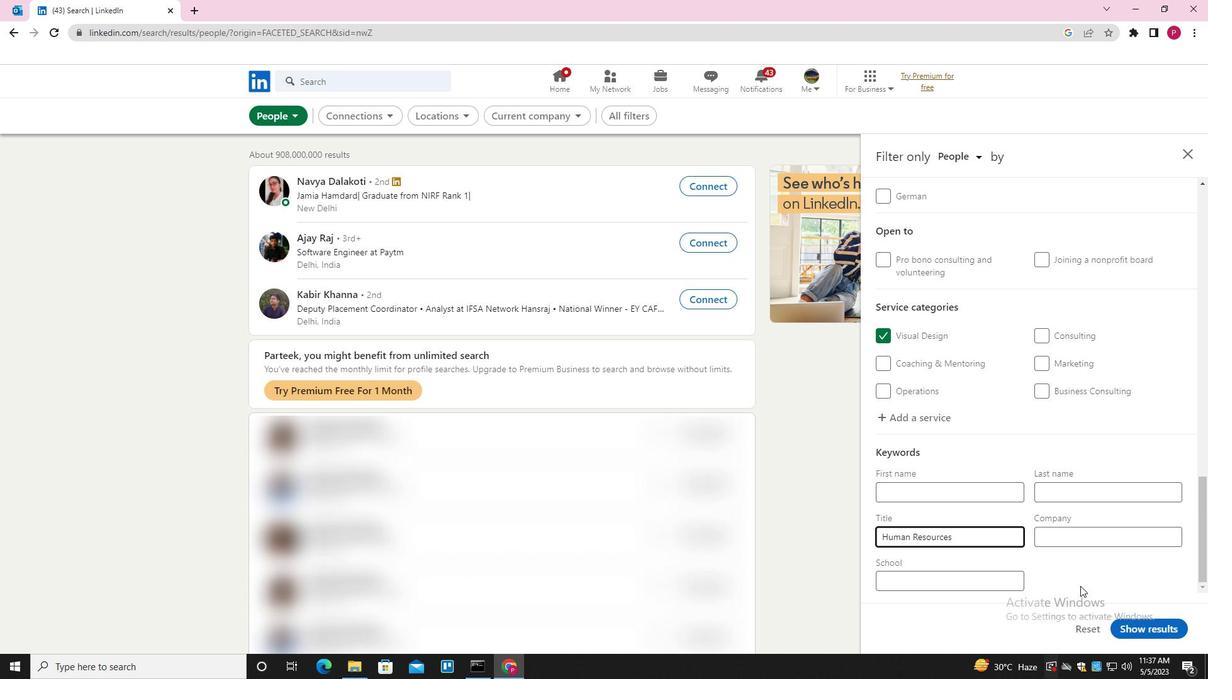 
Action: Mouse scrolled (1081, 580) with delta (0, 0)
Screenshot: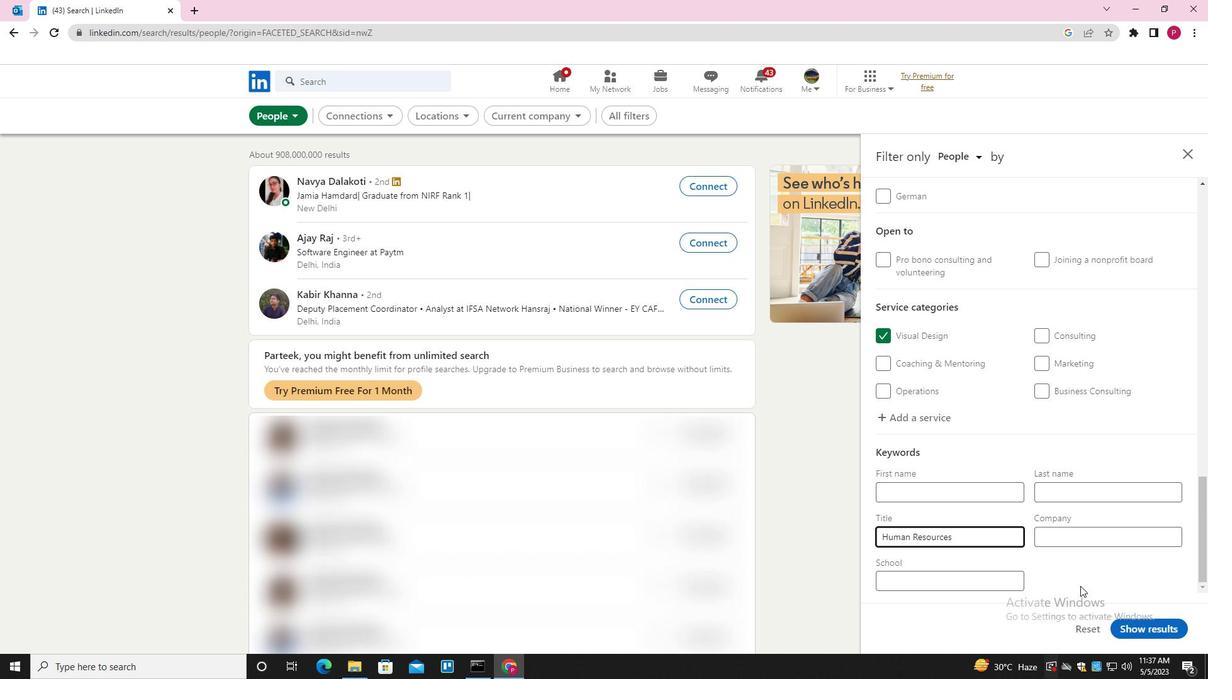 
Action: Mouse moved to (1082, 580)
Screenshot: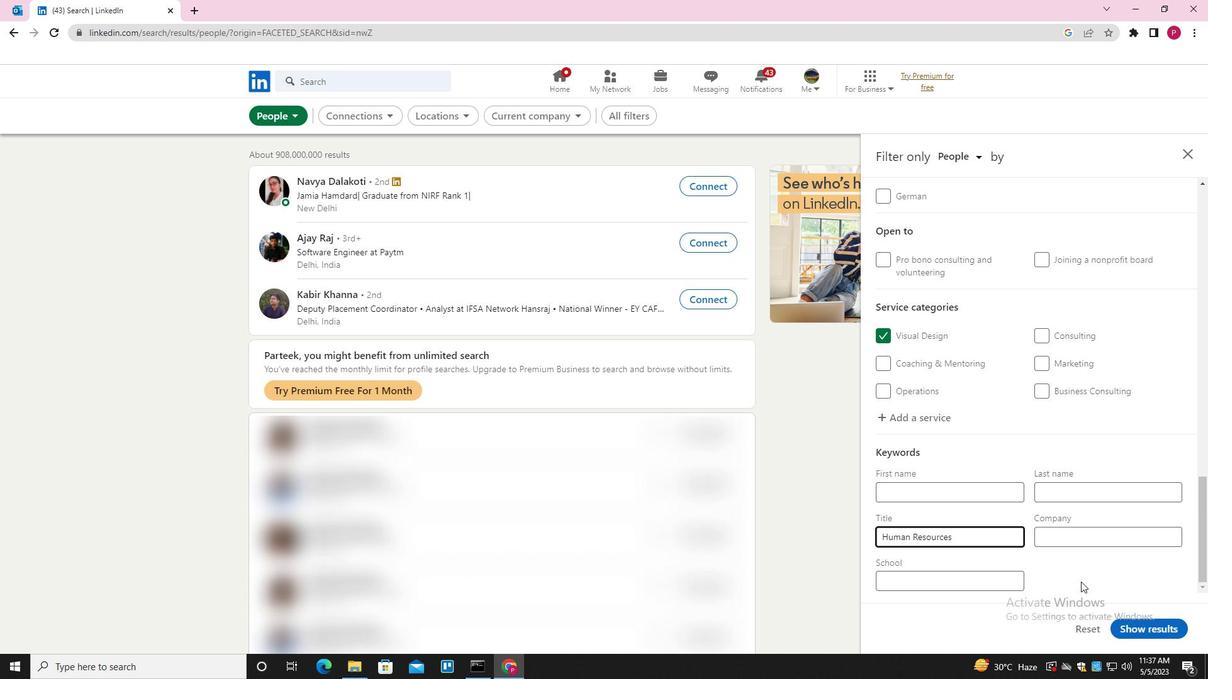 
Action: Mouse scrolled (1082, 579) with delta (0, 0)
Screenshot: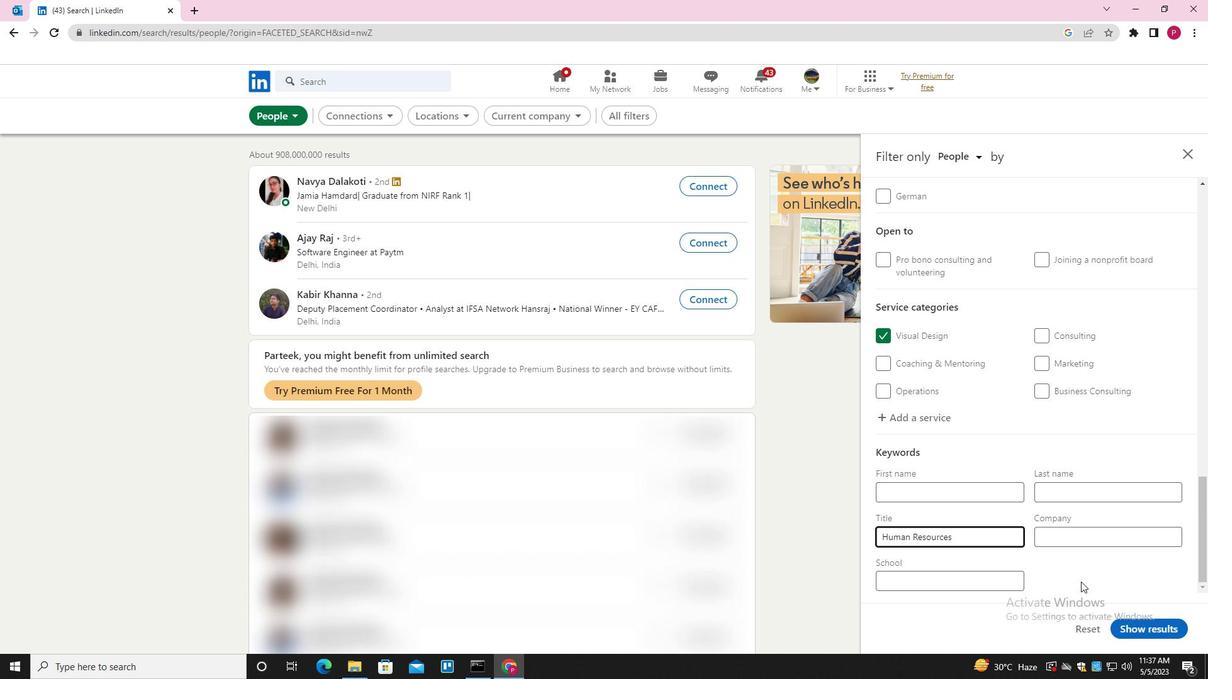 
Action: Mouse moved to (1146, 627)
Screenshot: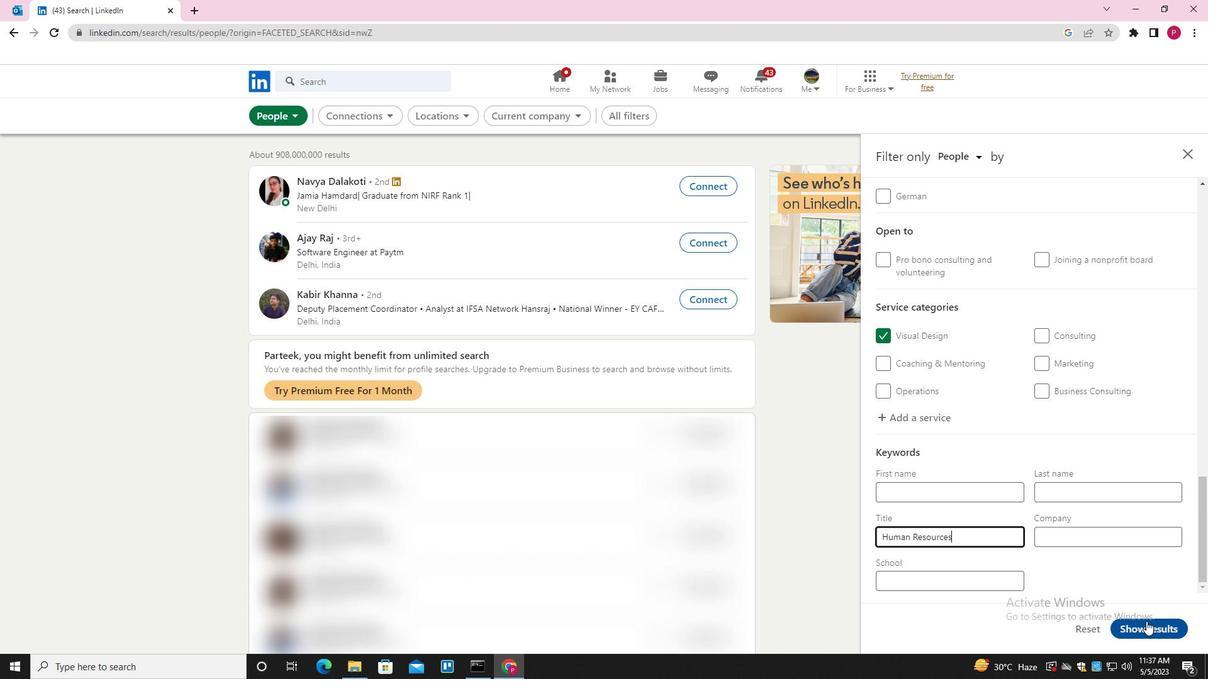 
Action: Mouse pressed left at (1146, 627)
Screenshot: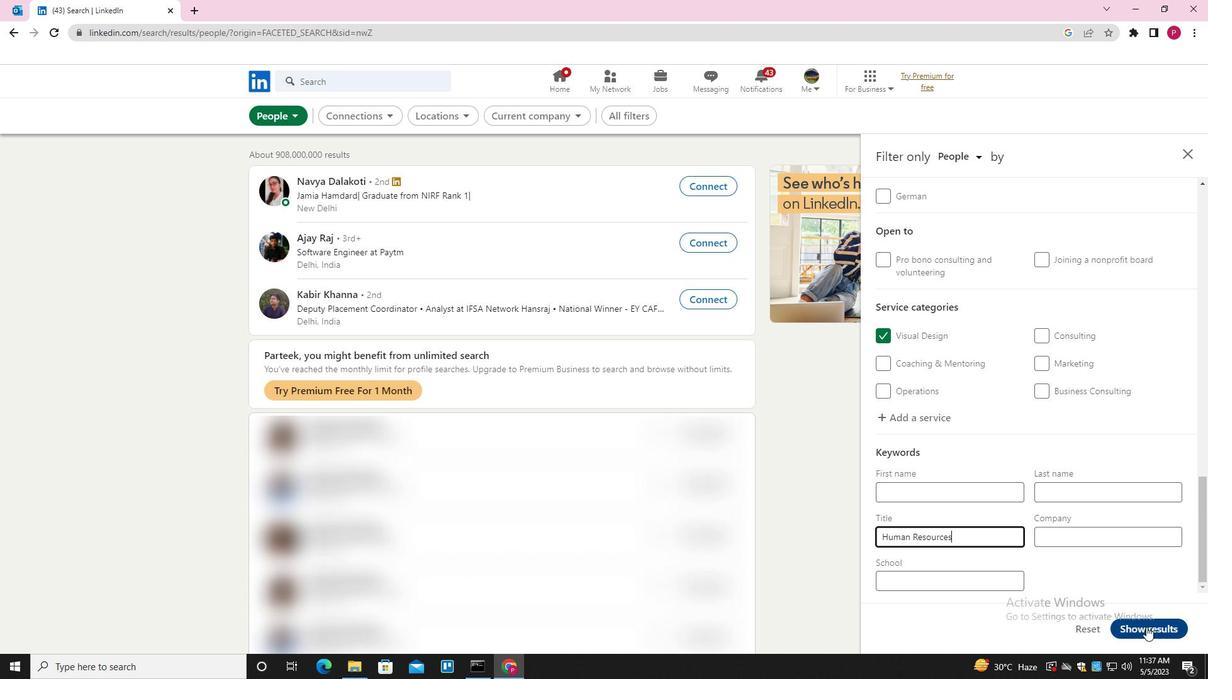 
Action: Mouse moved to (836, 396)
Screenshot: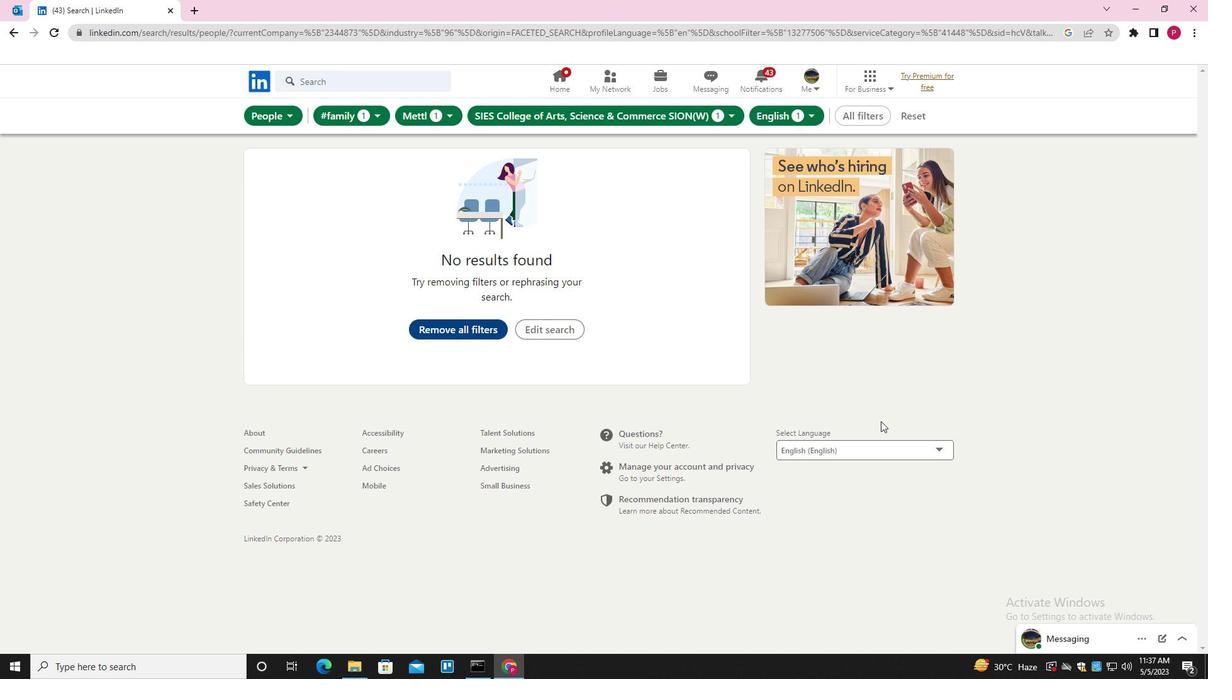 
